 Task: Add a signature Jared Hernandez containing With heartfelt thanks and gratitude, Jared Hernandez to email address softage.8@softage.net and add a label Gifts
Action: Mouse moved to (1115, 54)
Screenshot: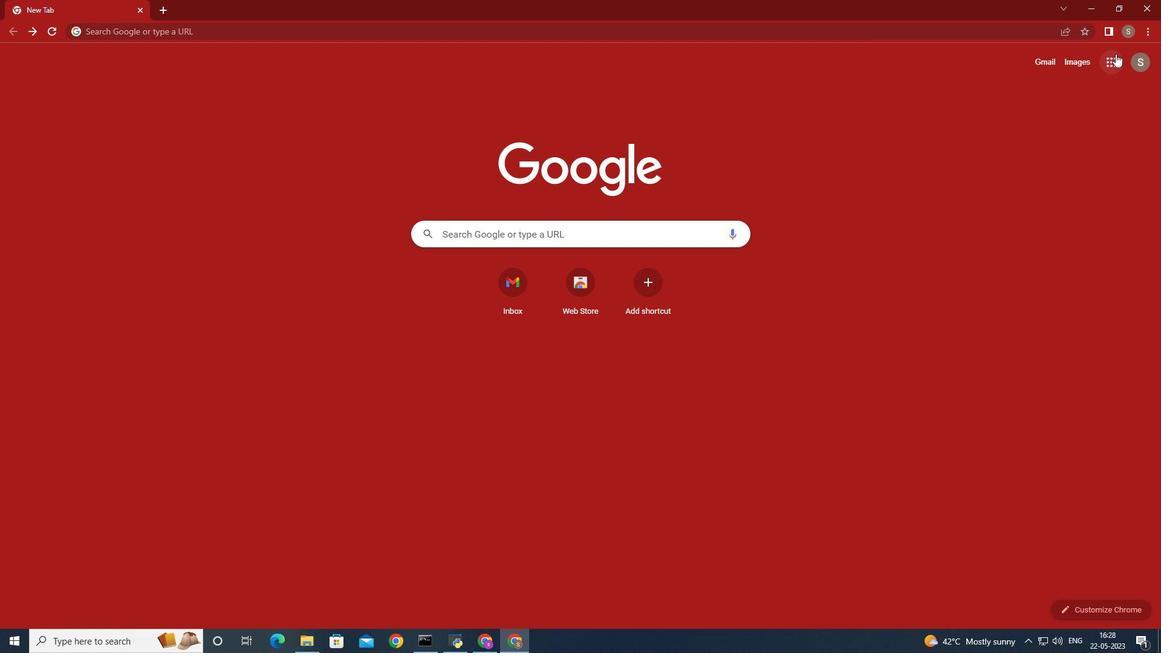
Action: Mouse pressed left at (1115, 54)
Screenshot: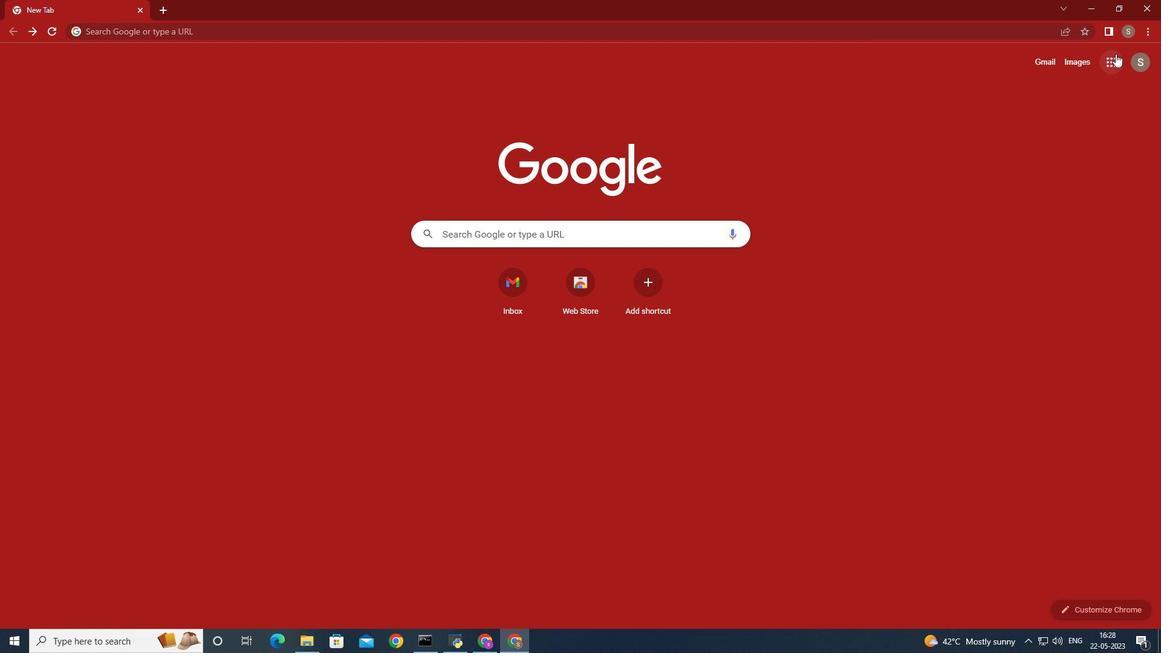 
Action: Mouse moved to (1059, 99)
Screenshot: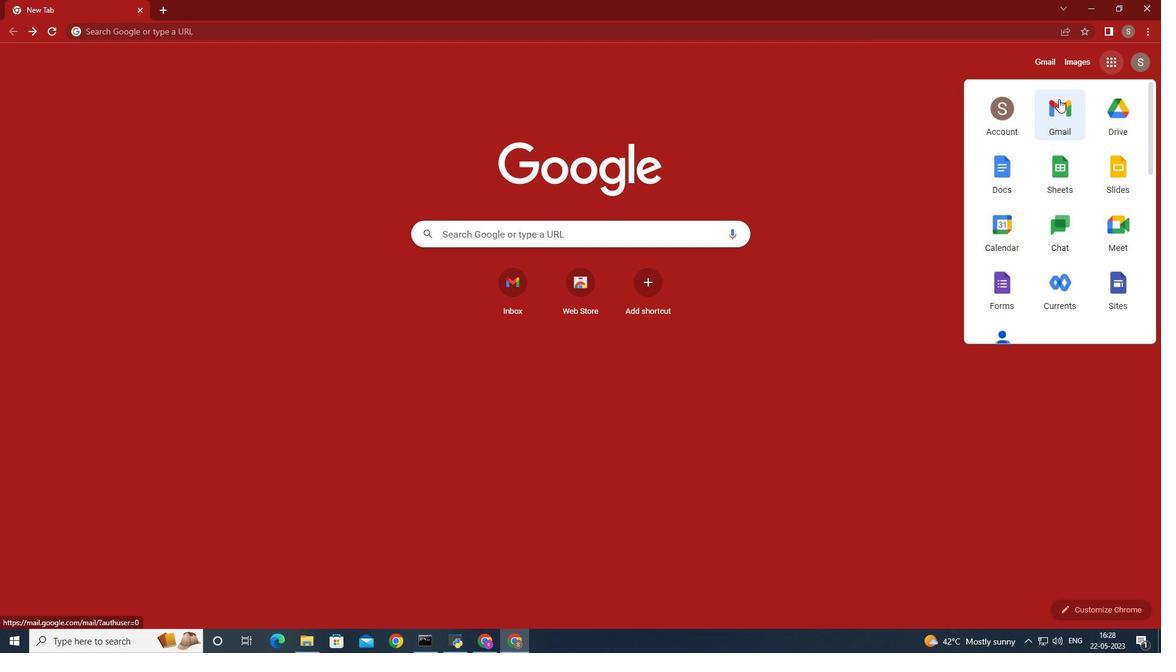 
Action: Mouse pressed left at (1059, 99)
Screenshot: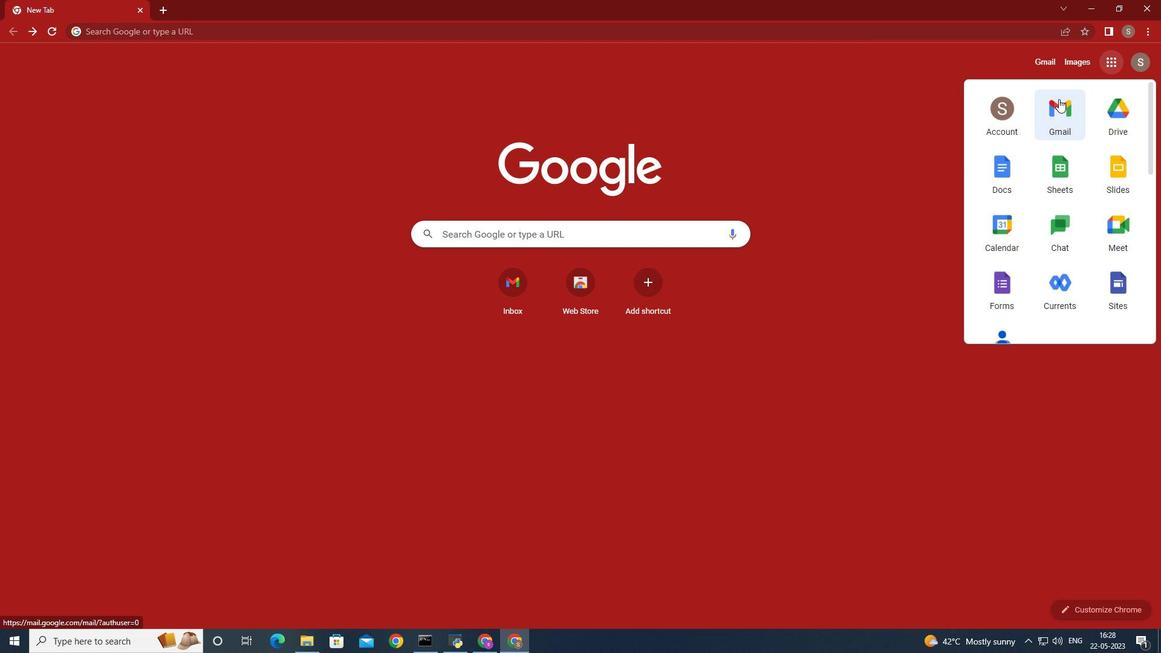 
Action: Mouse moved to (1029, 85)
Screenshot: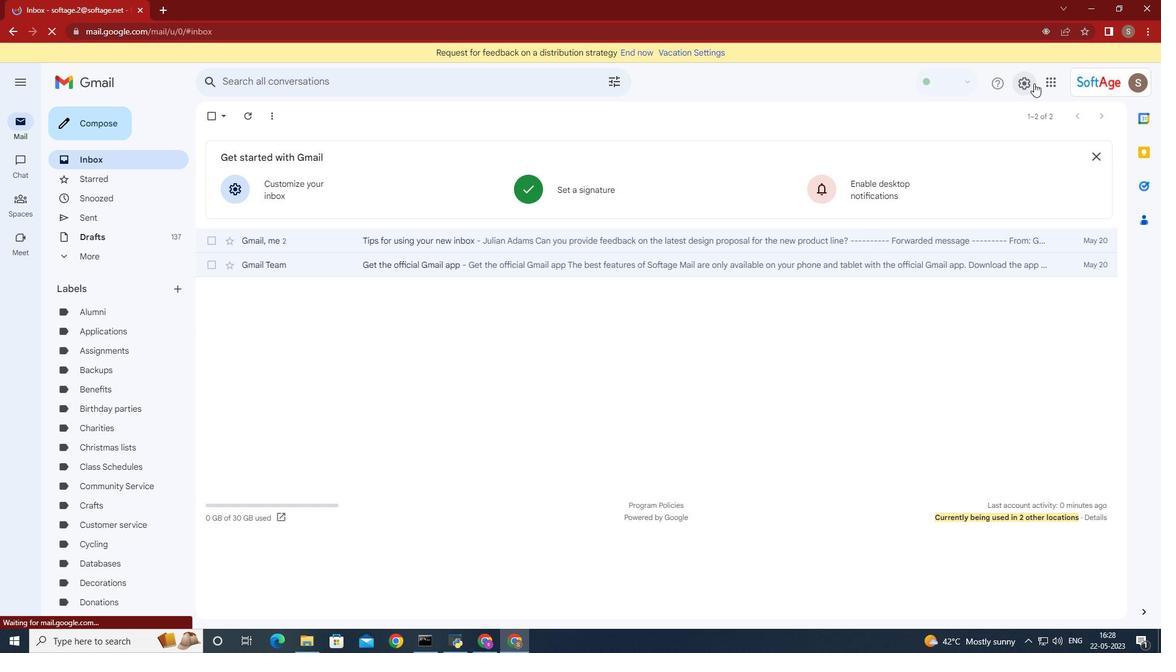 
Action: Mouse pressed left at (1029, 85)
Screenshot: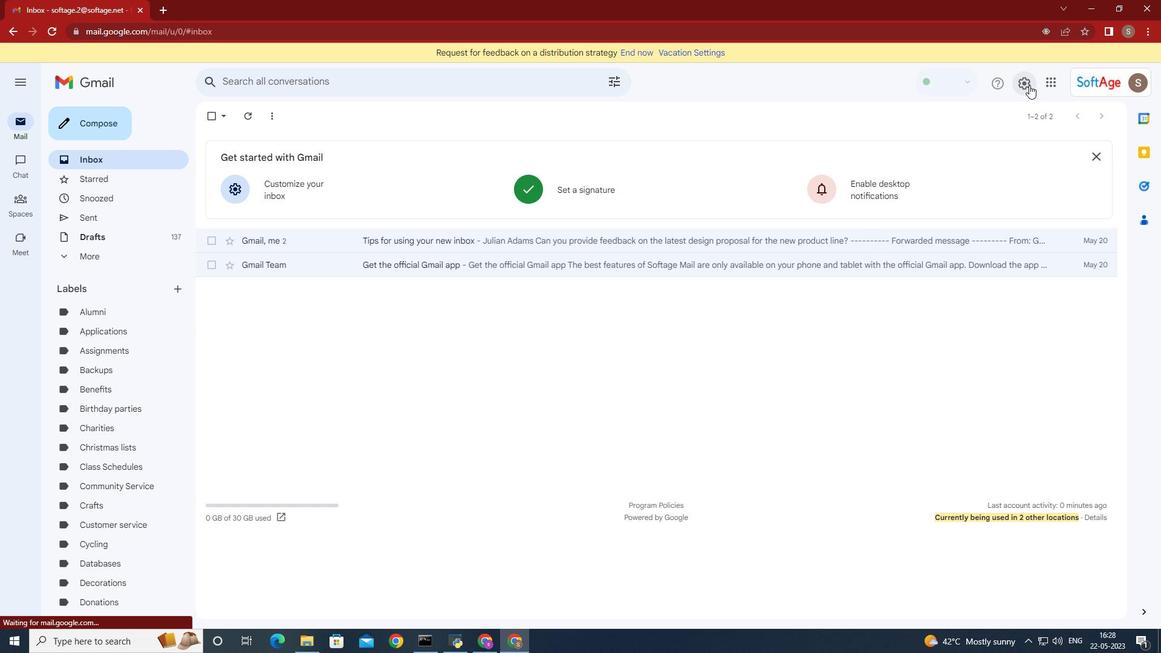 
Action: Mouse moved to (1064, 141)
Screenshot: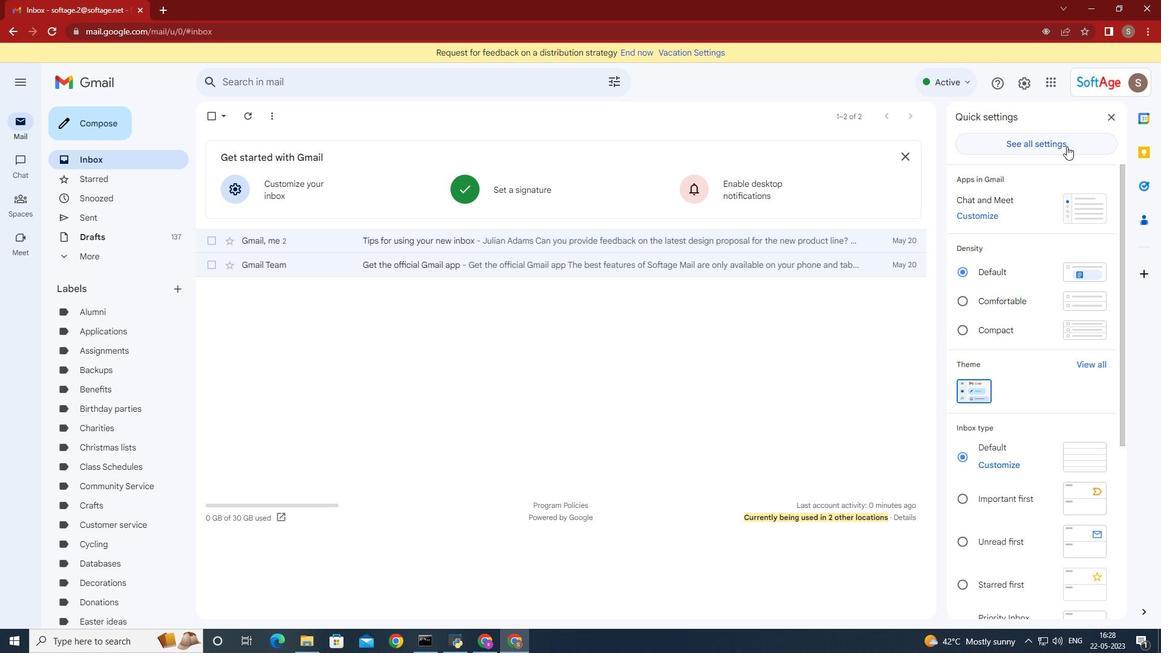 
Action: Mouse pressed left at (1064, 141)
Screenshot: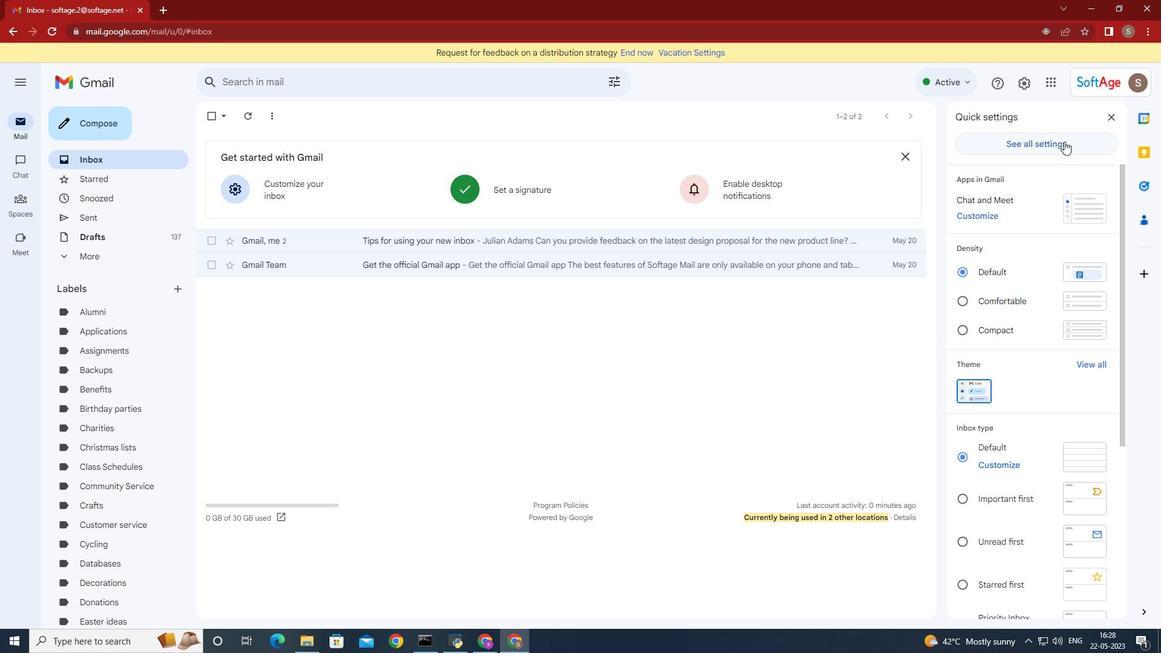 
Action: Mouse moved to (755, 219)
Screenshot: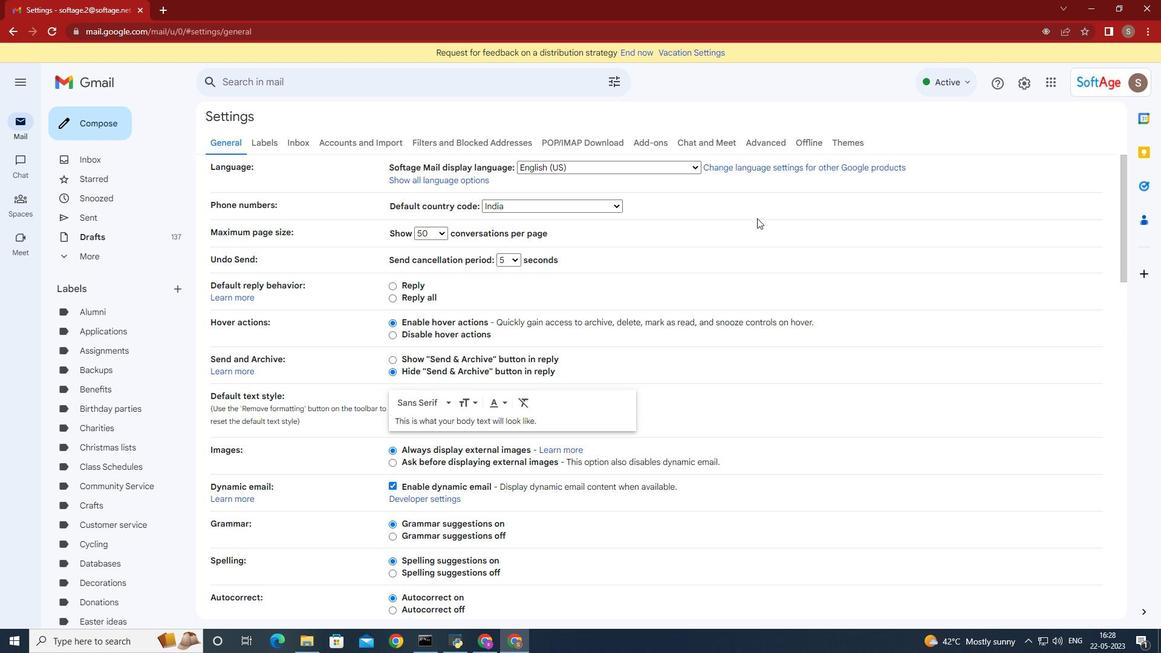 
Action: Mouse scrolled (755, 218) with delta (0, 0)
Screenshot: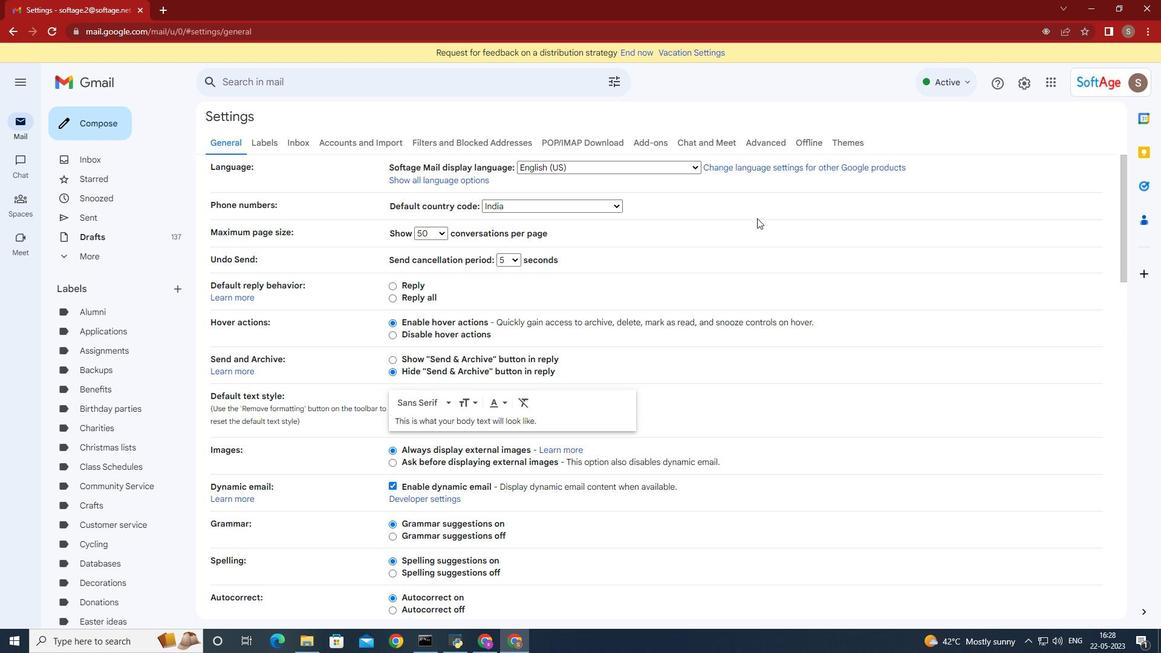 
Action: Mouse moved to (754, 220)
Screenshot: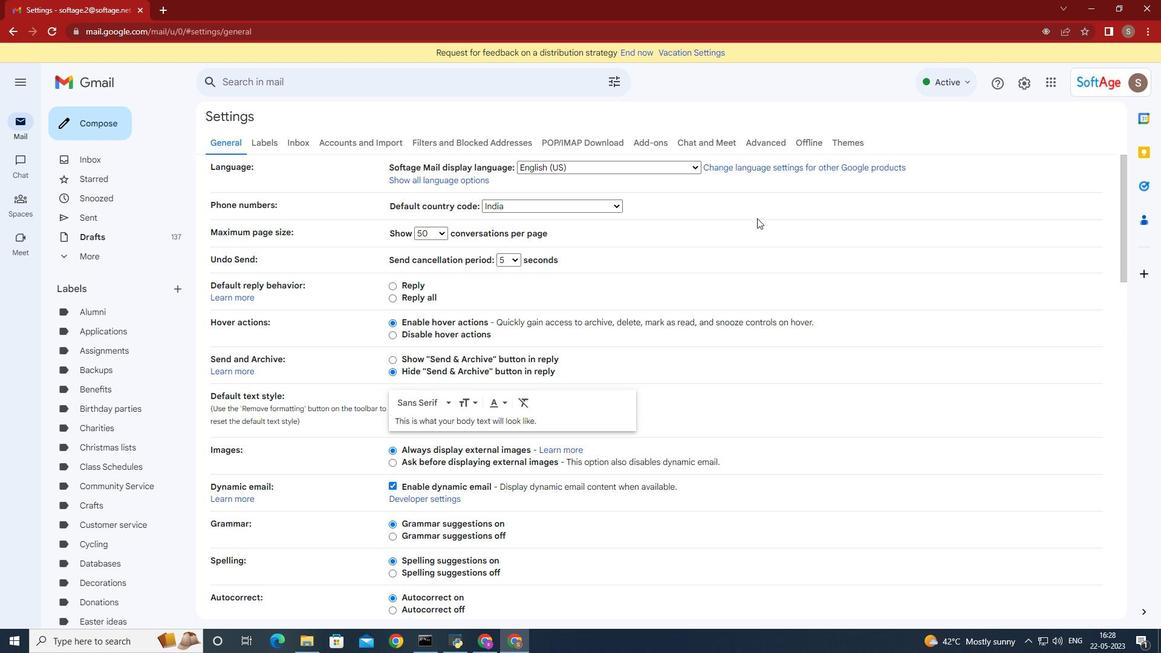 
Action: Mouse scrolled (754, 219) with delta (0, 0)
Screenshot: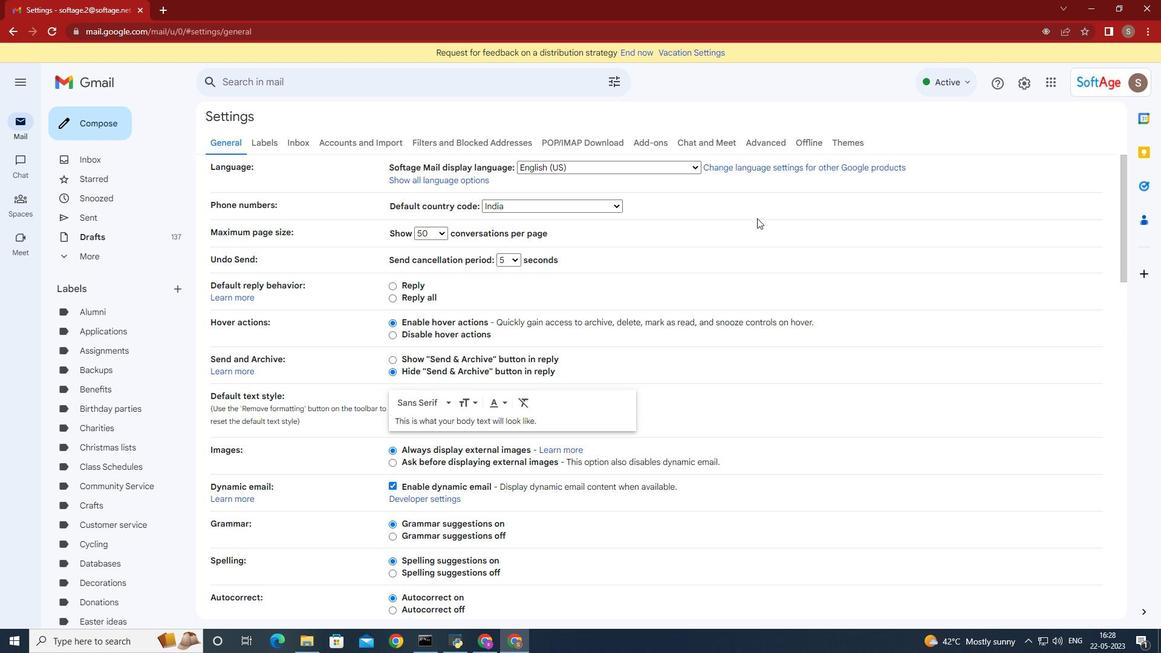 
Action: Mouse moved to (753, 220)
Screenshot: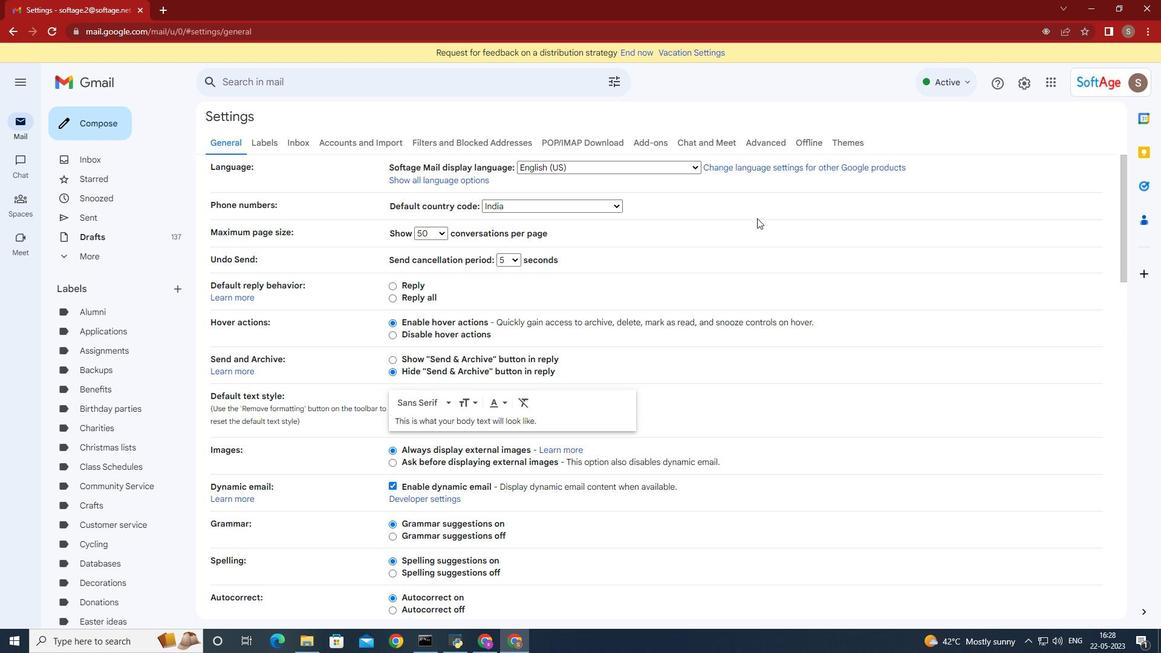 
Action: Mouse scrolled (753, 220) with delta (0, 0)
Screenshot: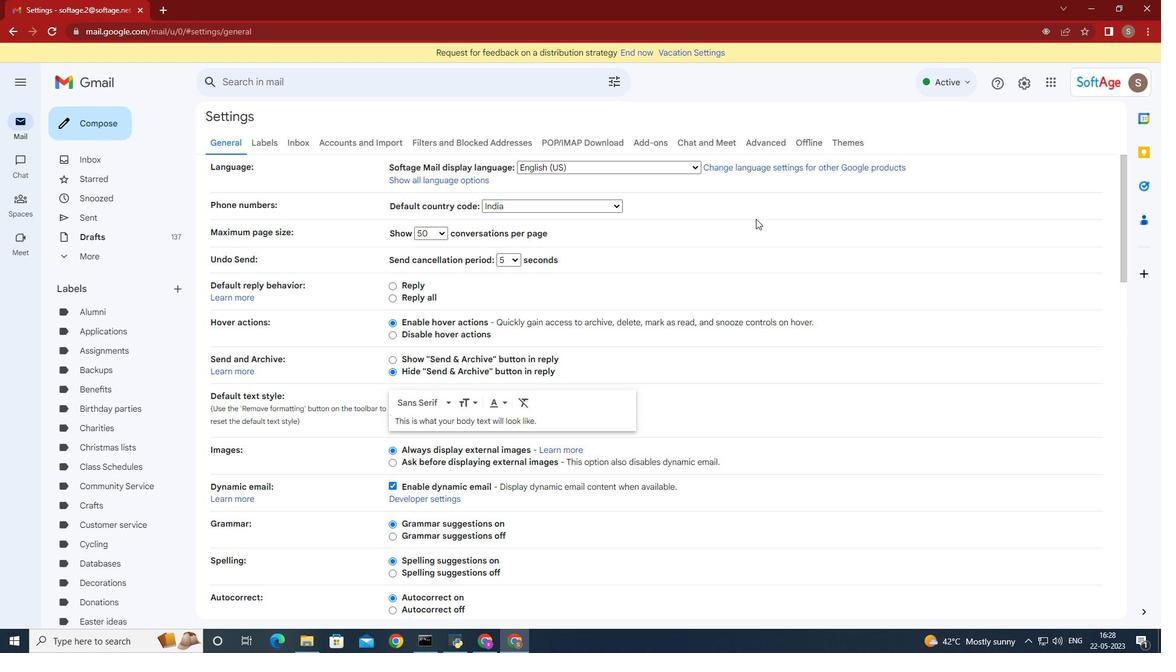 
Action: Mouse moved to (752, 221)
Screenshot: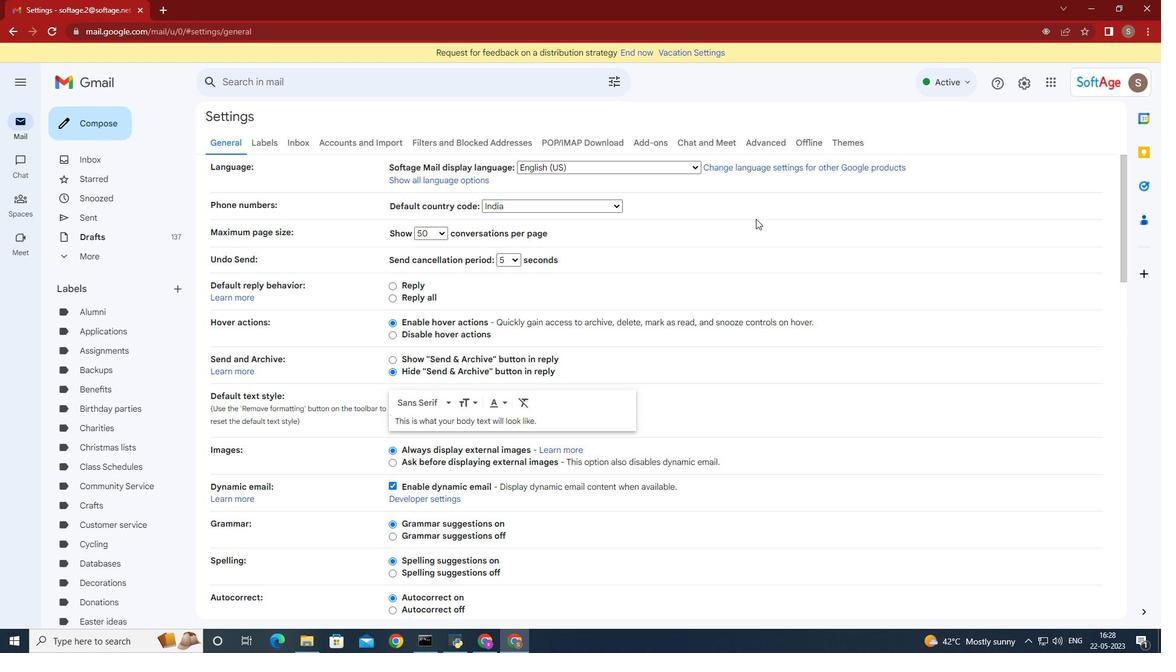 
Action: Mouse scrolled (752, 220) with delta (0, 0)
Screenshot: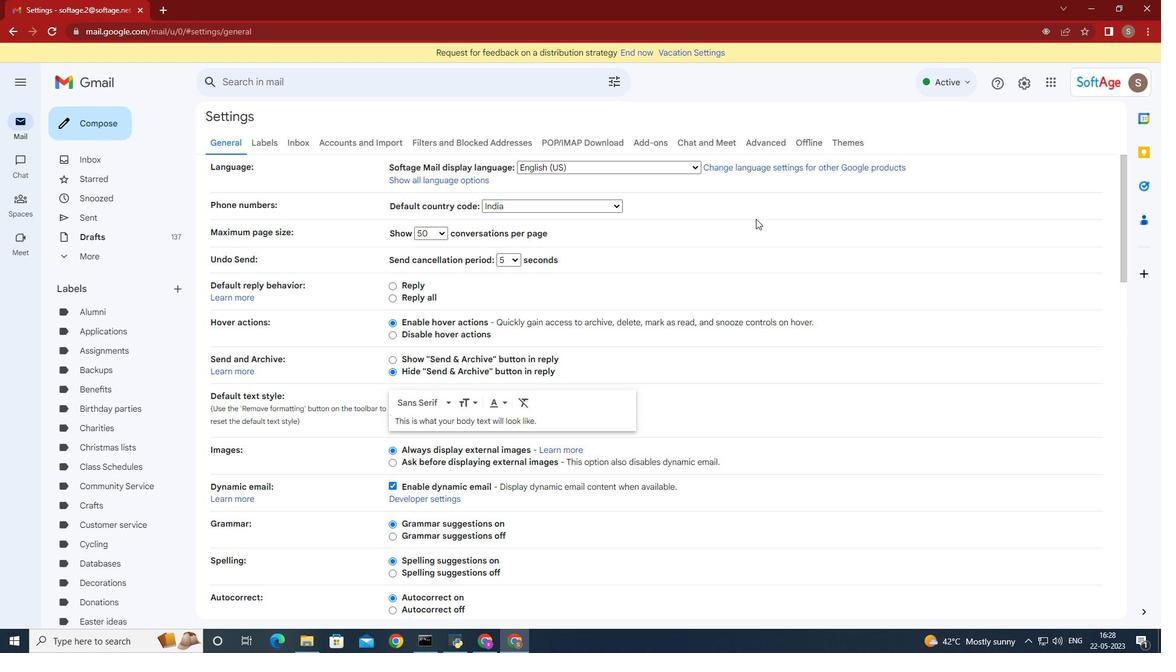 
Action: Mouse moved to (751, 221)
Screenshot: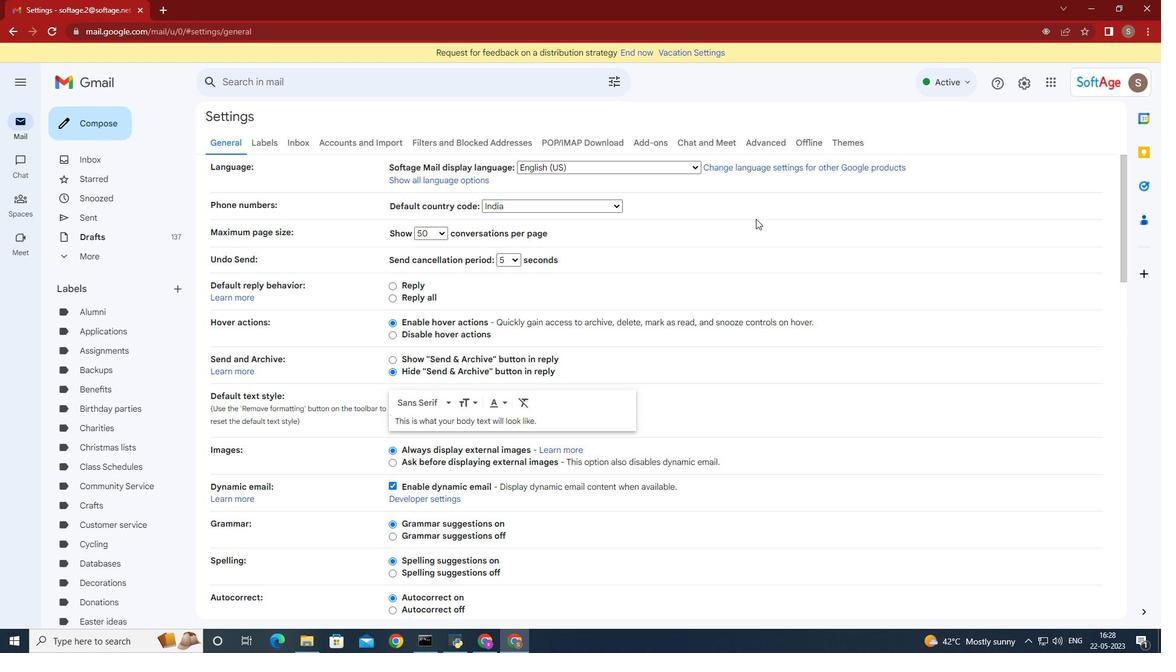 
Action: Mouse scrolled (751, 220) with delta (0, 0)
Screenshot: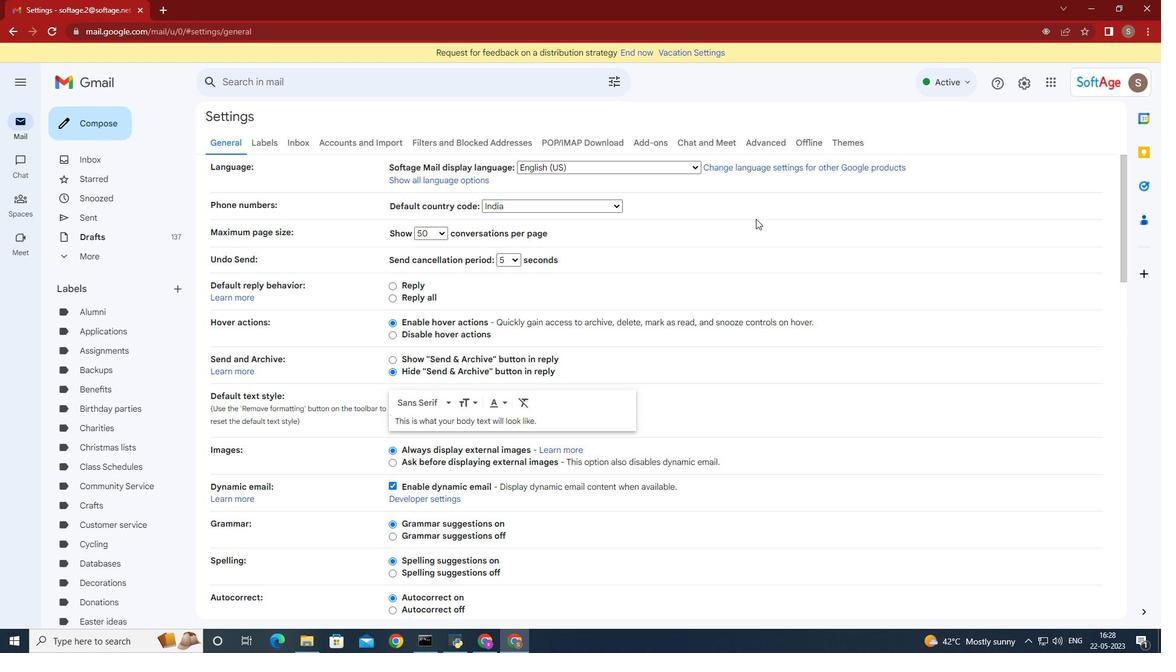 
Action: Mouse moved to (749, 221)
Screenshot: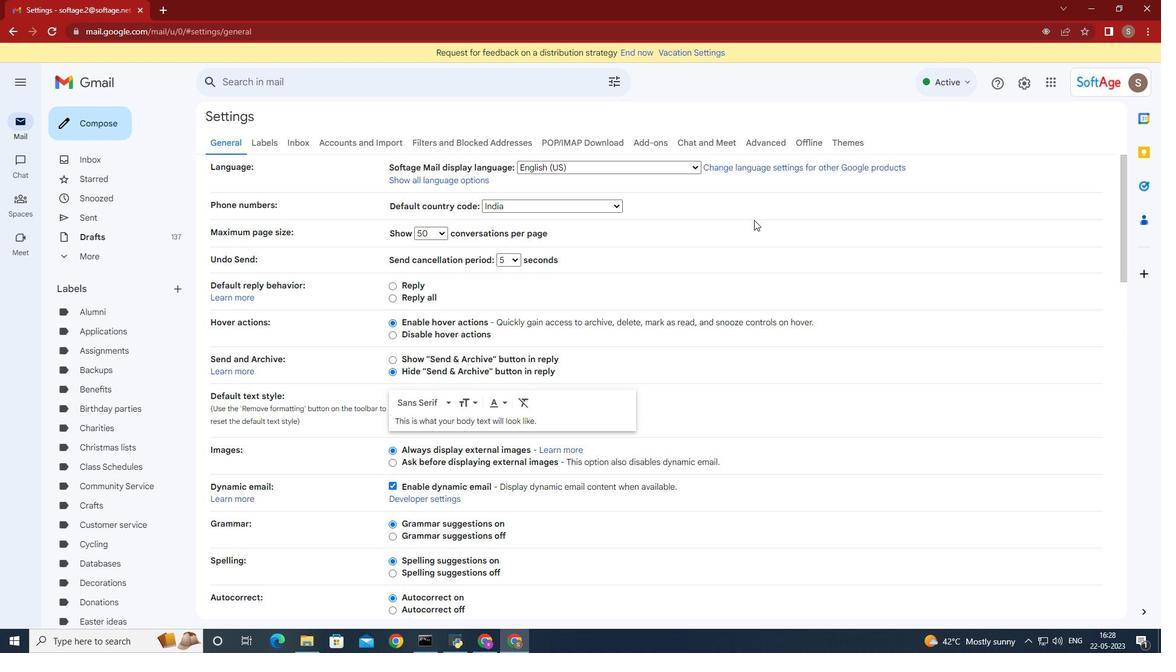 
Action: Mouse scrolled (749, 220) with delta (0, 0)
Screenshot: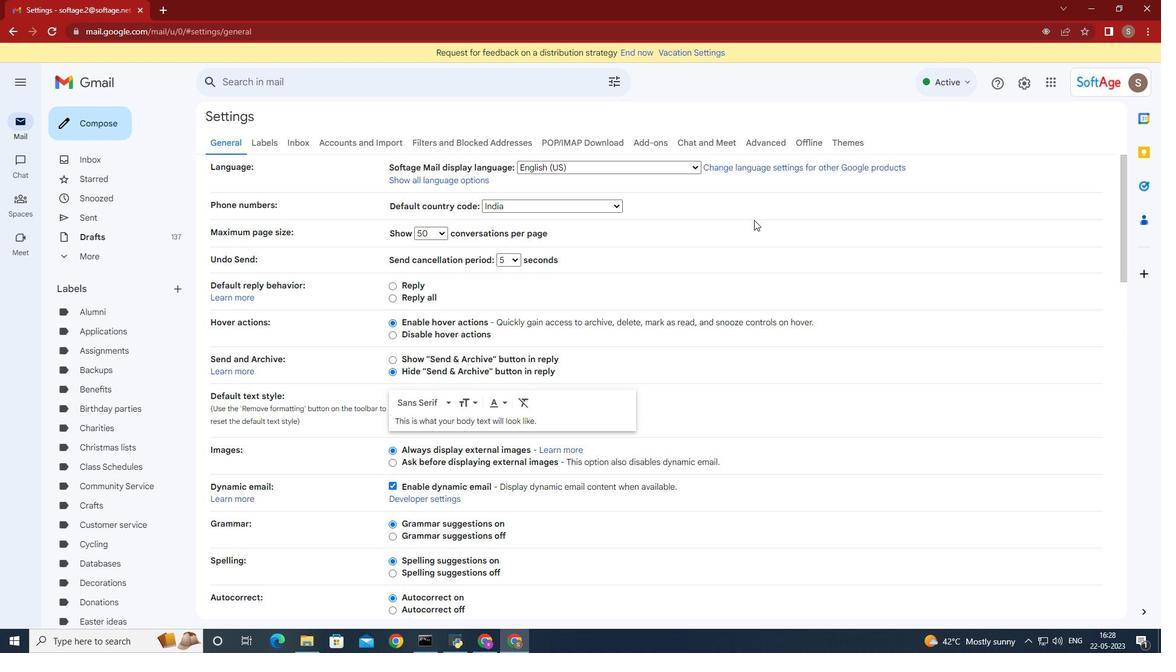 
Action: Mouse moved to (745, 221)
Screenshot: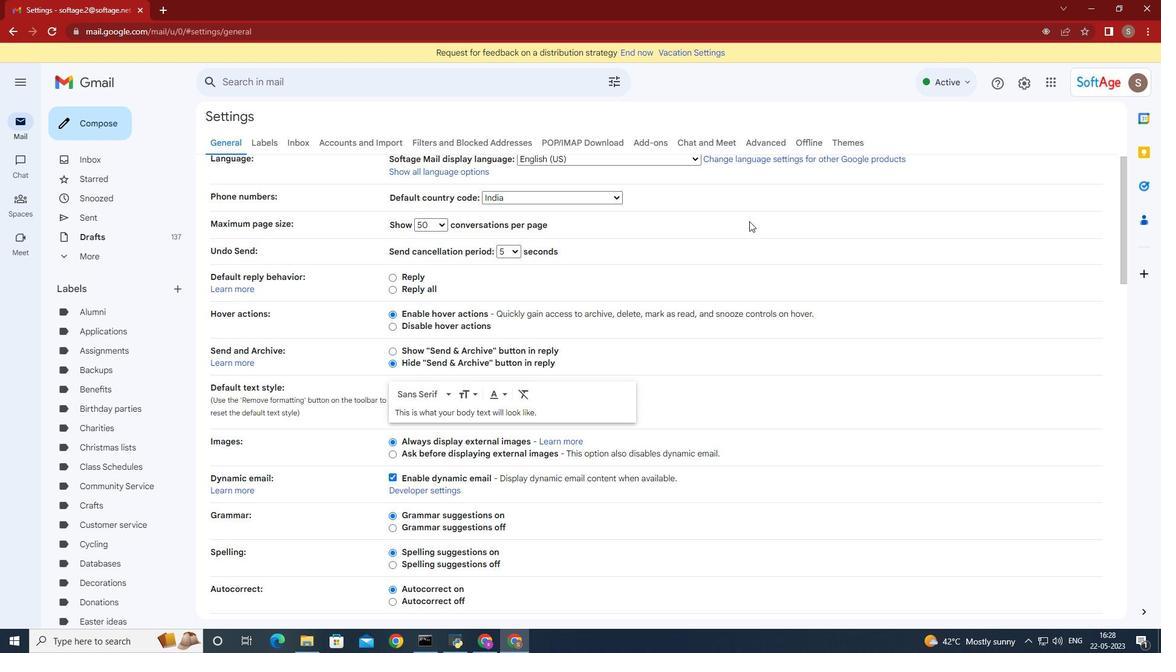 
Action: Mouse scrolled (746, 220) with delta (0, 0)
Screenshot: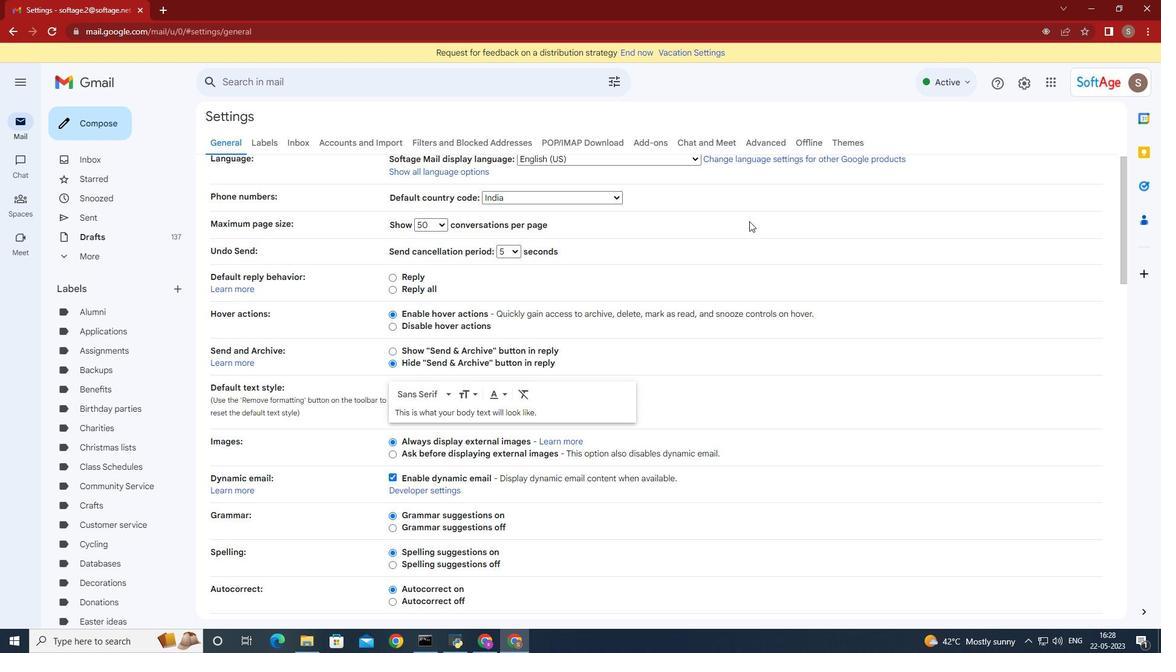 
Action: Mouse moved to (726, 223)
Screenshot: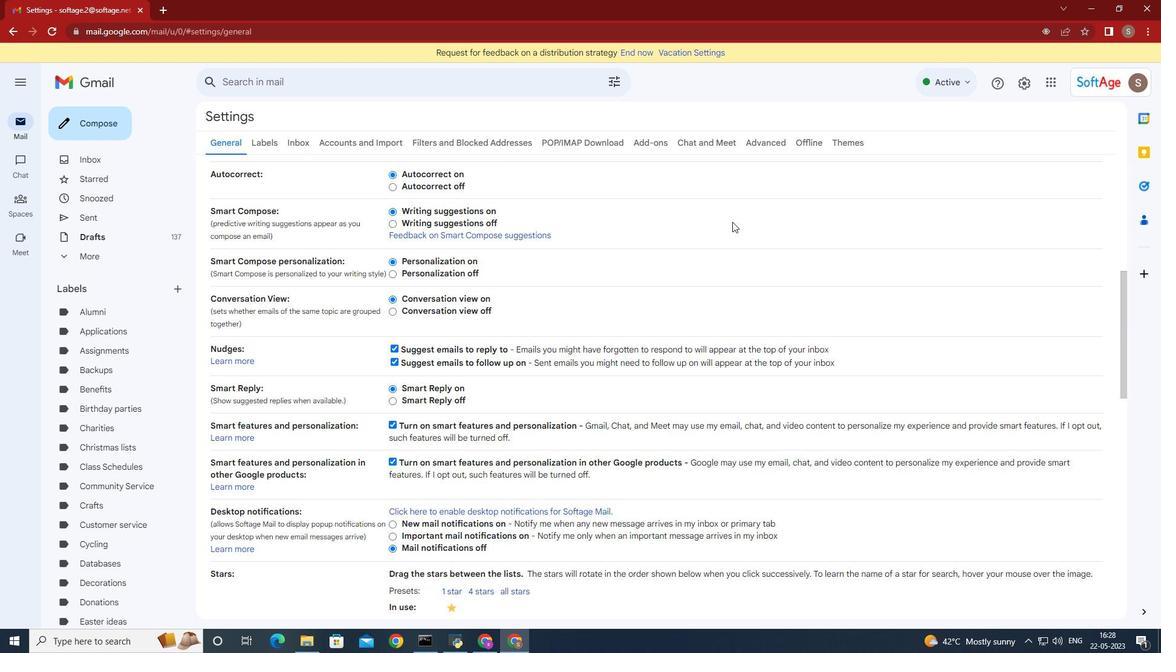 
Action: Mouse scrolled (726, 222) with delta (0, 0)
Screenshot: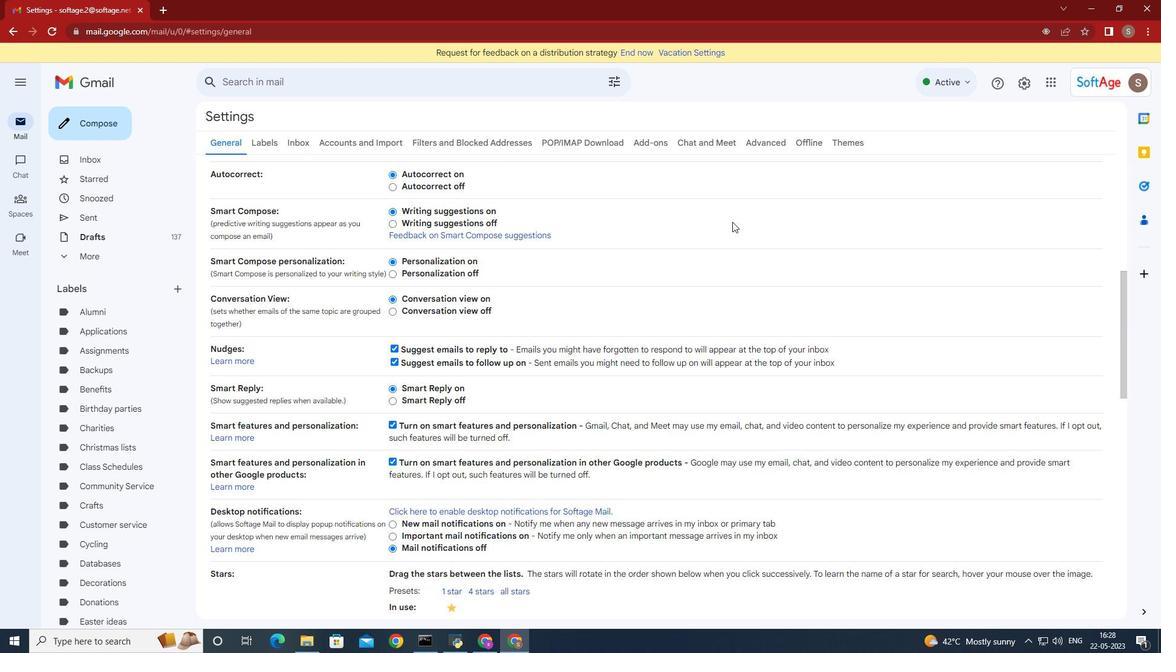 
Action: Mouse moved to (725, 223)
Screenshot: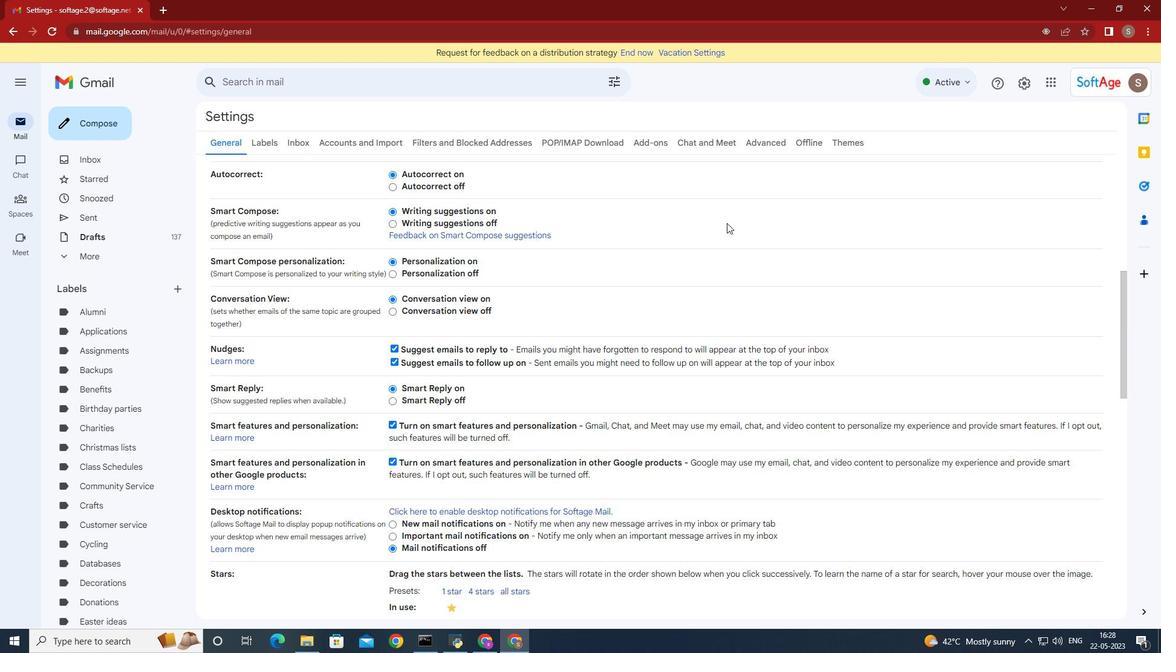 
Action: Mouse scrolled (726, 223) with delta (0, 0)
Screenshot: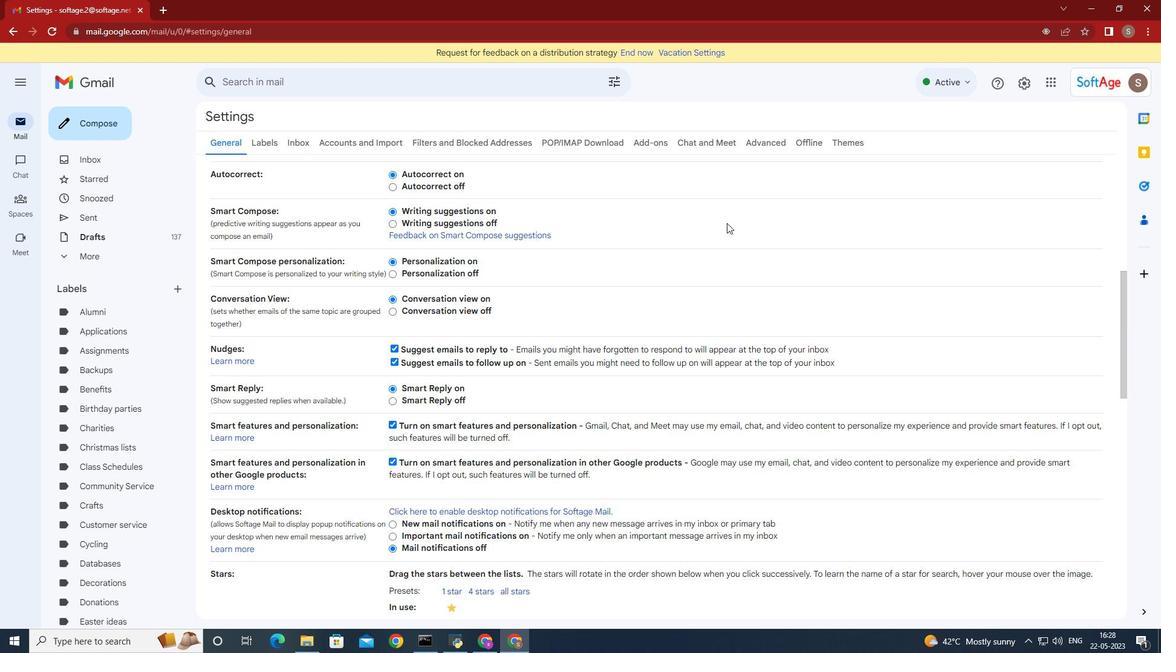 
Action: Mouse moved to (716, 223)
Screenshot: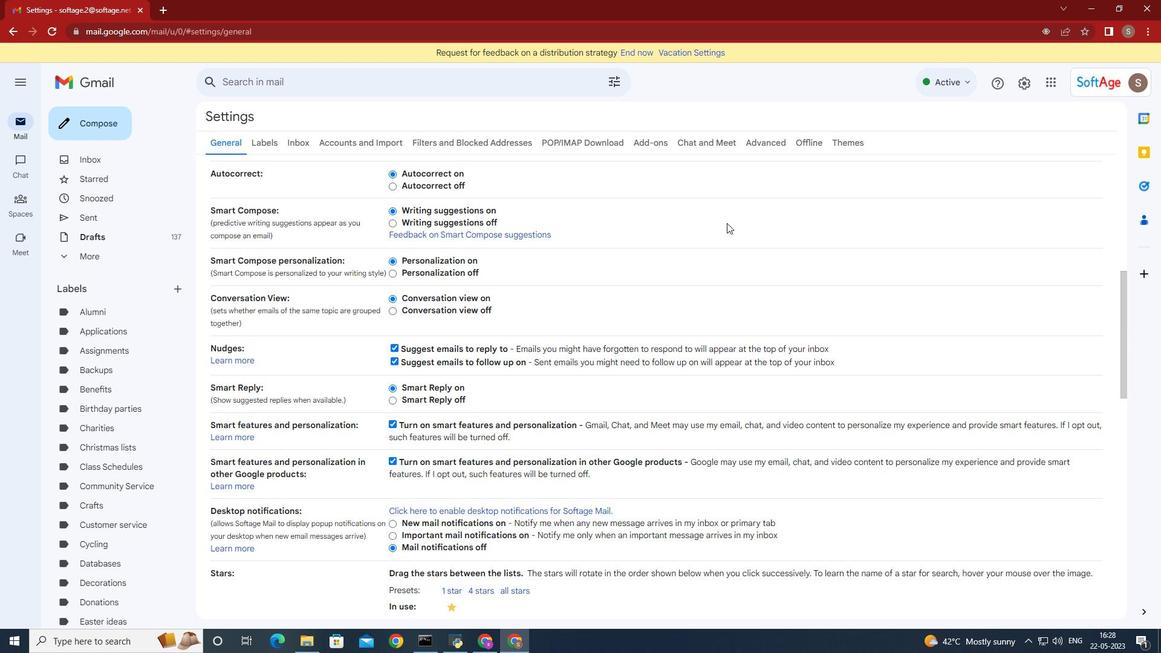 
Action: Mouse scrolled (724, 223) with delta (0, 0)
Screenshot: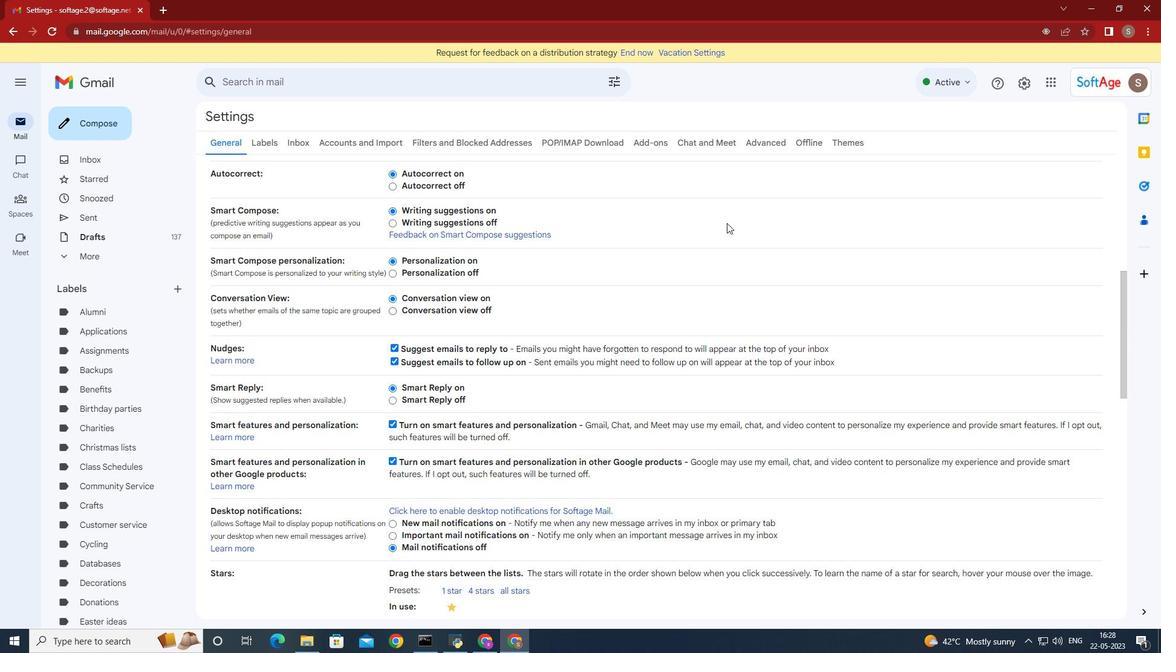 
Action: Mouse moved to (710, 221)
Screenshot: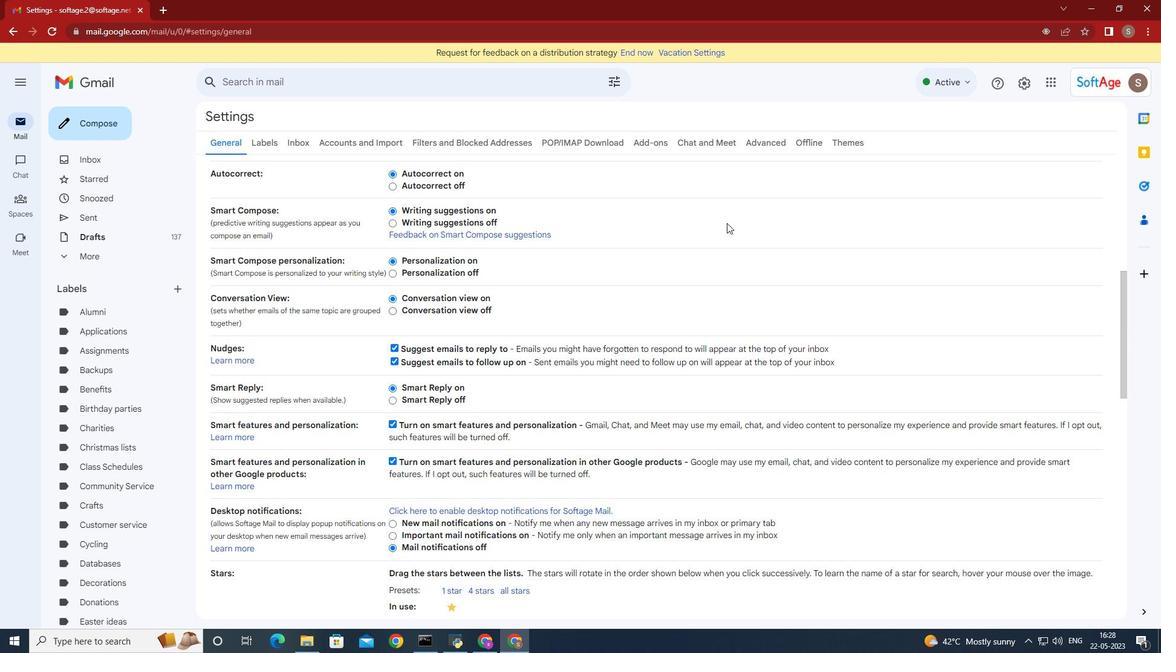 
Action: Mouse scrolled (723, 223) with delta (0, 0)
Screenshot: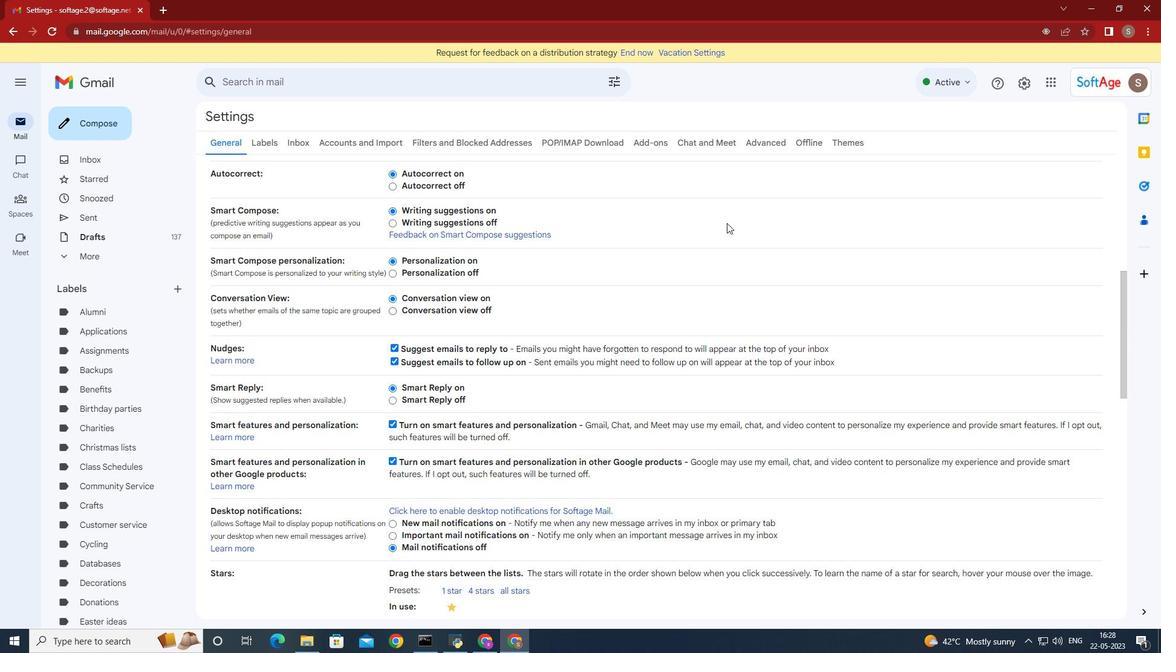 
Action: Mouse moved to (708, 220)
Screenshot: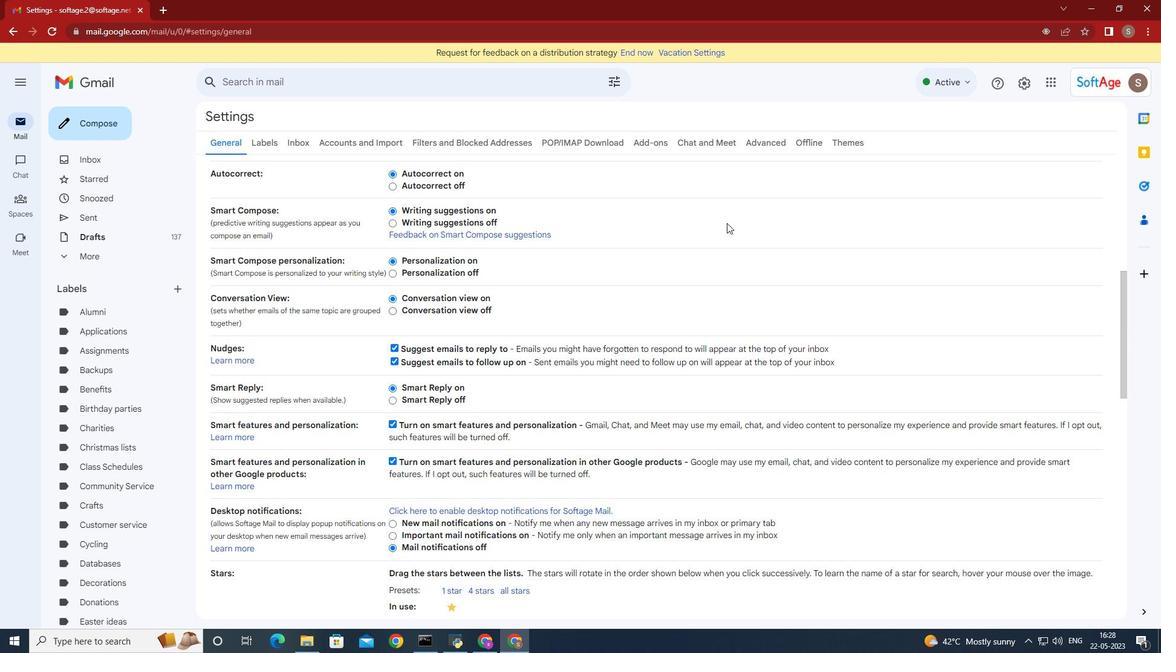 
Action: Mouse scrolled (716, 222) with delta (0, 0)
Screenshot: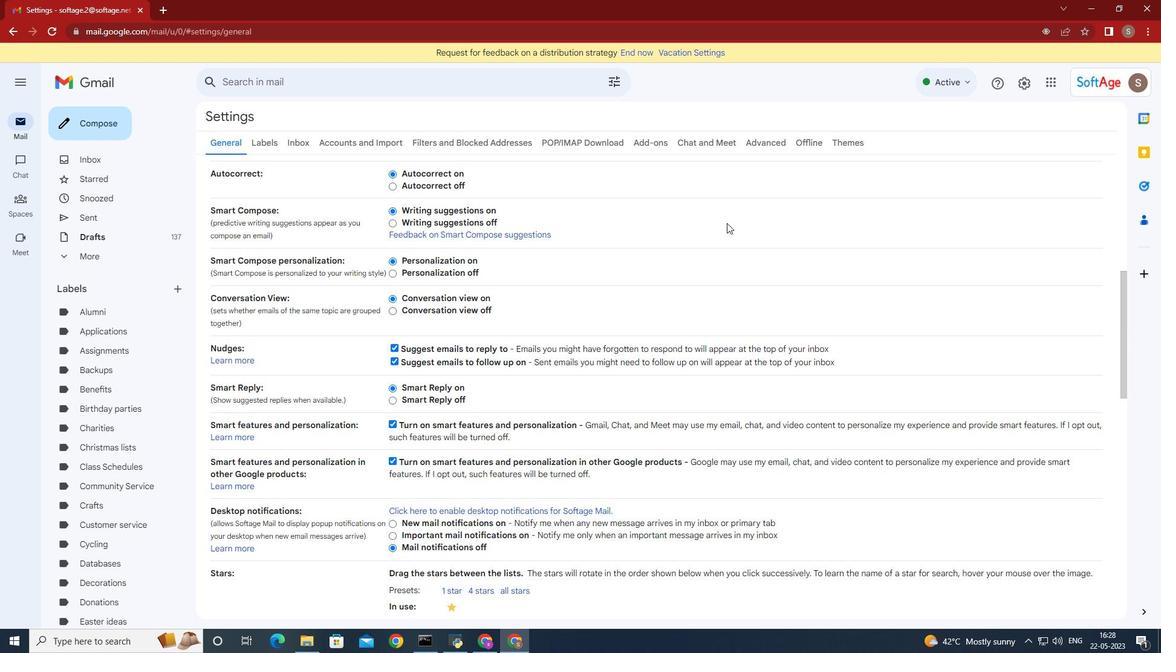 
Action: Mouse moved to (704, 218)
Screenshot: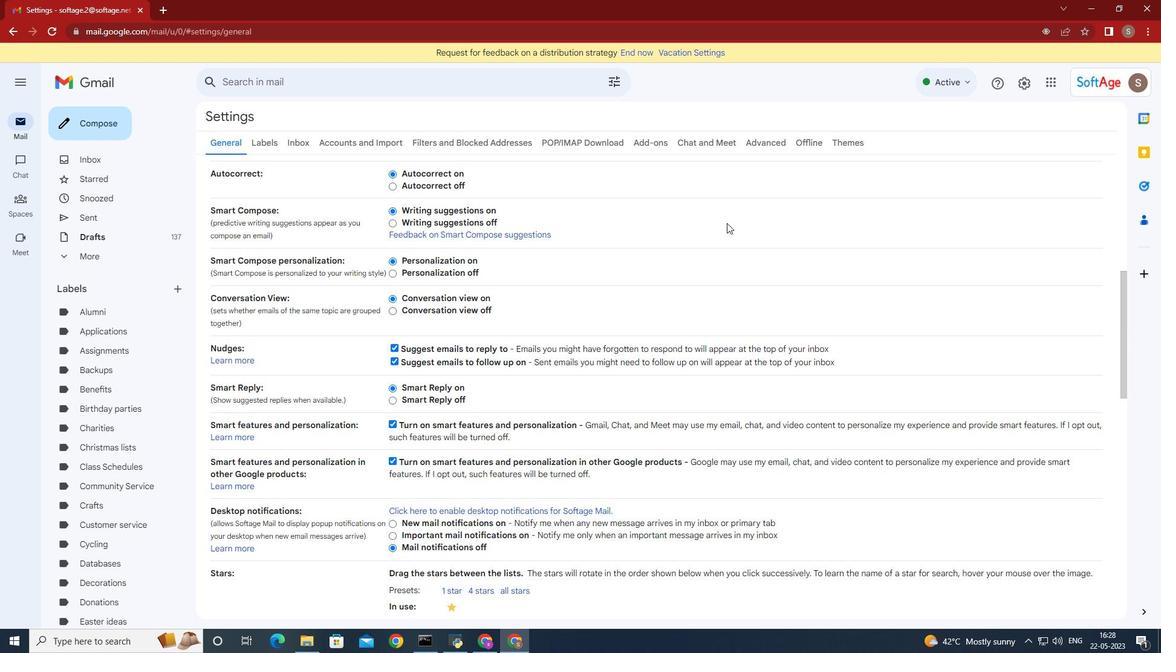 
Action: Mouse scrolled (708, 220) with delta (0, 0)
Screenshot: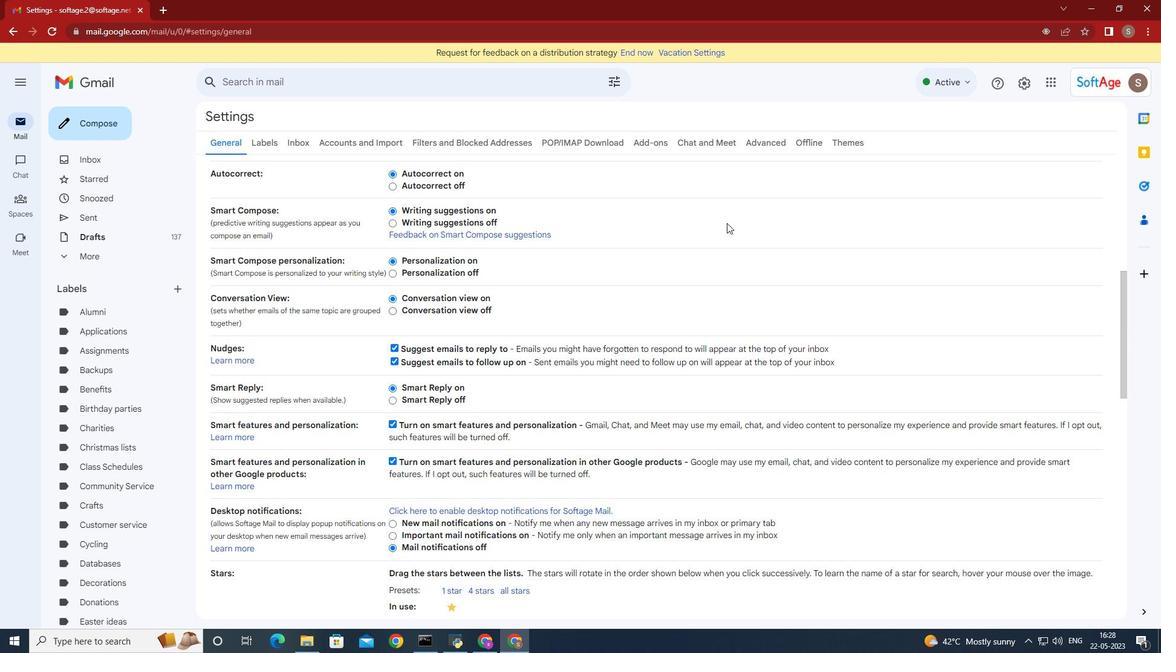 
Action: Mouse moved to (702, 218)
Screenshot: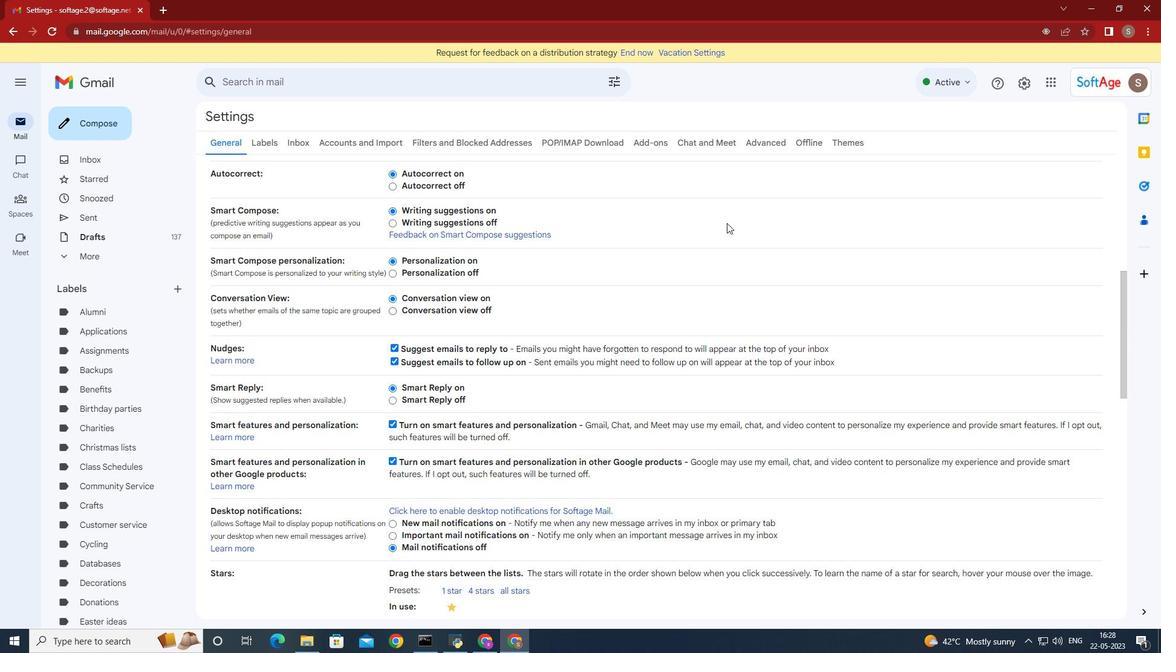 
Action: Mouse scrolled (702, 217) with delta (0, 0)
Screenshot: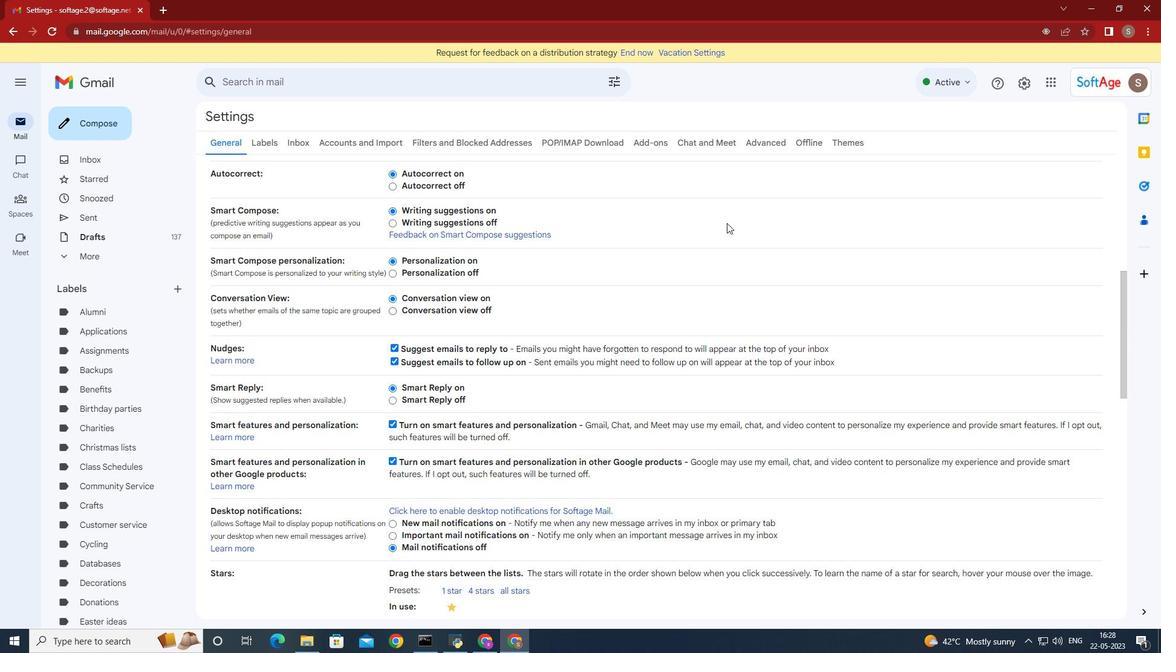 
Action: Mouse moved to (689, 233)
Screenshot: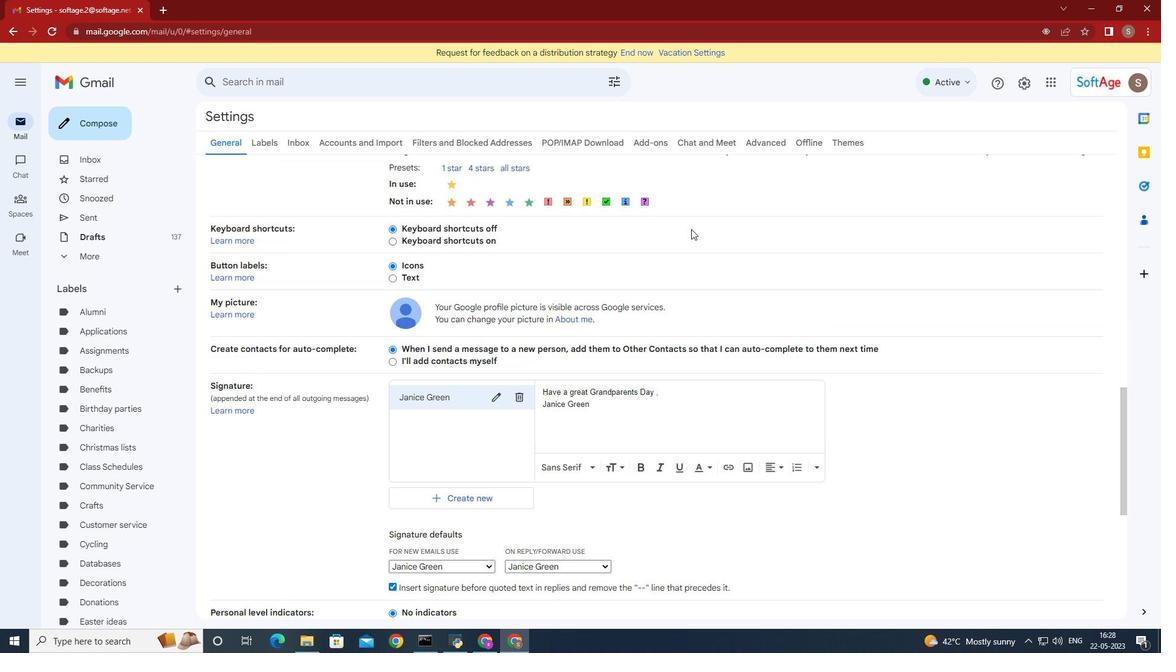 
Action: Mouse scrolled (689, 232) with delta (0, 0)
Screenshot: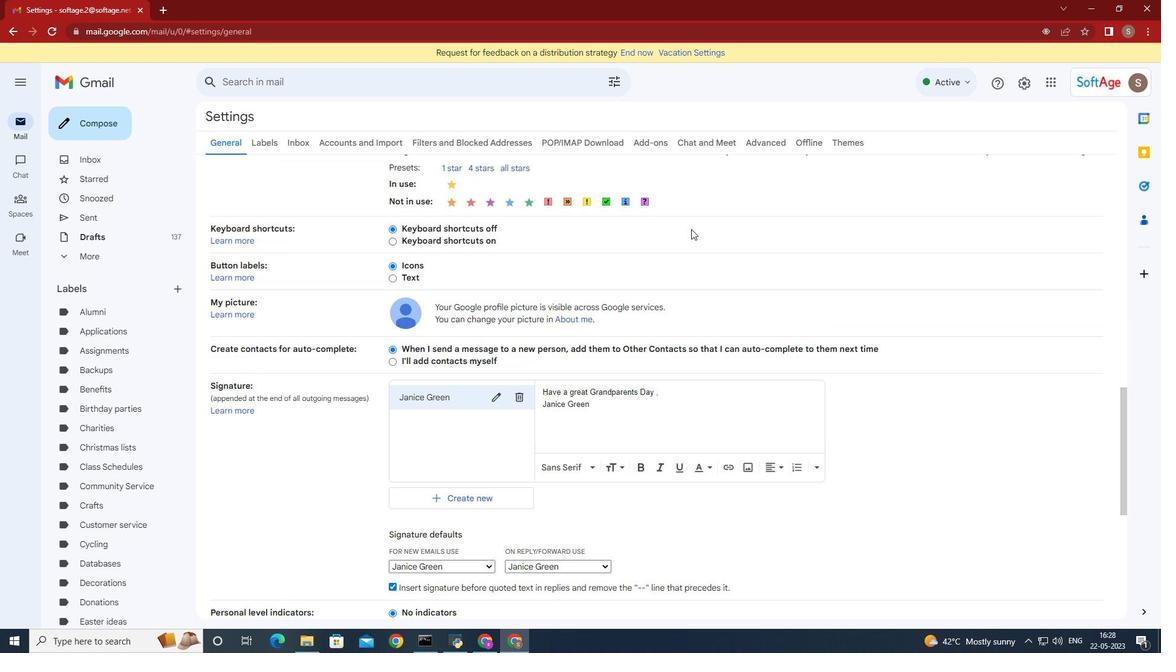 
Action: Mouse moved to (688, 234)
Screenshot: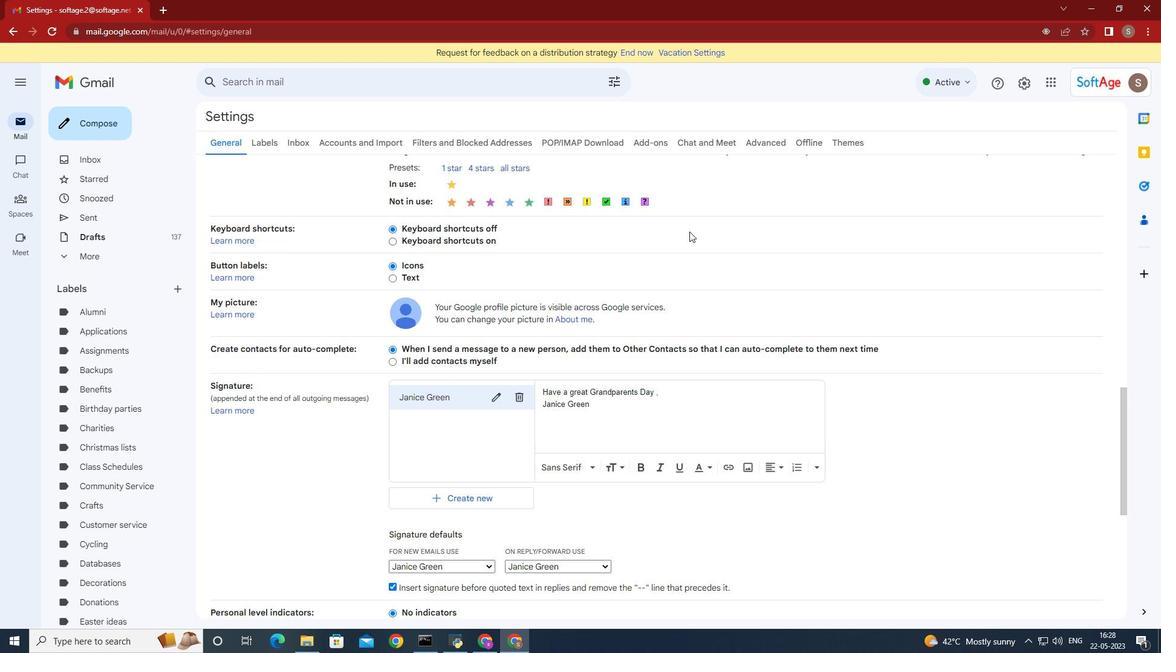 
Action: Mouse scrolled (688, 233) with delta (0, 0)
Screenshot: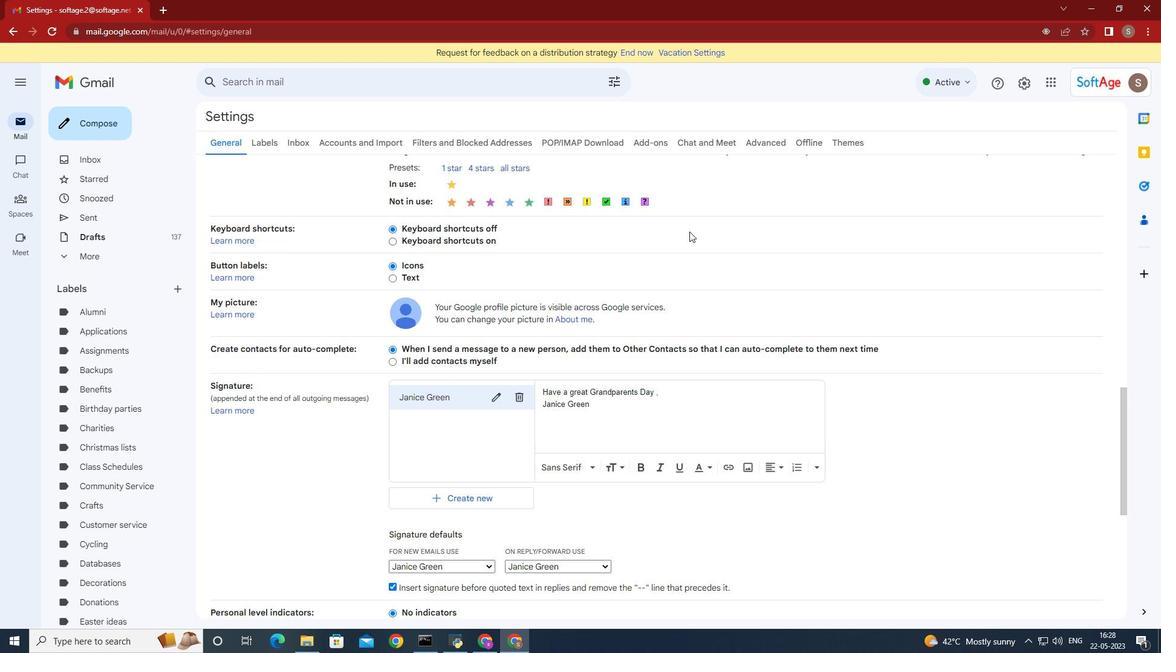 
Action: Mouse scrolled (688, 233) with delta (0, 0)
Screenshot: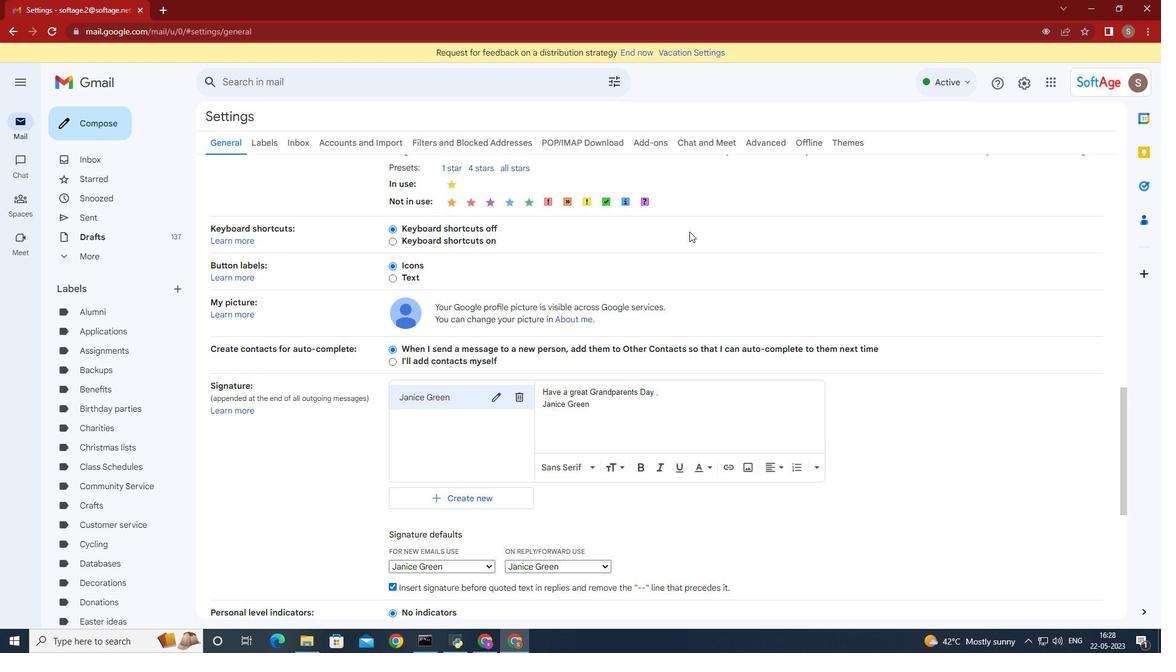 
Action: Mouse moved to (687, 234)
Screenshot: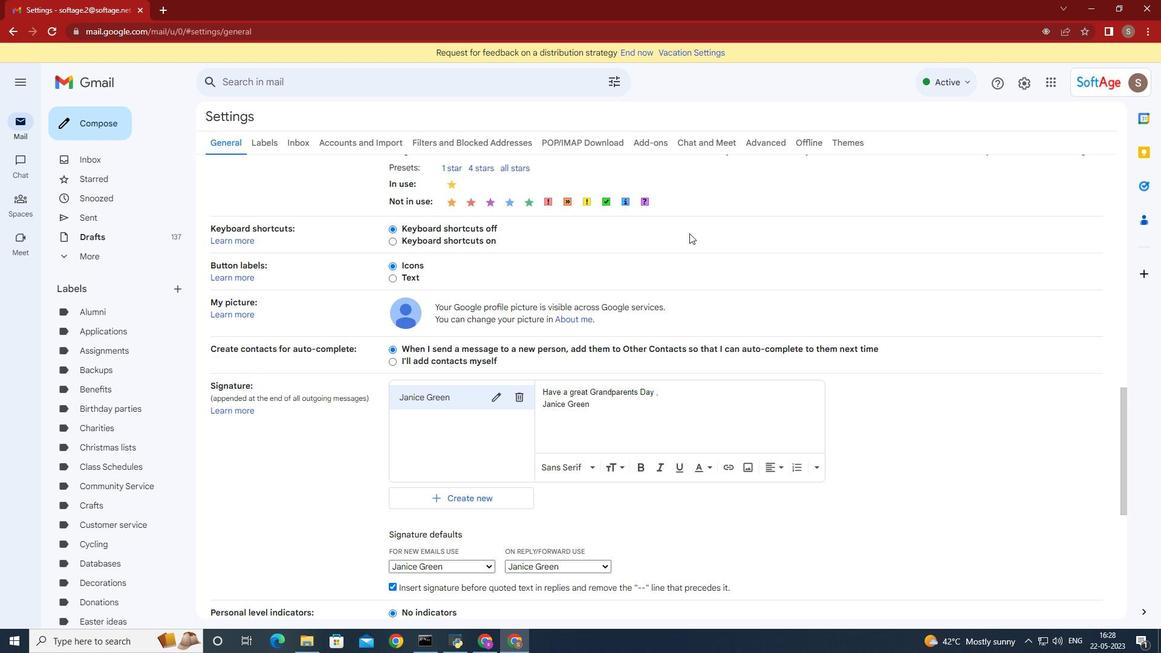 
Action: Mouse scrolled (687, 233) with delta (0, 0)
Screenshot: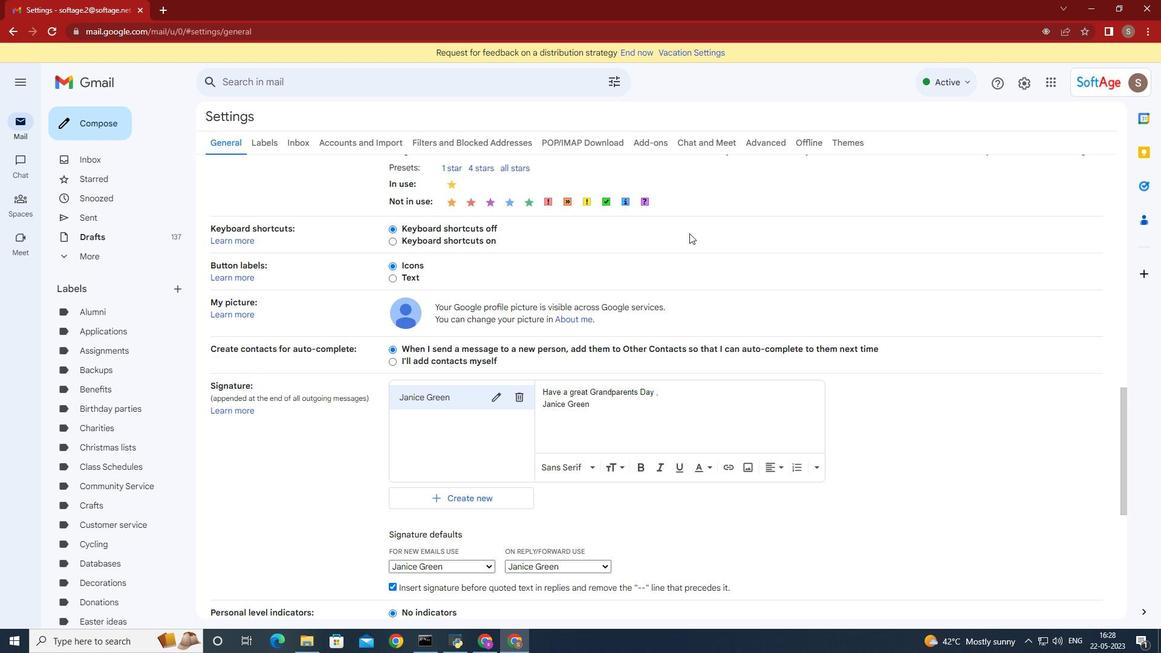 
Action: Mouse moved to (685, 232)
Screenshot: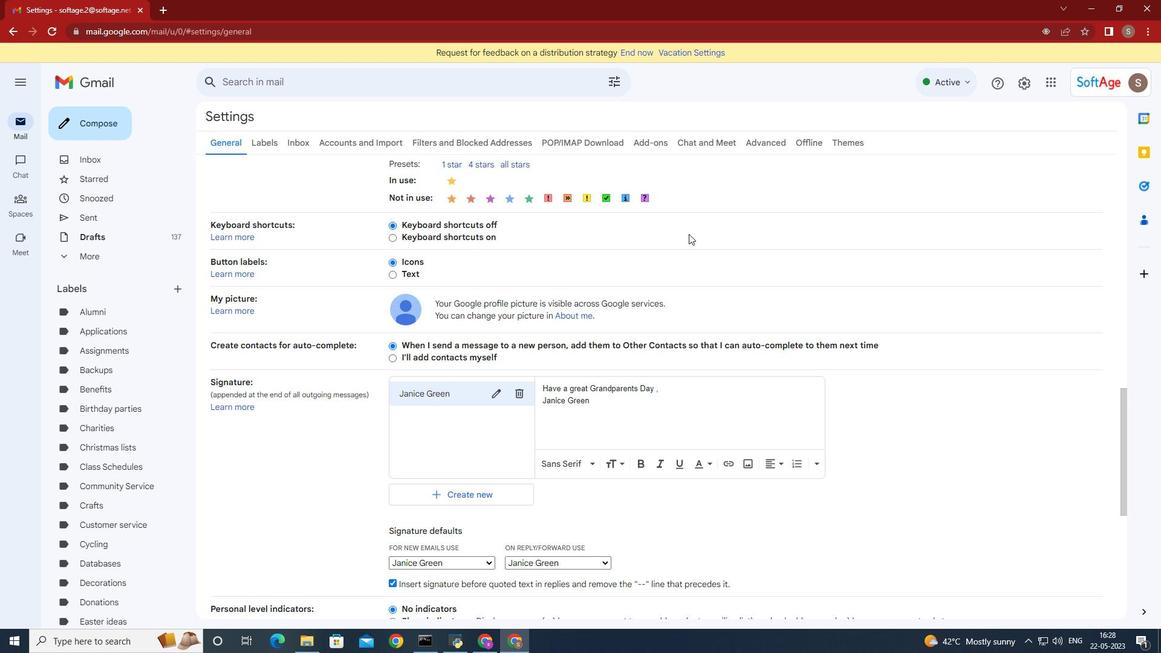 
Action: Mouse scrolled (685, 233) with delta (0, 0)
Screenshot: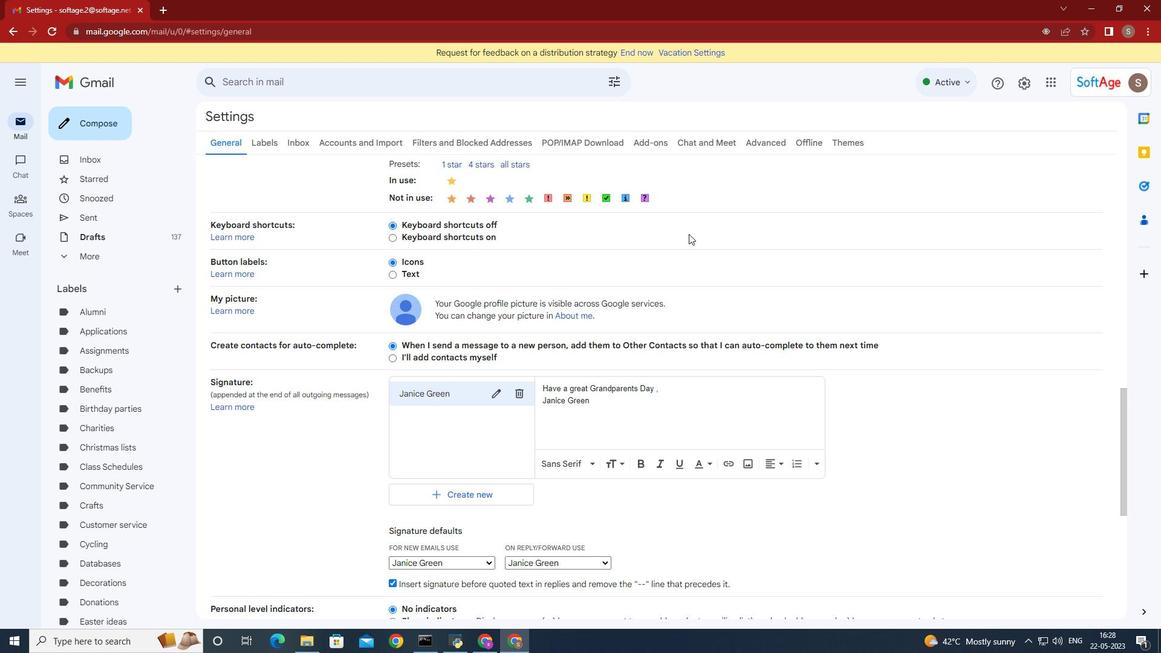 
Action: Mouse moved to (488, 194)
Screenshot: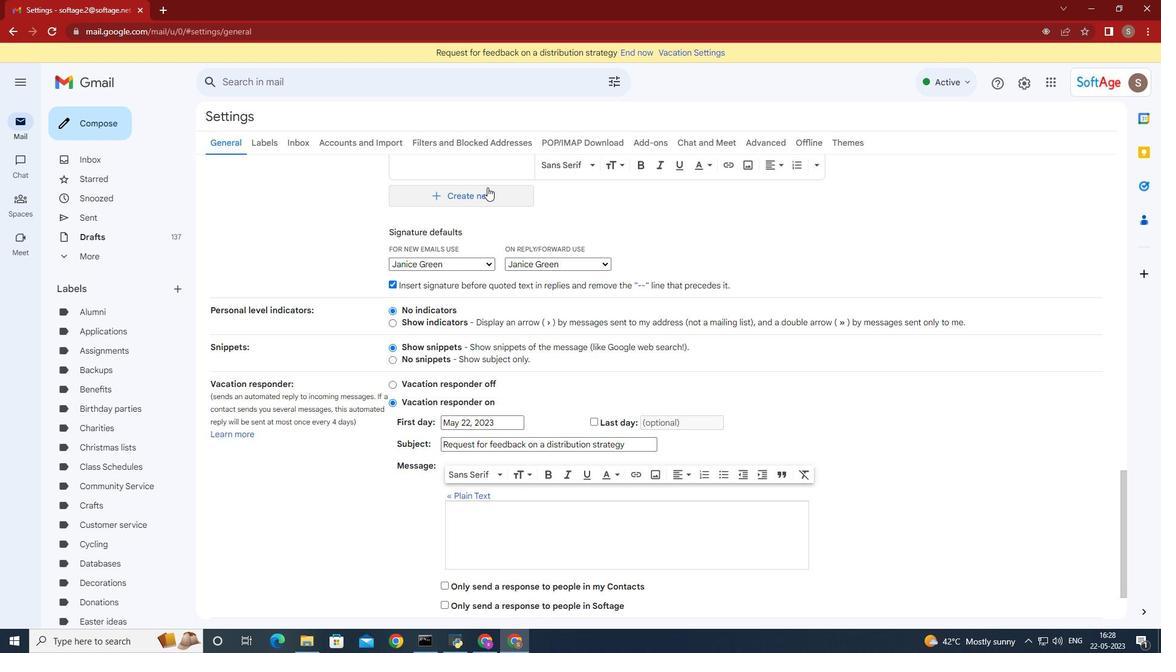 
Action: Mouse pressed left at (488, 194)
Screenshot: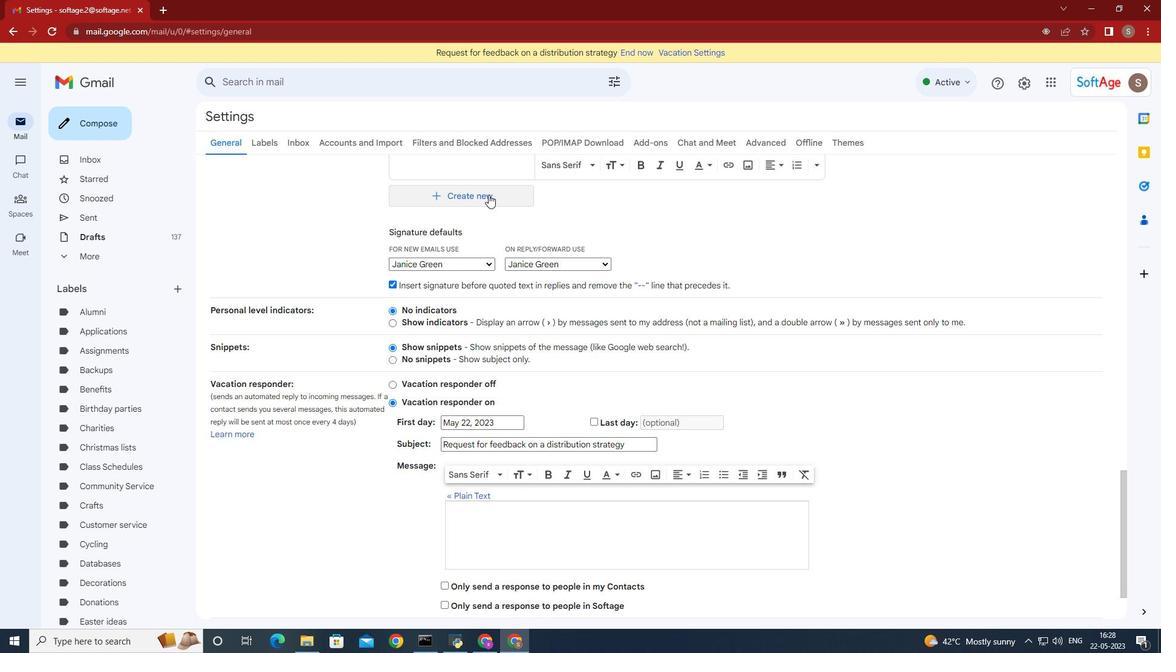 
Action: Mouse moved to (500, 201)
Screenshot: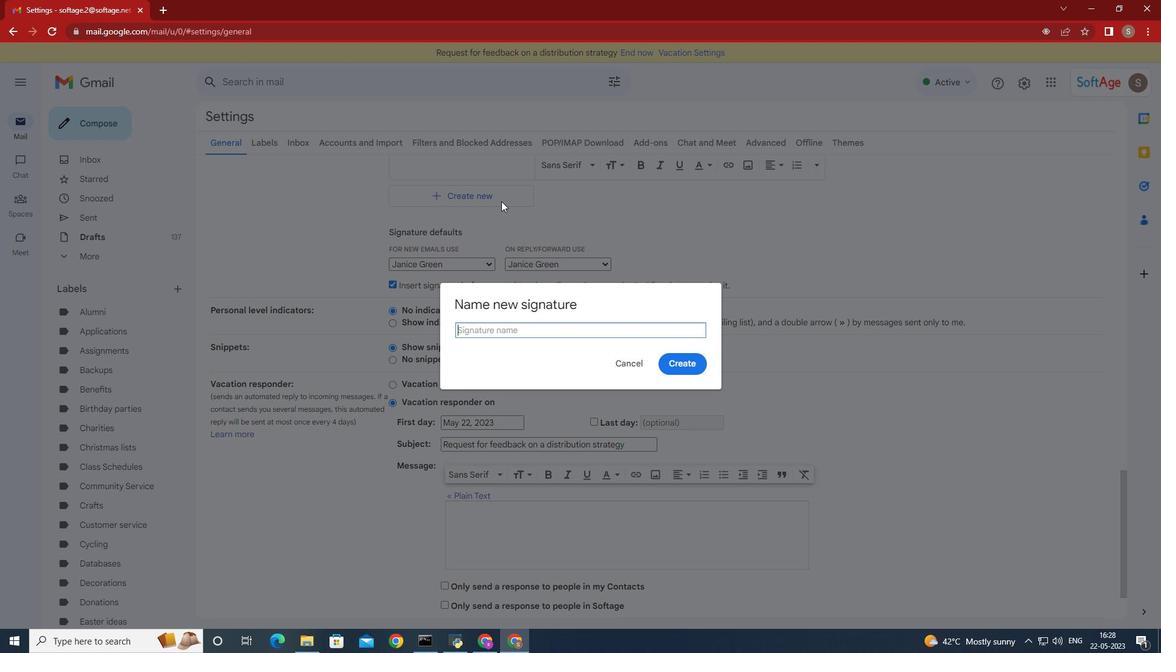 
Action: Key pressed <Key.shift>Jared<Key.space><Key.shift><Key.shift><Key.shift><Key.shift>Hernandez
Screenshot: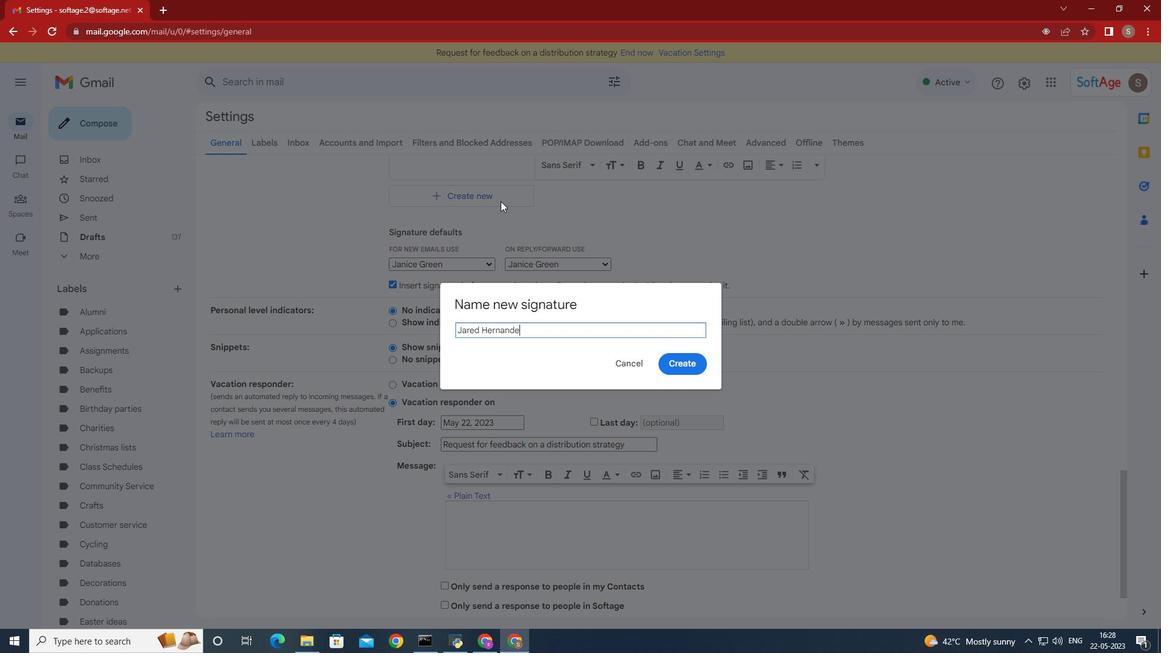 
Action: Mouse moved to (679, 368)
Screenshot: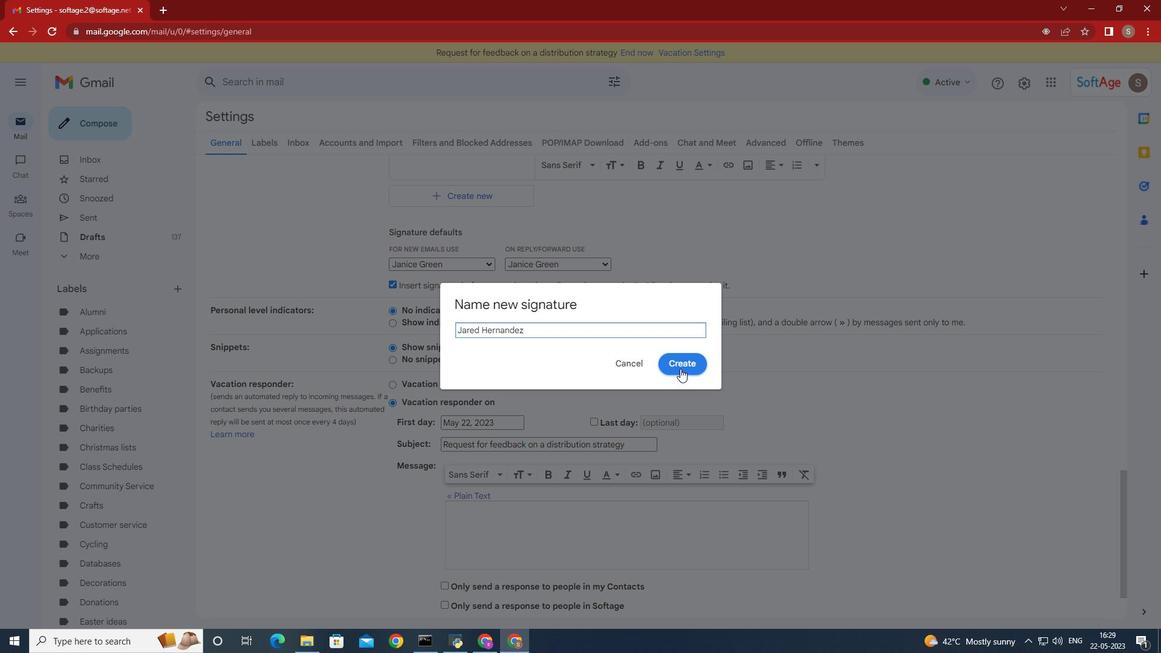 
Action: Mouse pressed left at (679, 368)
Screenshot: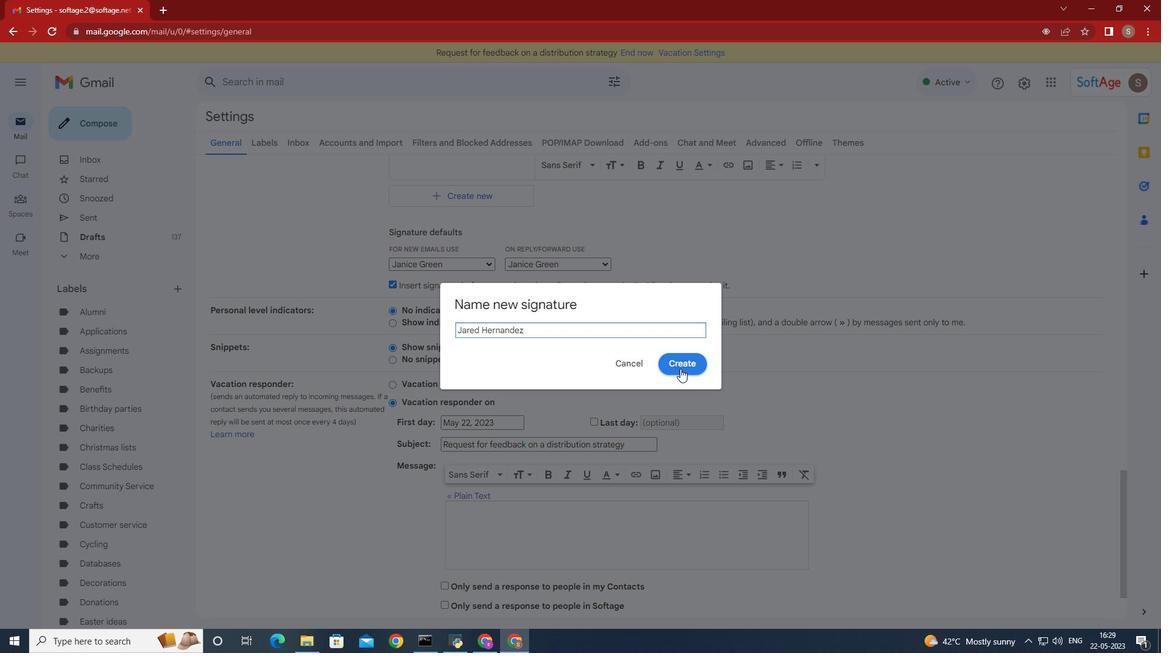 
Action: Mouse moved to (617, 399)
Screenshot: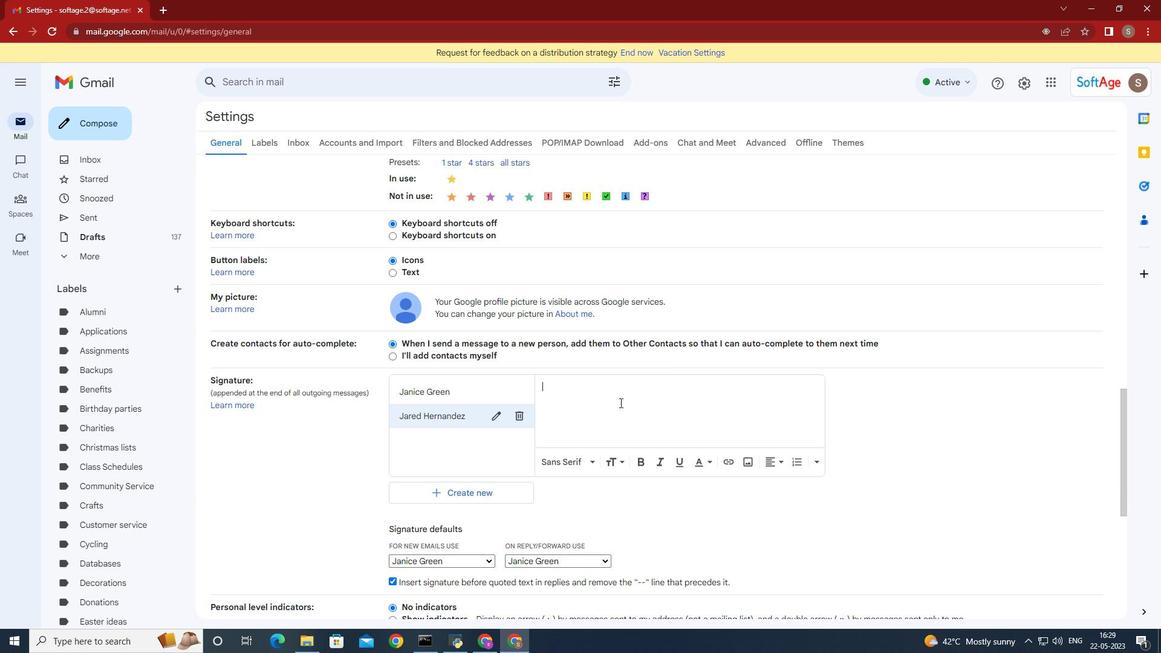 
Action: Mouse pressed left at (617, 399)
Screenshot: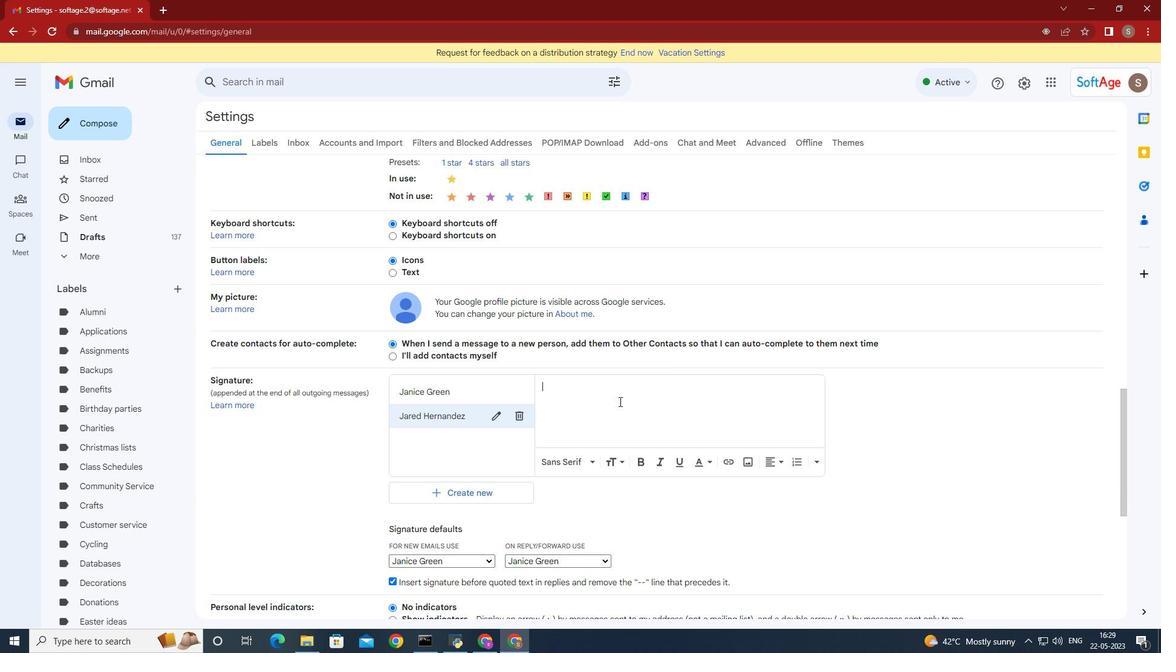 
Action: Mouse moved to (616, 399)
Screenshot: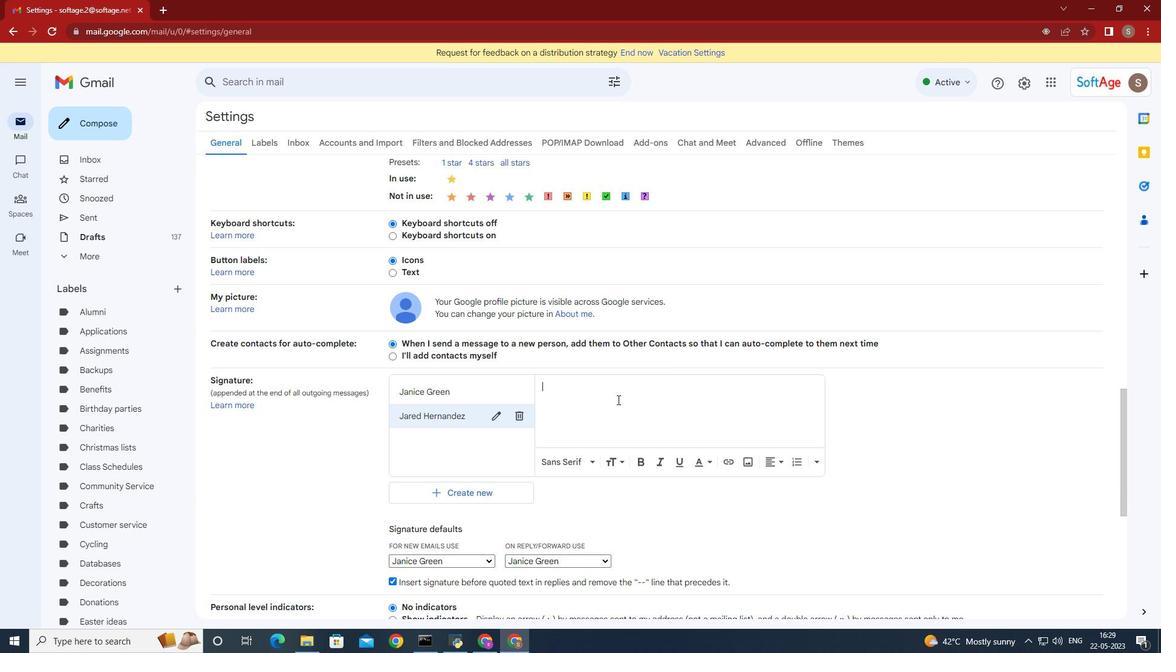 
Action: Key pressed heartfelt<Key.space>thanks<Key.space>and<Key.space>gratitude,<Key.enter><Key.shift>Jared<Key.space><Key.shift>Hernandez
Screenshot: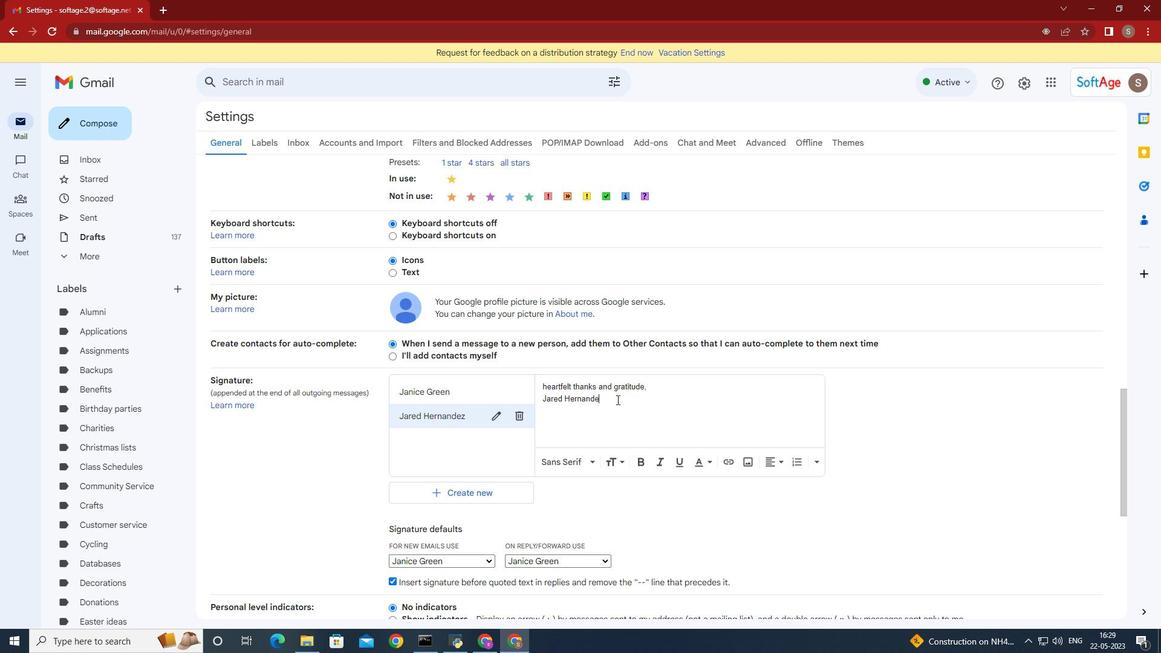 
Action: Mouse moved to (809, 310)
Screenshot: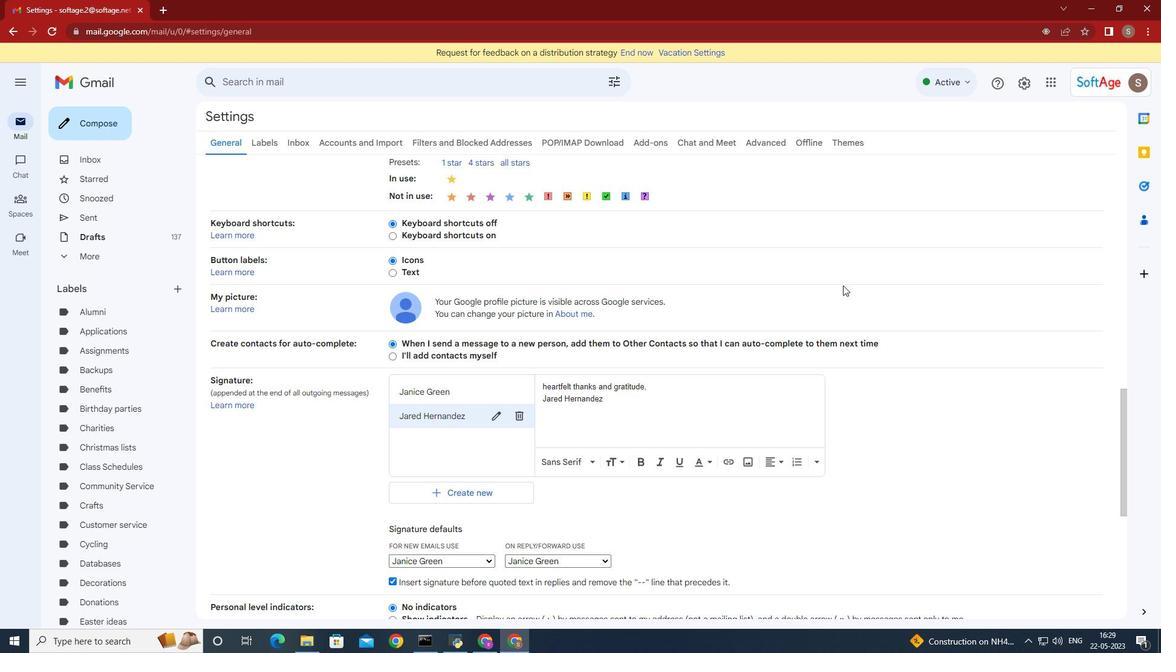 
Action: Mouse scrolled (809, 310) with delta (0, 0)
Screenshot: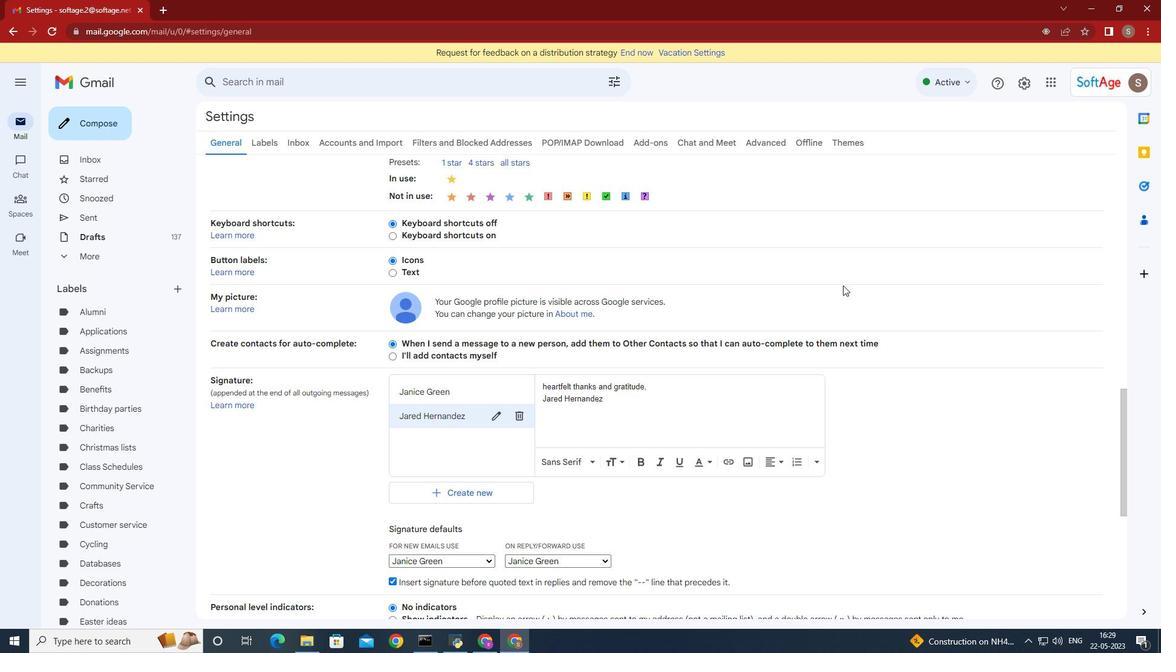 
Action: Mouse moved to (800, 323)
Screenshot: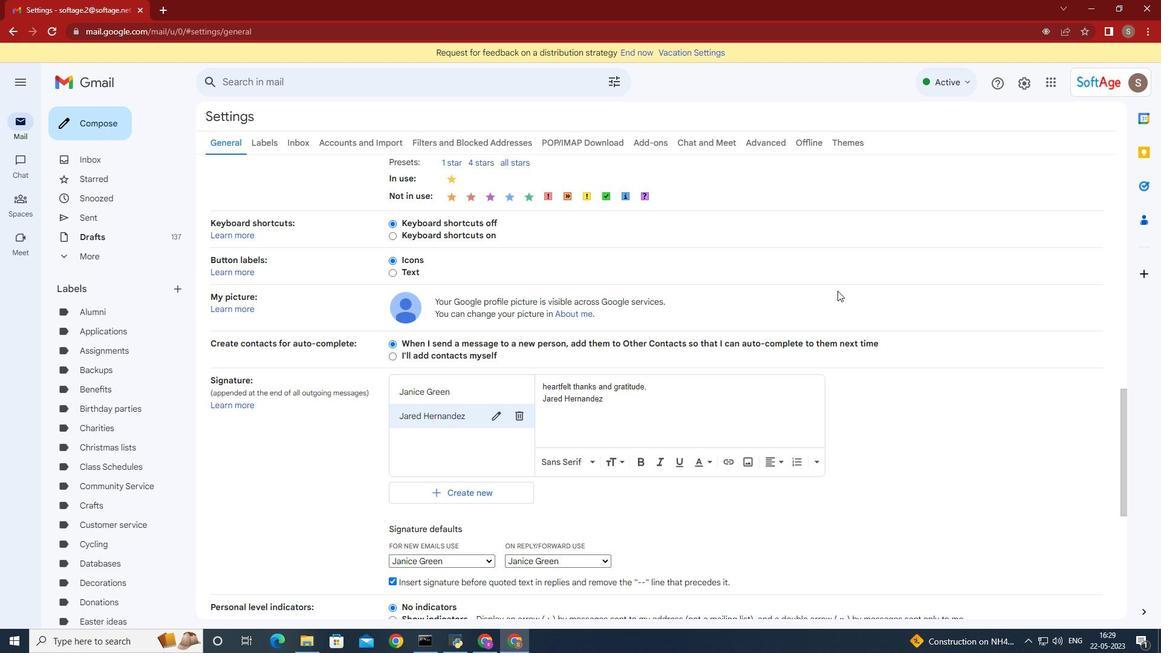 
Action: Mouse scrolled (800, 322) with delta (0, 0)
Screenshot: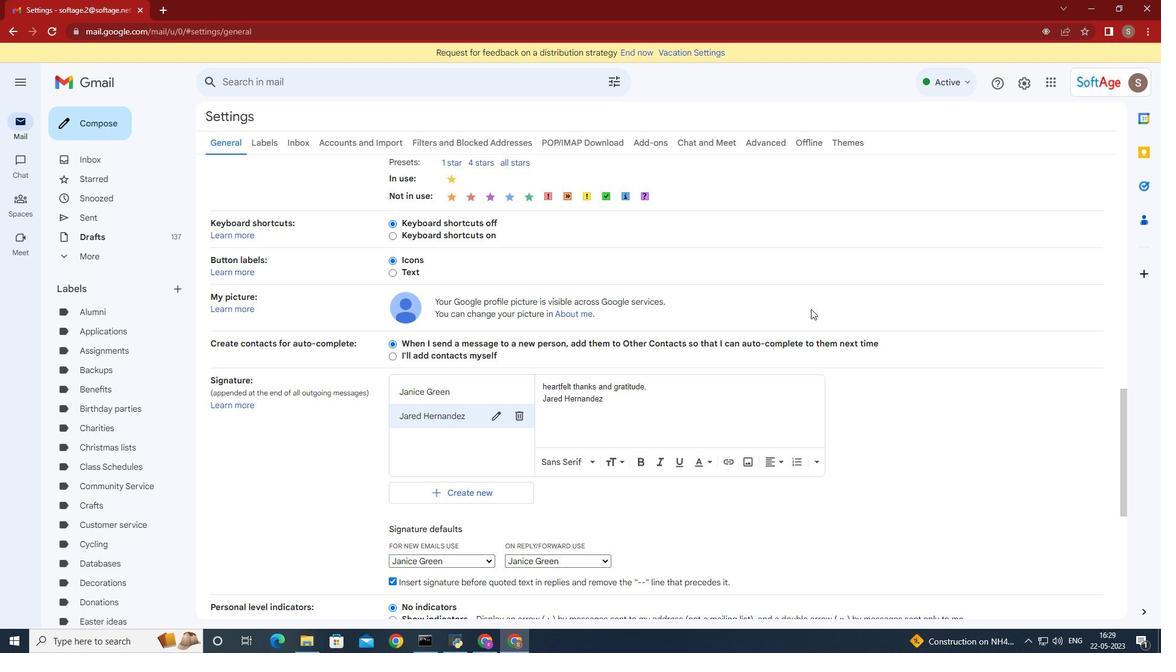 
Action: Mouse moved to (473, 442)
Screenshot: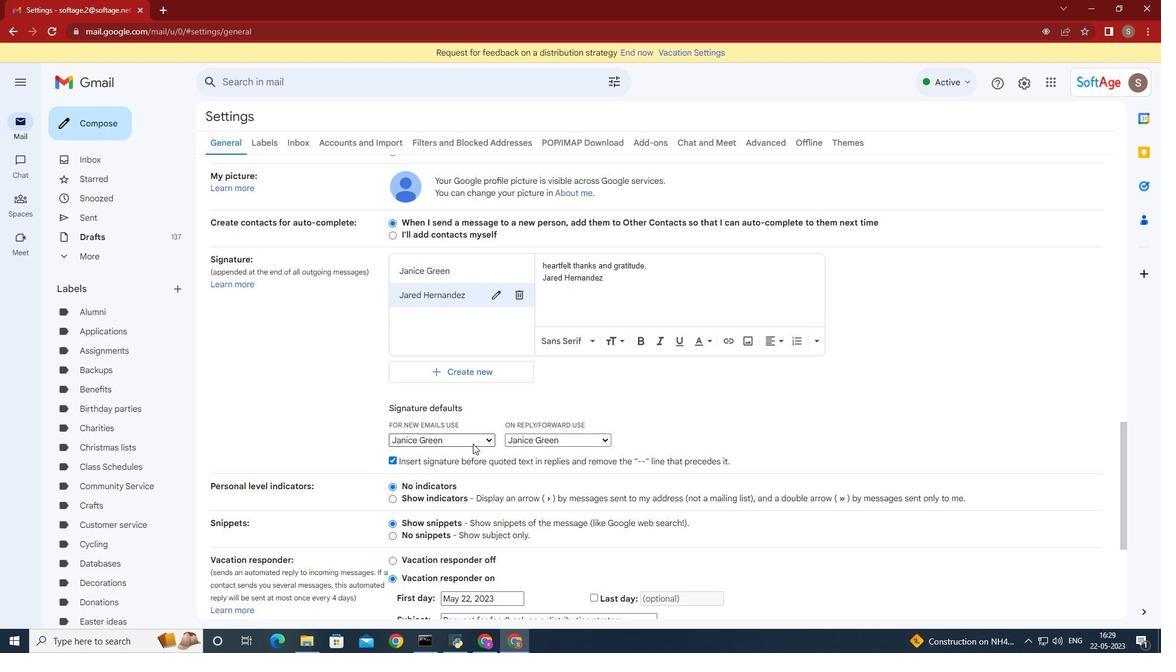 
Action: Mouse pressed left at (473, 442)
Screenshot: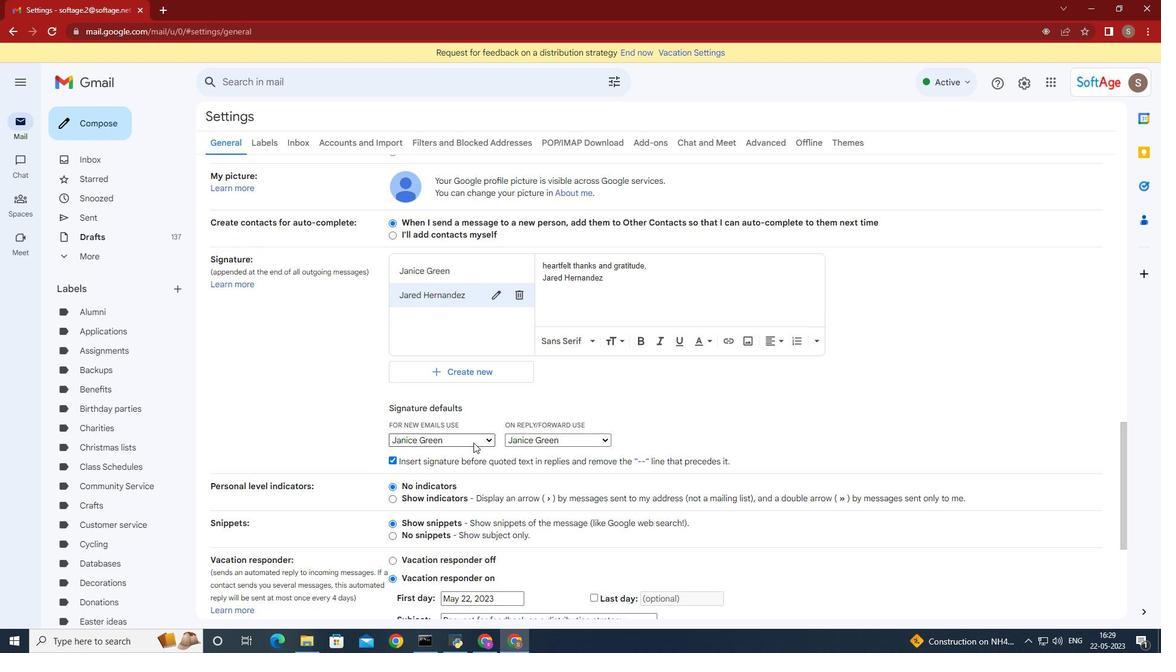 
Action: Mouse moved to (474, 479)
Screenshot: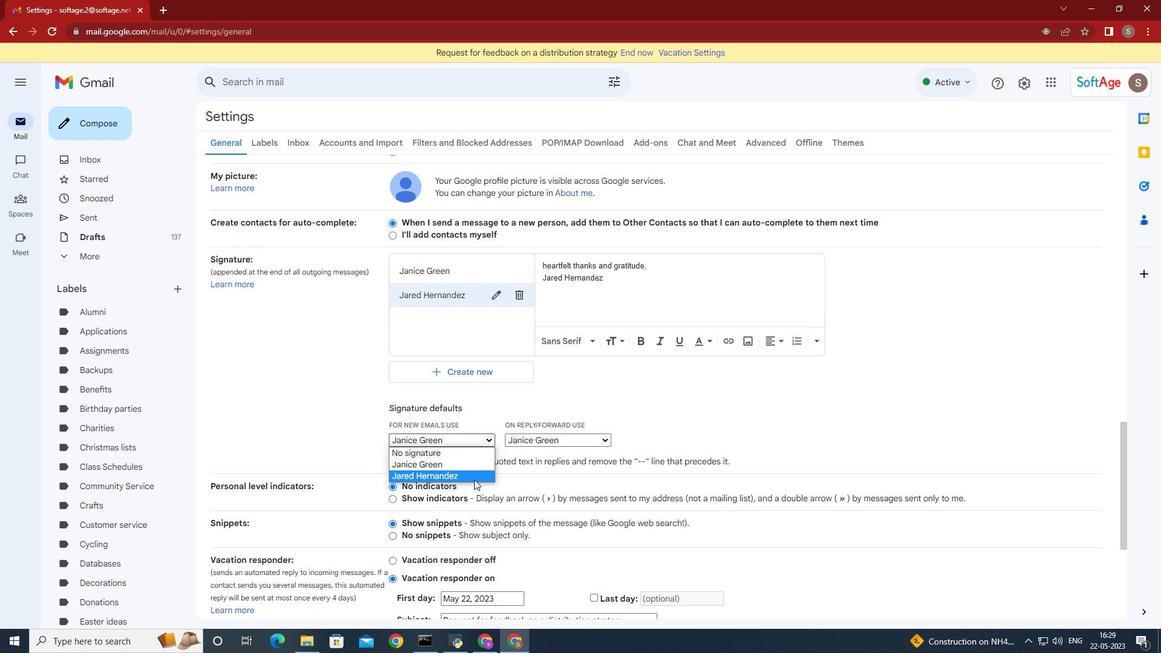 
Action: Mouse pressed left at (474, 479)
Screenshot: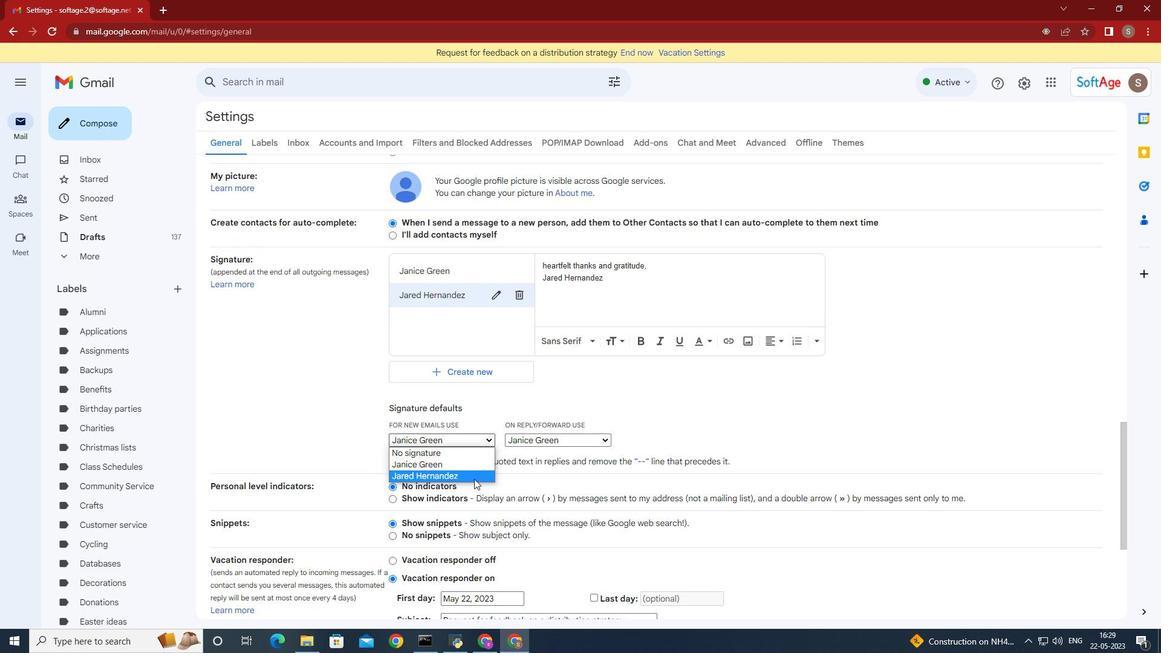 
Action: Mouse moved to (593, 441)
Screenshot: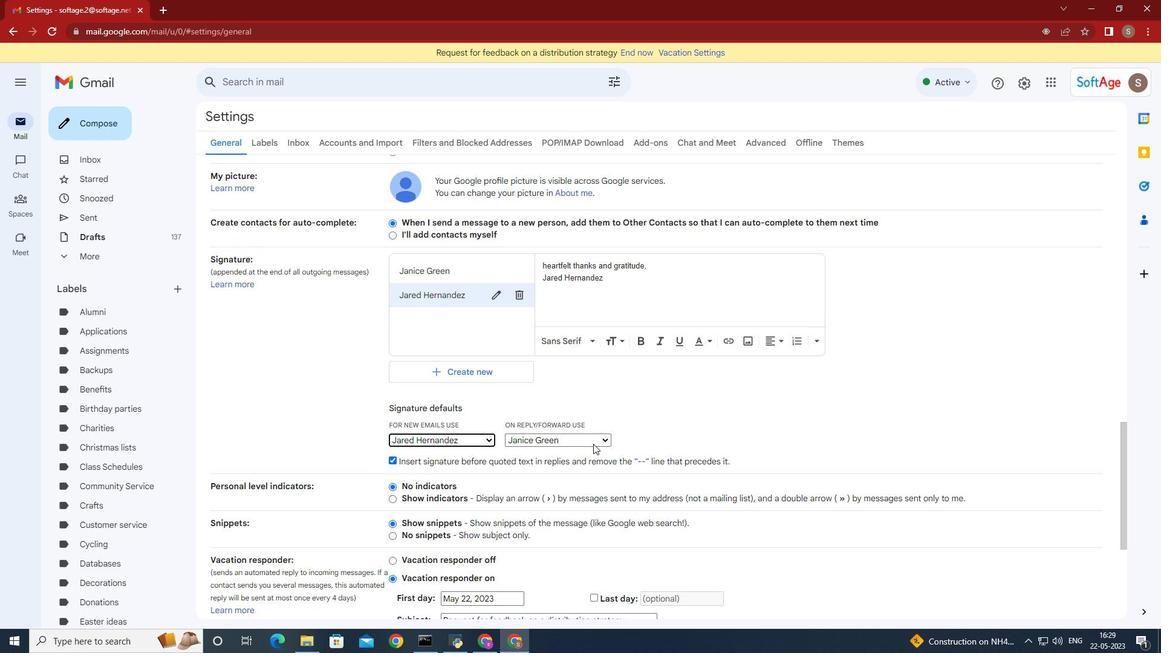 
Action: Mouse pressed left at (593, 441)
Screenshot: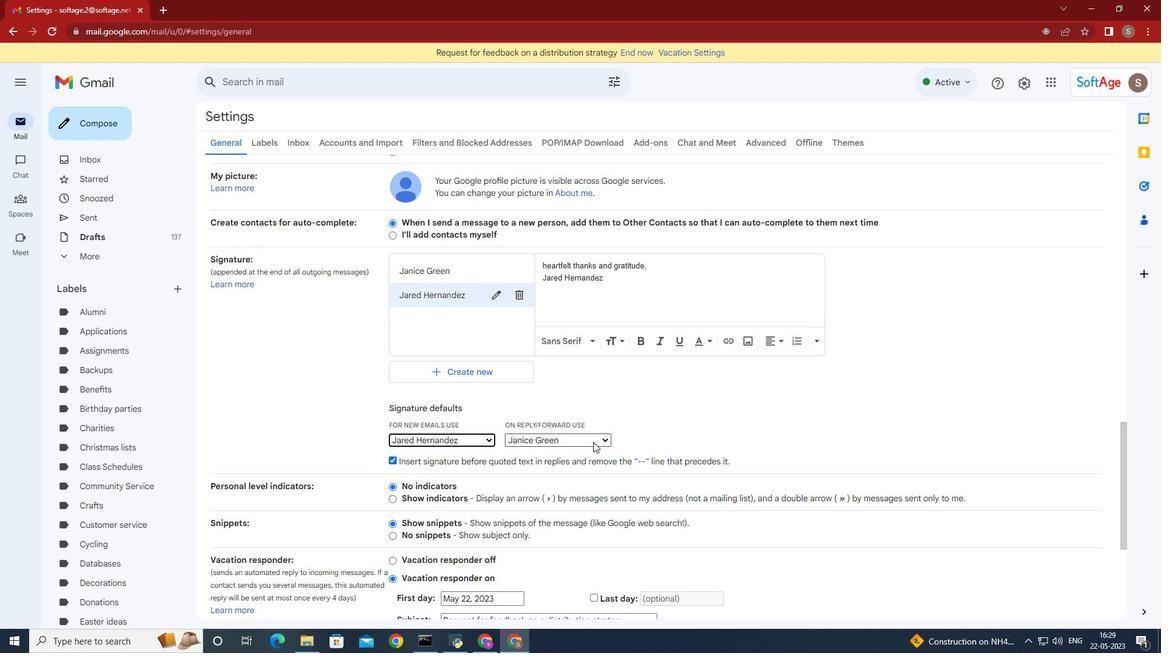 
Action: Mouse moved to (589, 474)
Screenshot: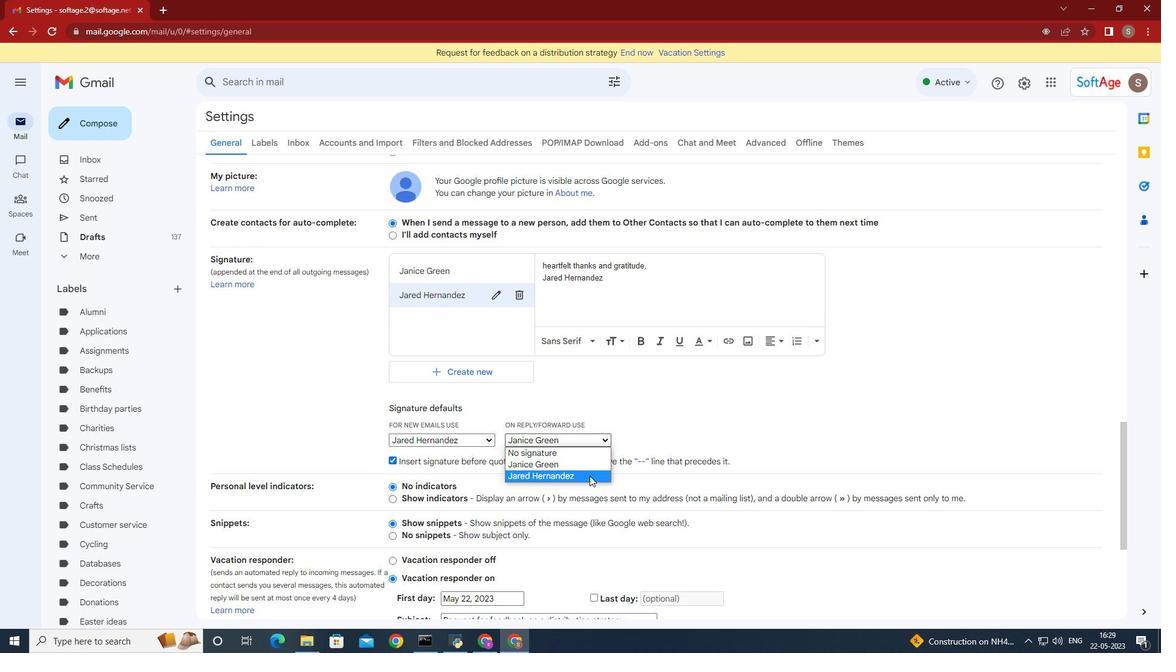 
Action: Mouse pressed left at (589, 474)
Screenshot: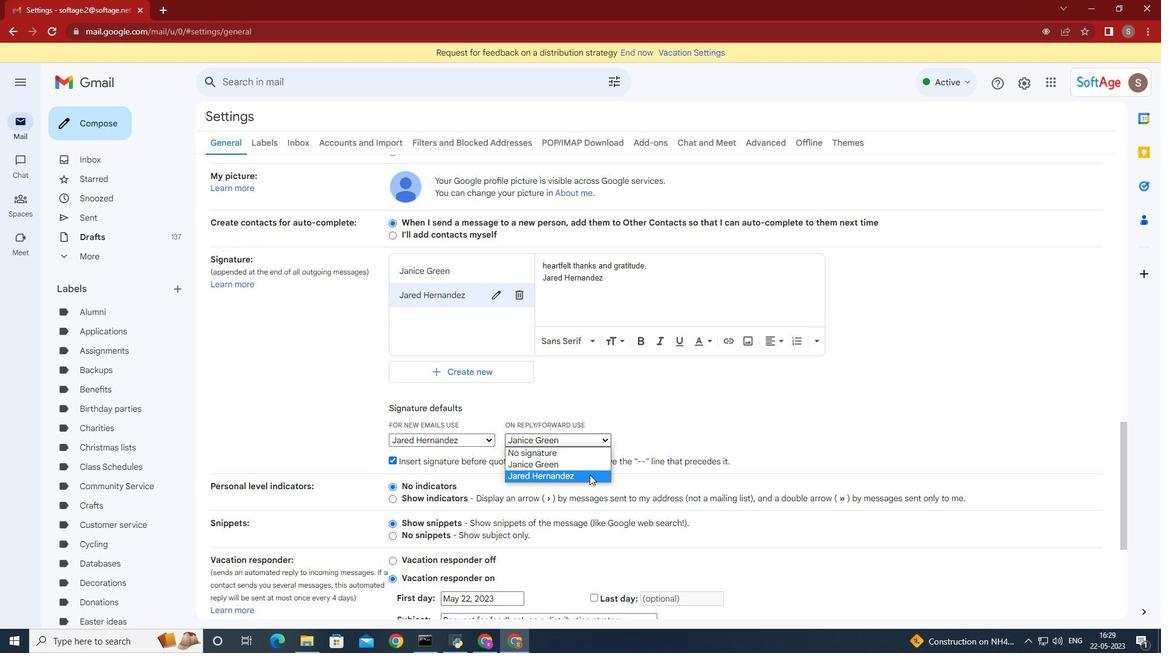
Action: Mouse moved to (730, 465)
Screenshot: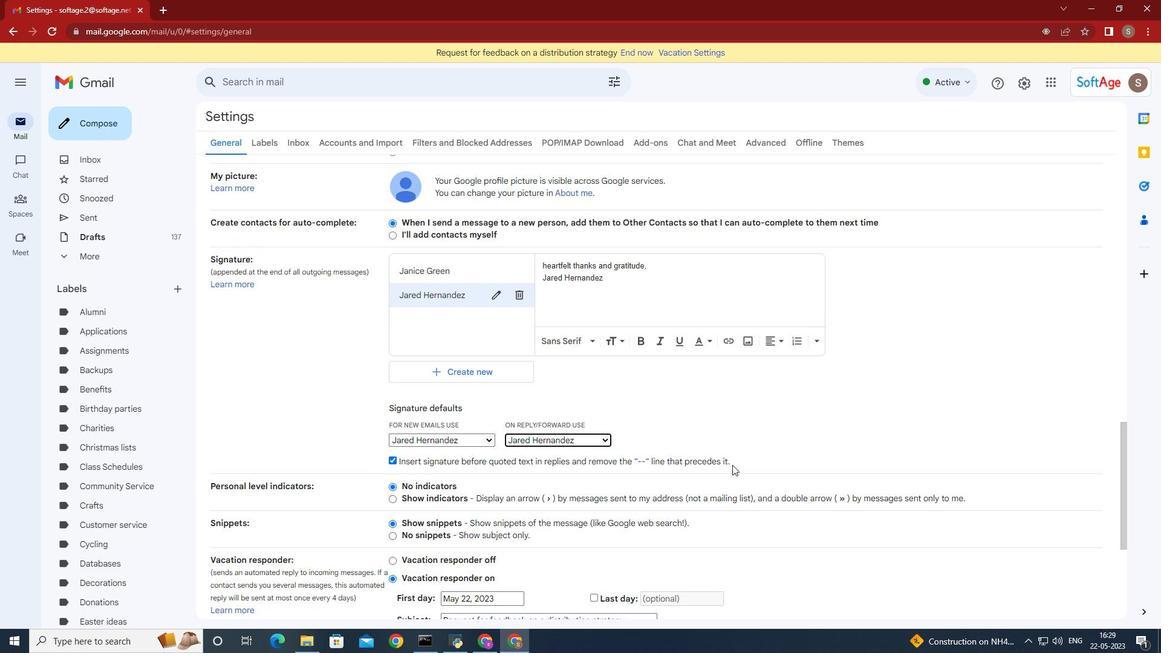 
Action: Mouse scrolled (730, 464) with delta (0, 0)
Screenshot: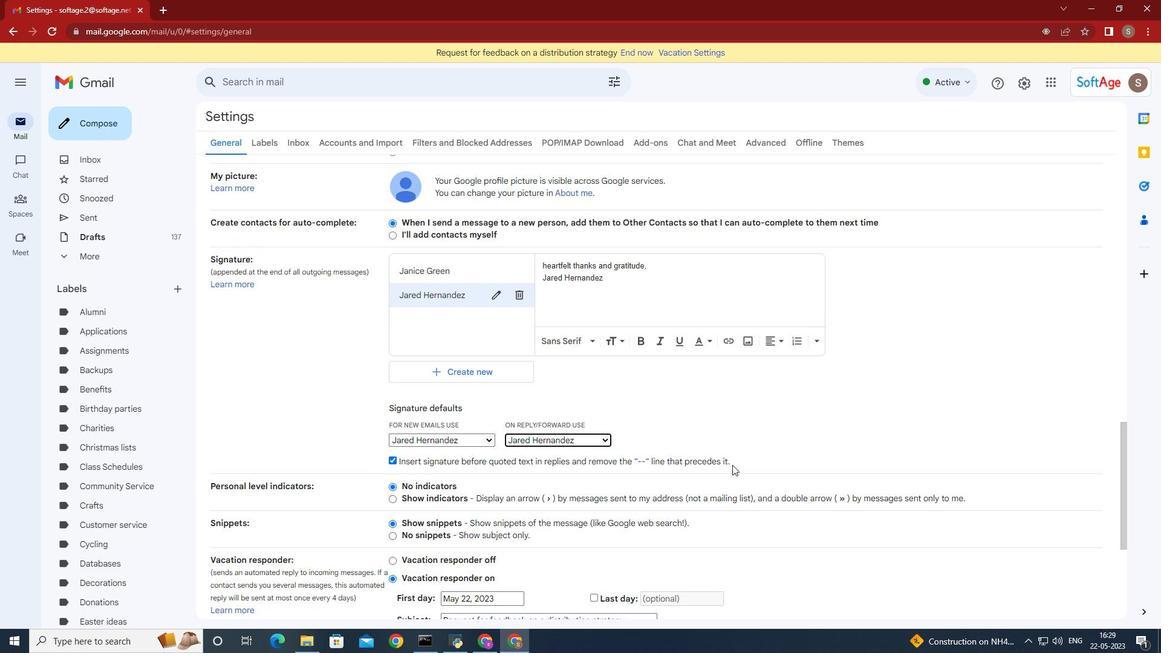 
Action: Mouse scrolled (730, 464) with delta (0, 0)
Screenshot: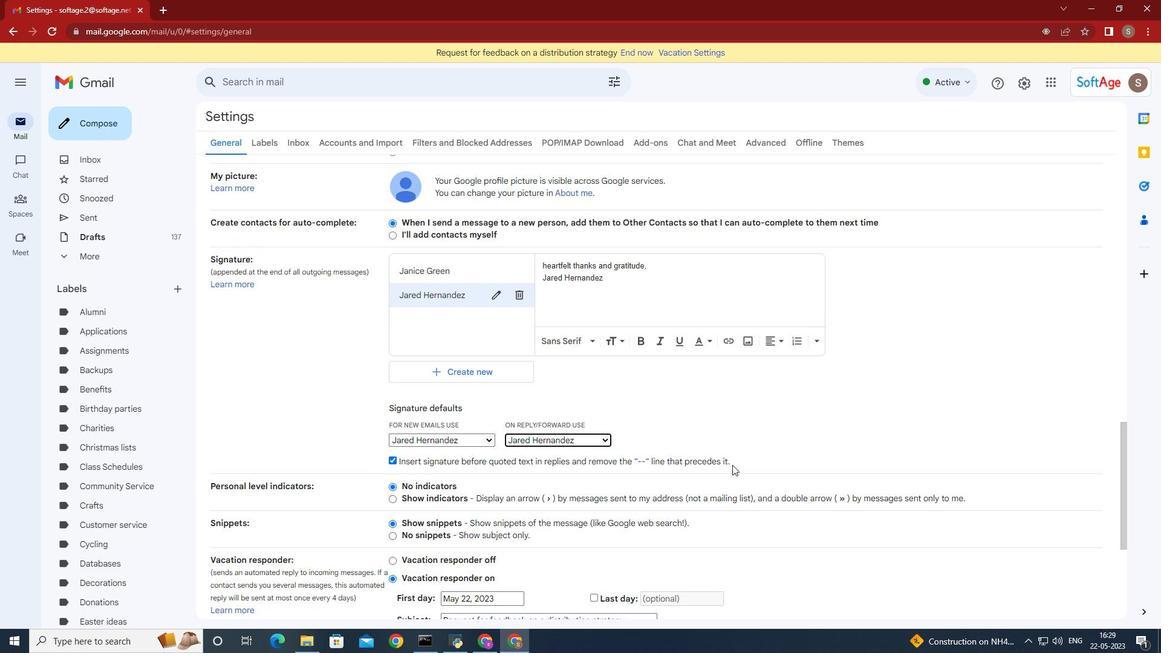 
Action: Mouse moved to (730, 465)
Screenshot: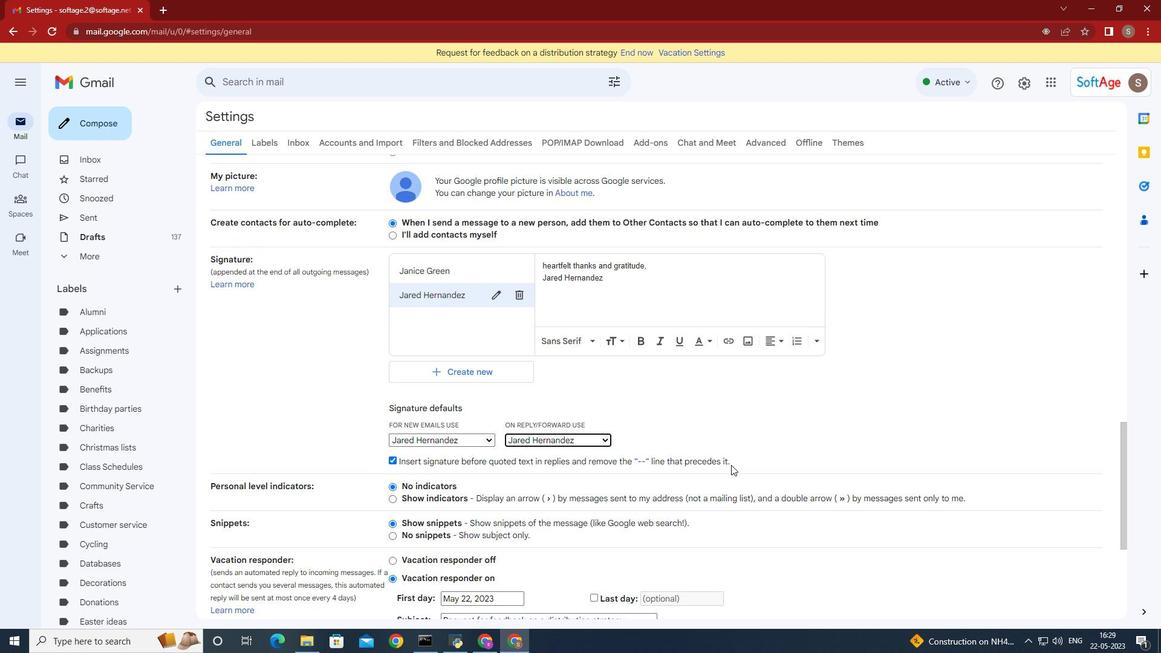
Action: Mouse scrolled (730, 464) with delta (0, 0)
Screenshot: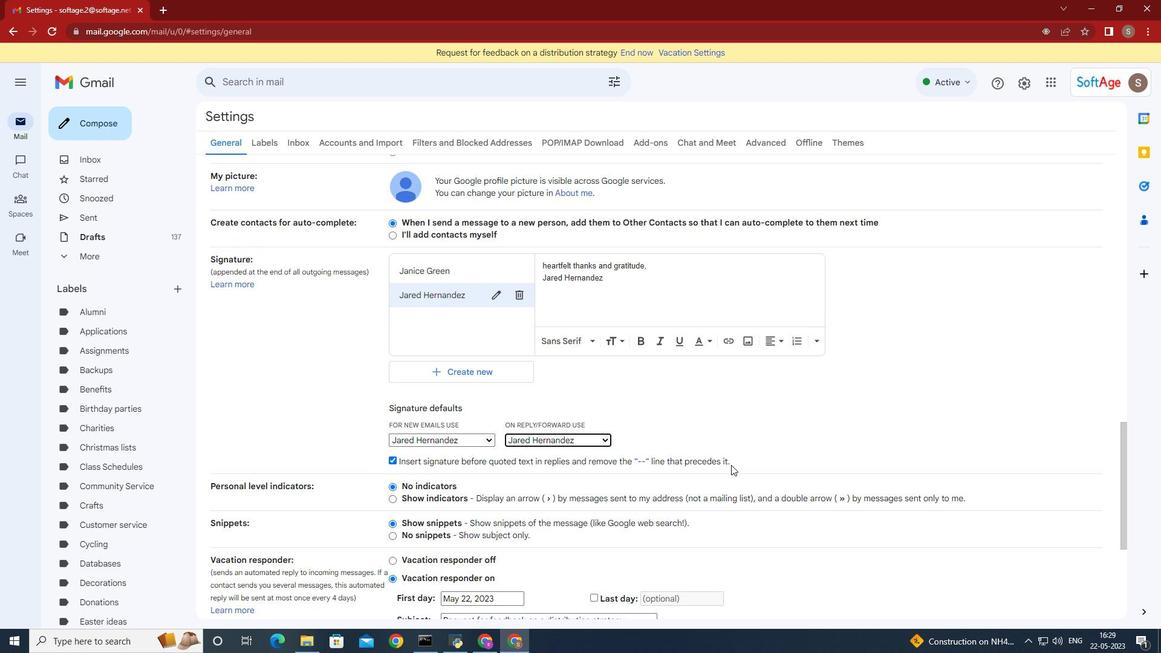 
Action: Mouse moved to (730, 465)
Screenshot: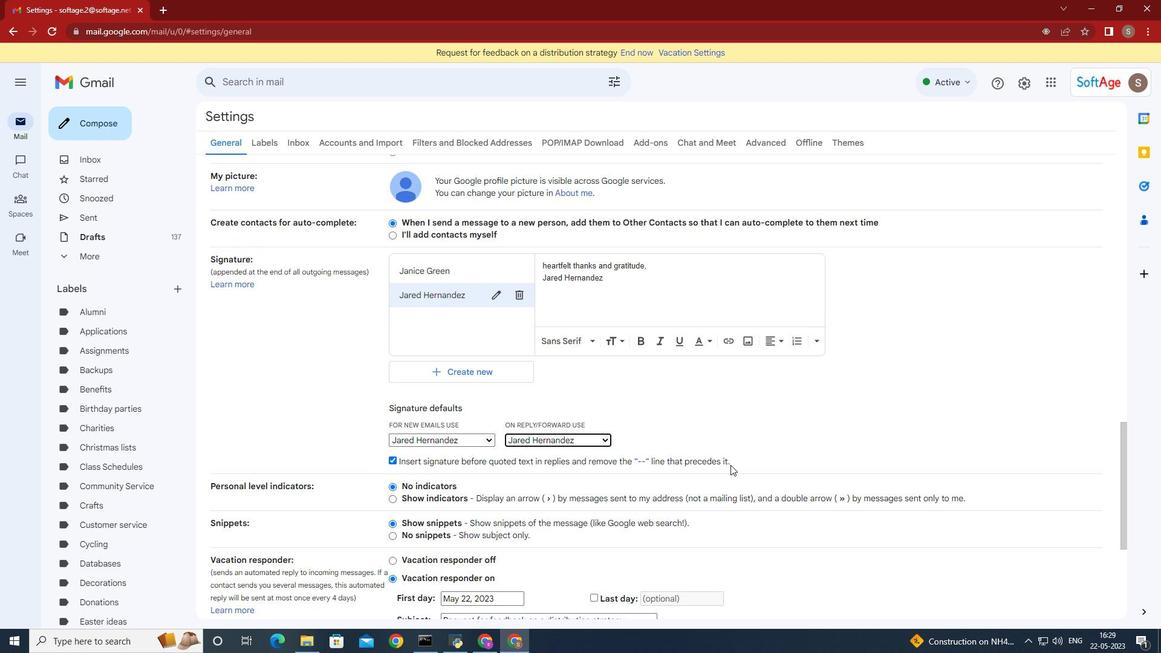 
Action: Mouse scrolled (730, 464) with delta (0, 0)
Screenshot: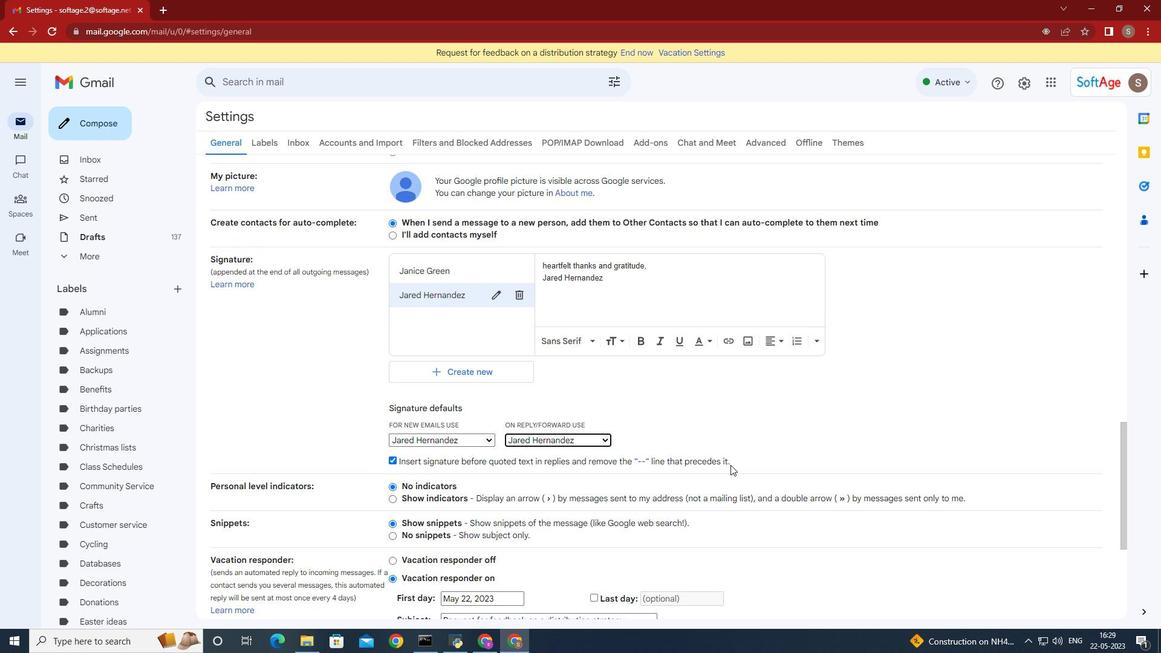 
Action: Mouse moved to (728, 464)
Screenshot: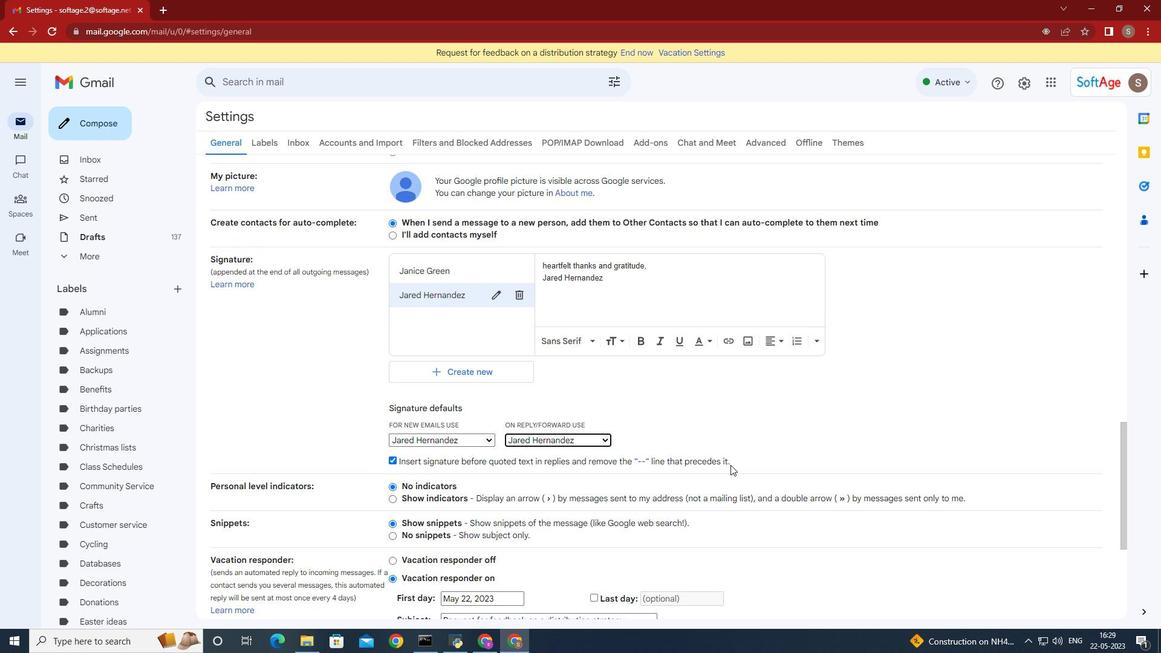 
Action: Mouse scrolled (728, 463) with delta (0, 0)
Screenshot: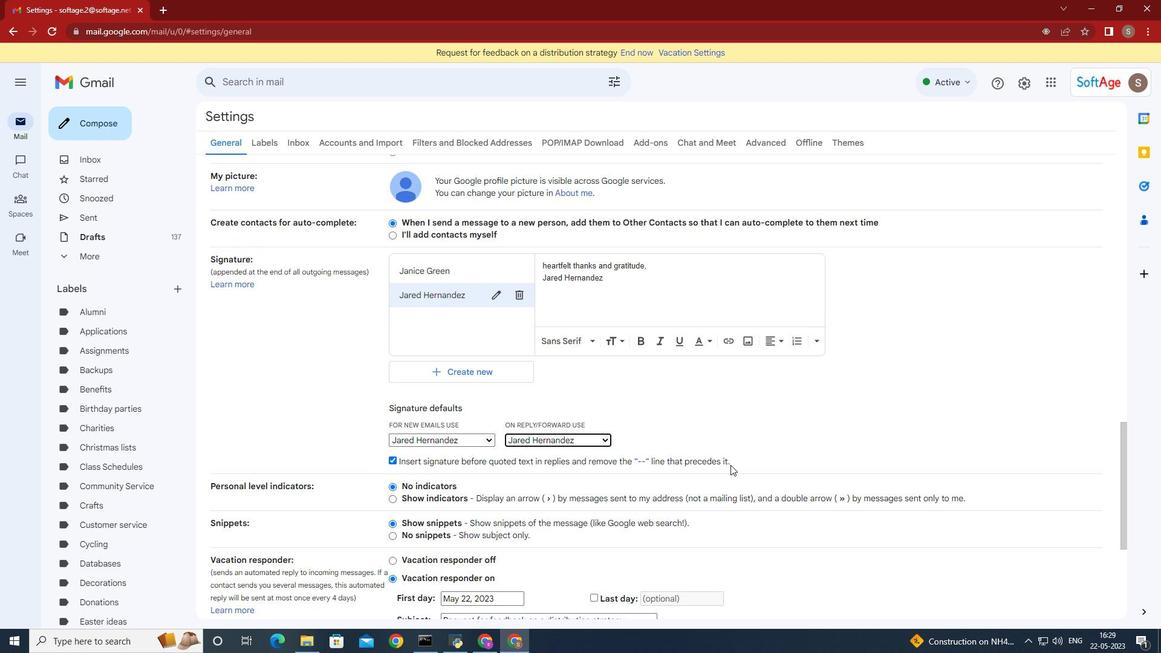
Action: Mouse moved to (728, 463)
Screenshot: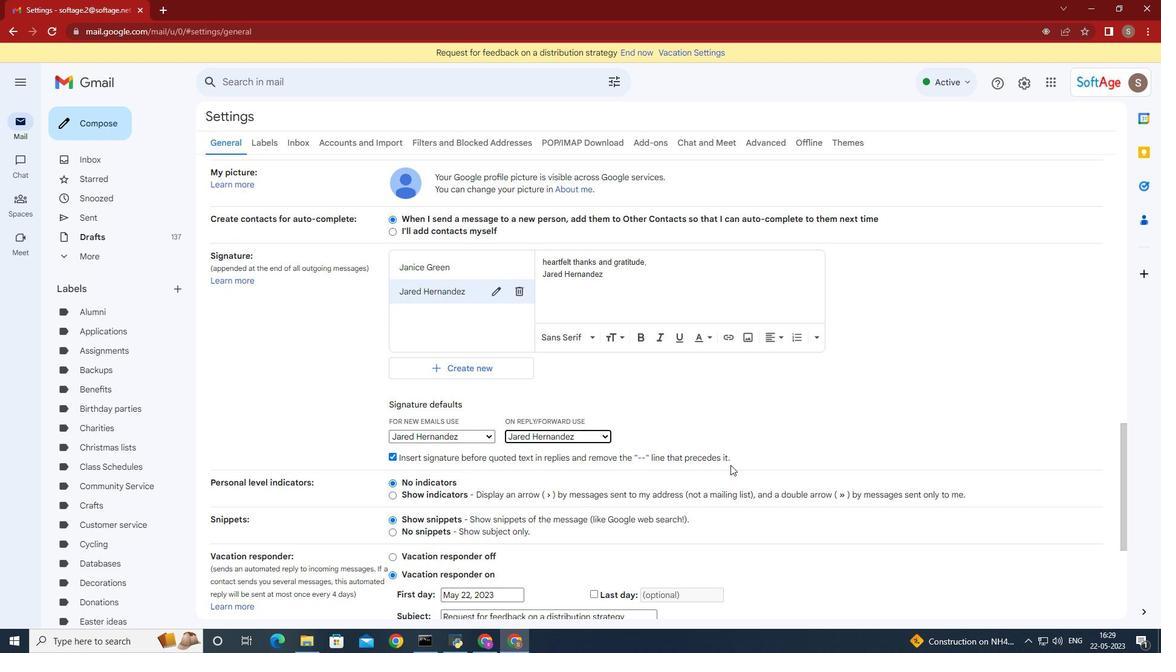 
Action: Mouse scrolled (728, 462) with delta (0, 0)
Screenshot: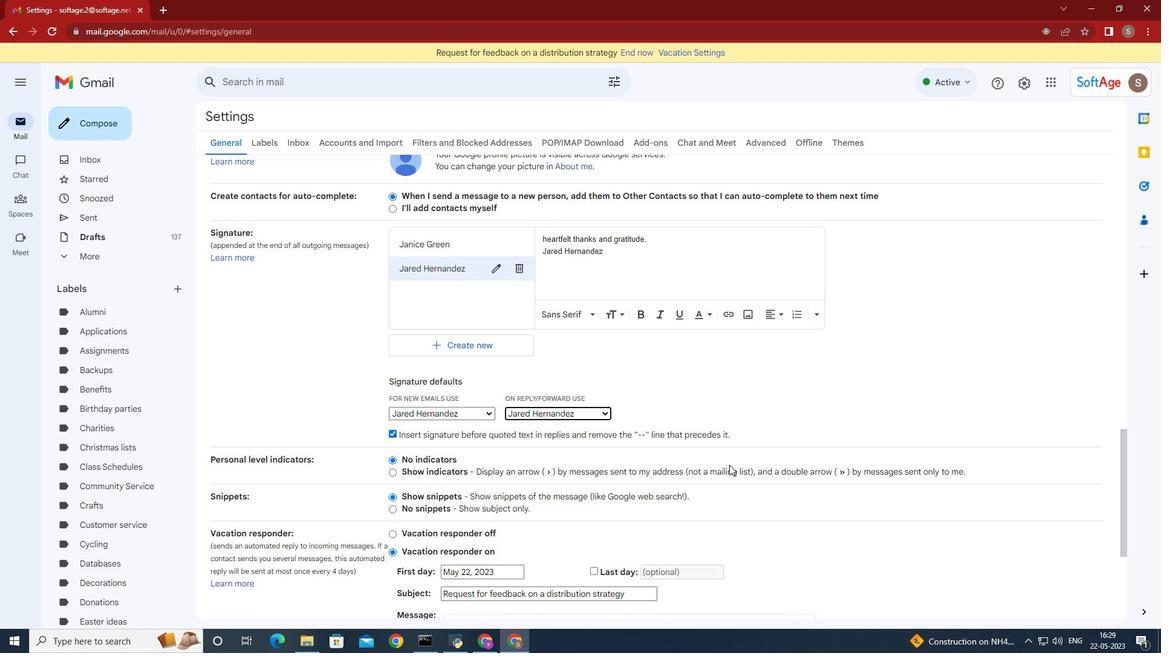 
Action: Mouse moved to (639, 558)
Screenshot: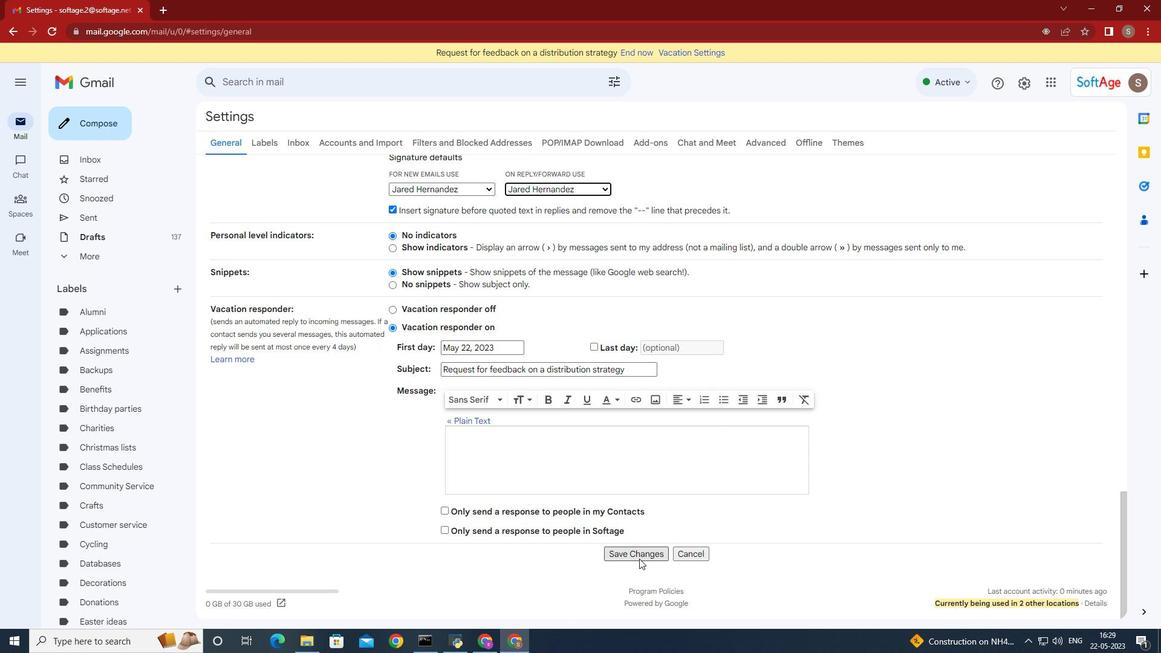 
Action: Mouse pressed left at (639, 558)
Screenshot: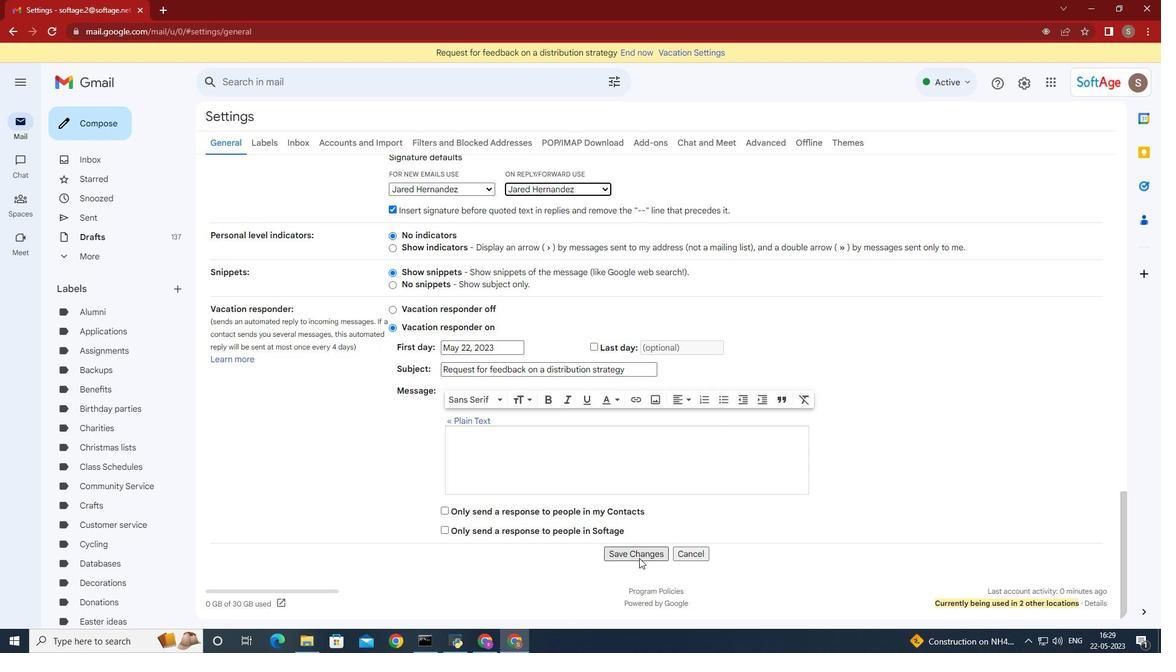 
Action: Mouse moved to (88, 117)
Screenshot: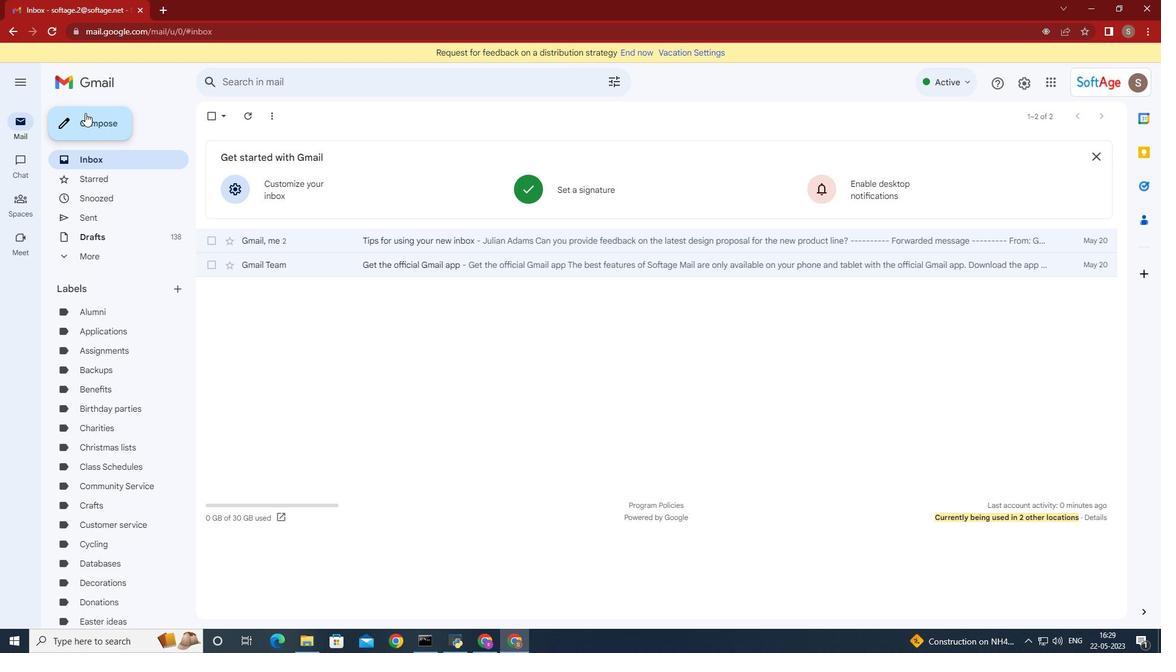 
Action: Mouse pressed left at (88, 117)
Screenshot: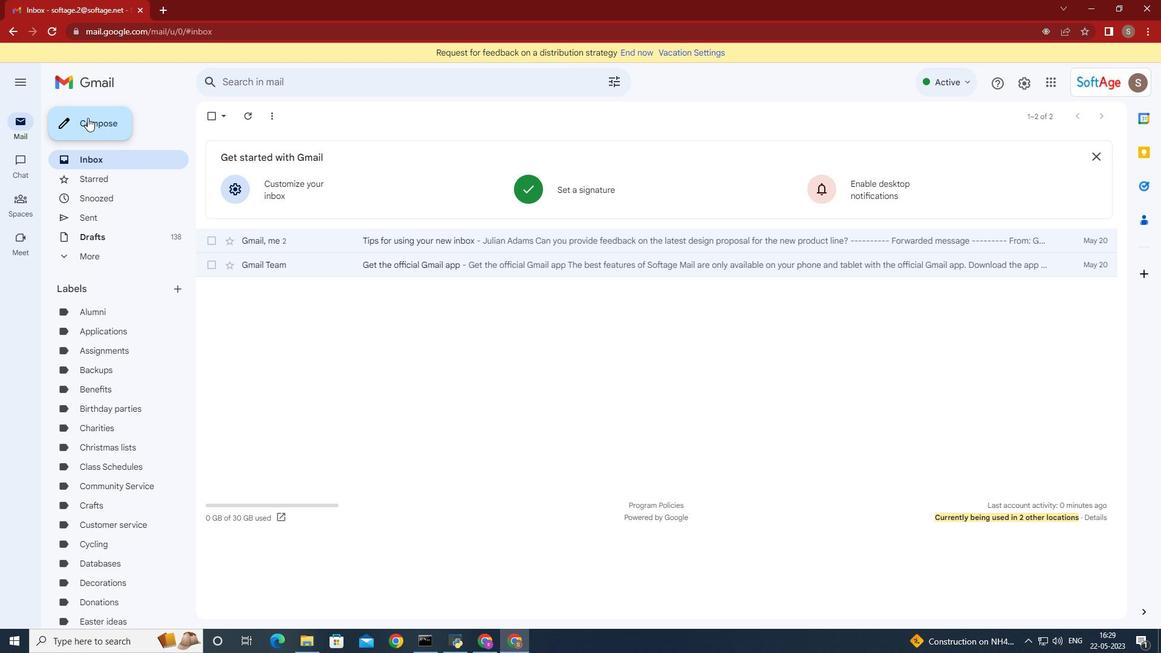 
Action: Mouse moved to (925, 304)
Screenshot: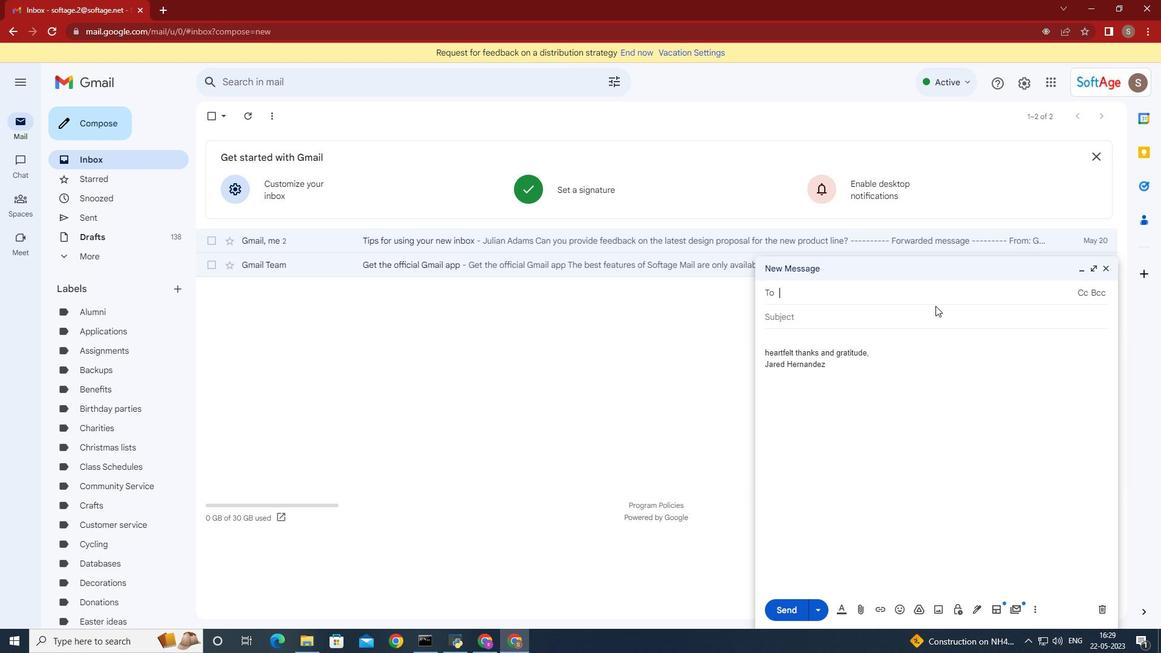 
Action: Key pressed softage.8
Screenshot: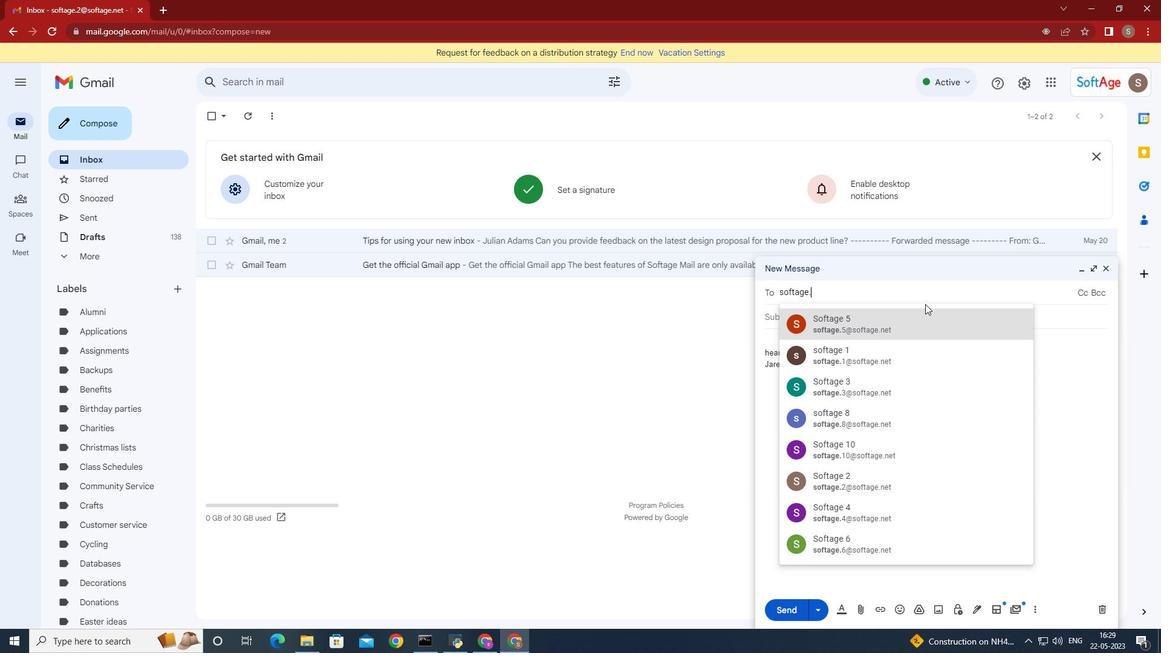 
Action: Mouse moved to (918, 333)
Screenshot: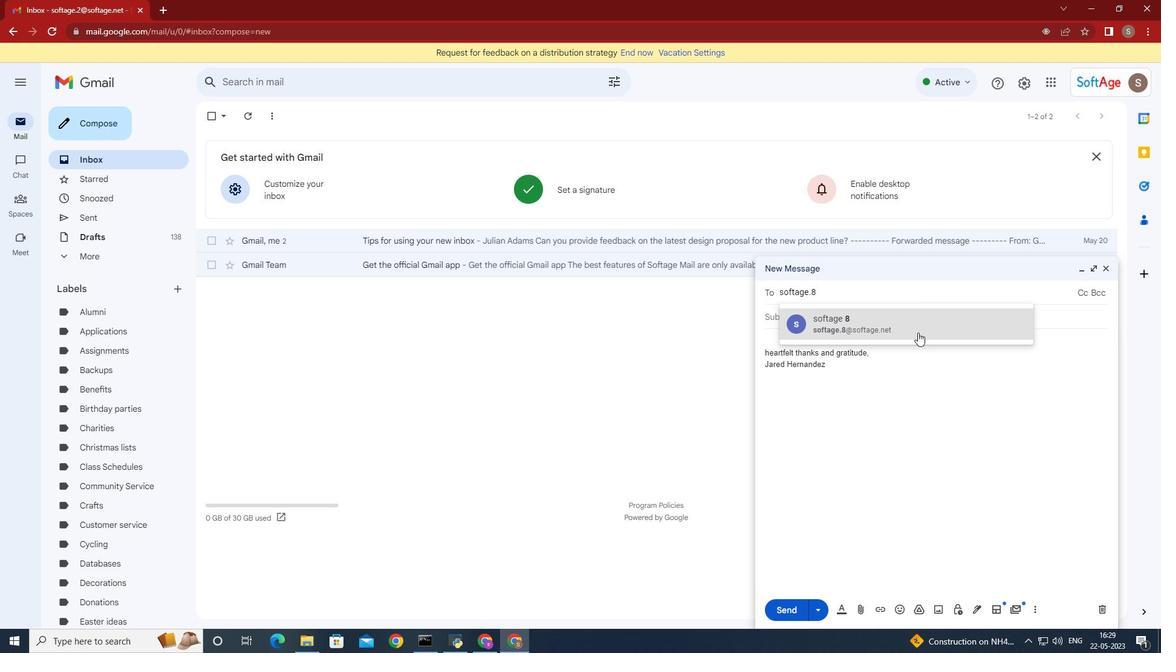 
Action: Mouse pressed left at (918, 333)
Screenshot: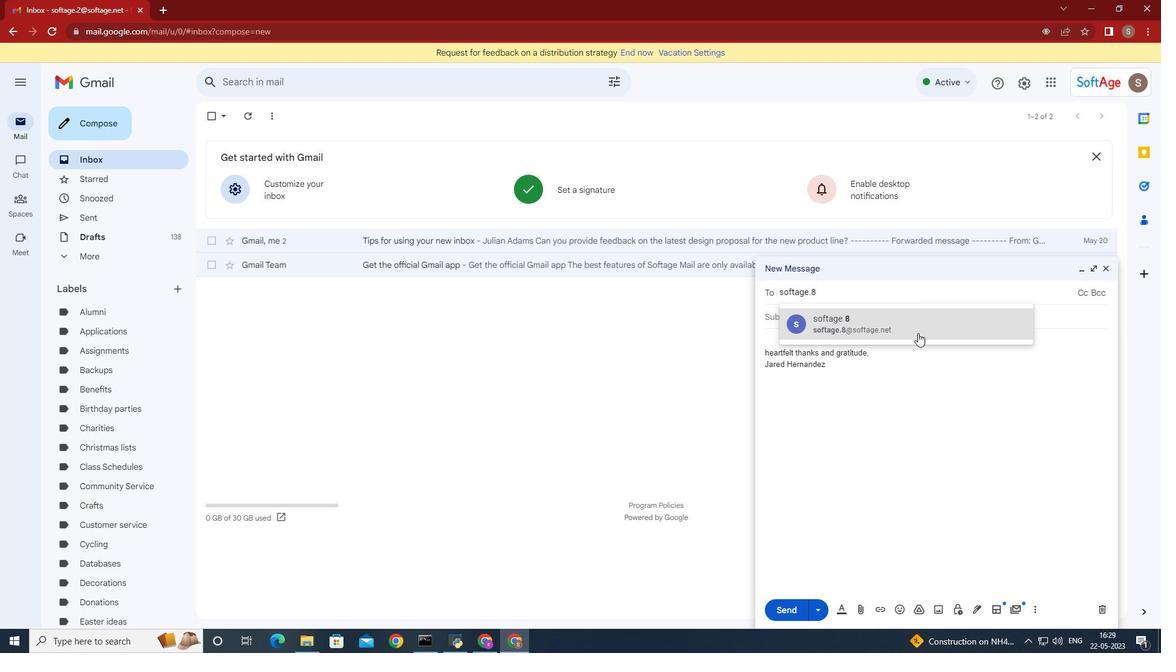 
Action: Mouse moved to (163, 376)
Screenshot: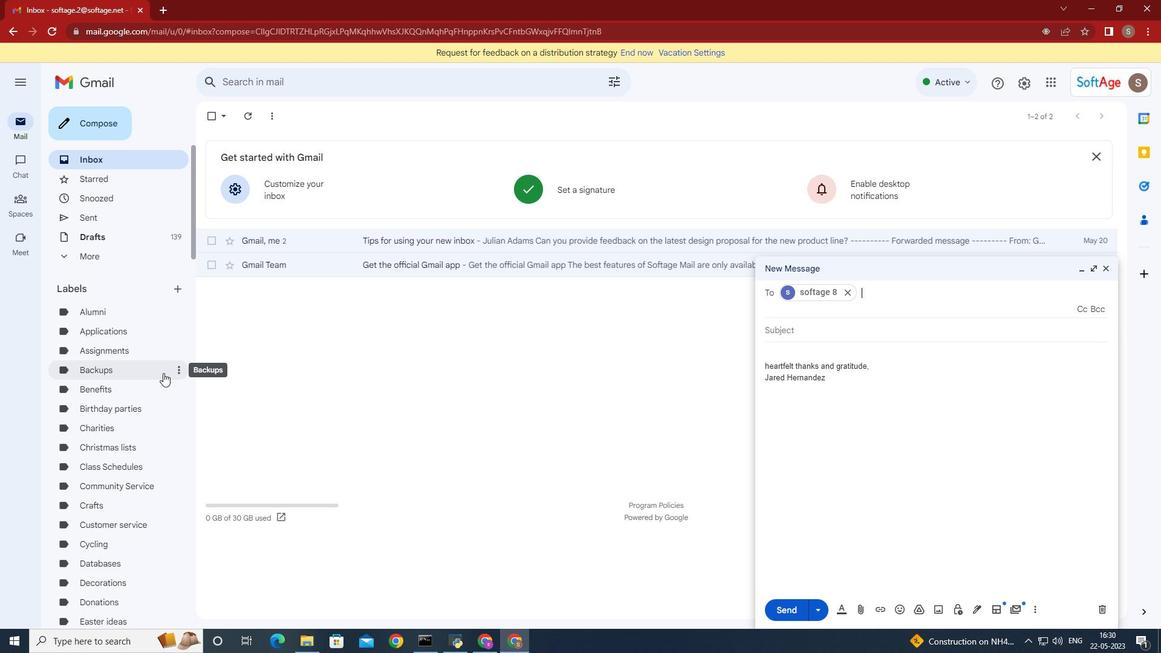 
Action: Mouse scrolled (163, 375) with delta (0, 0)
Screenshot: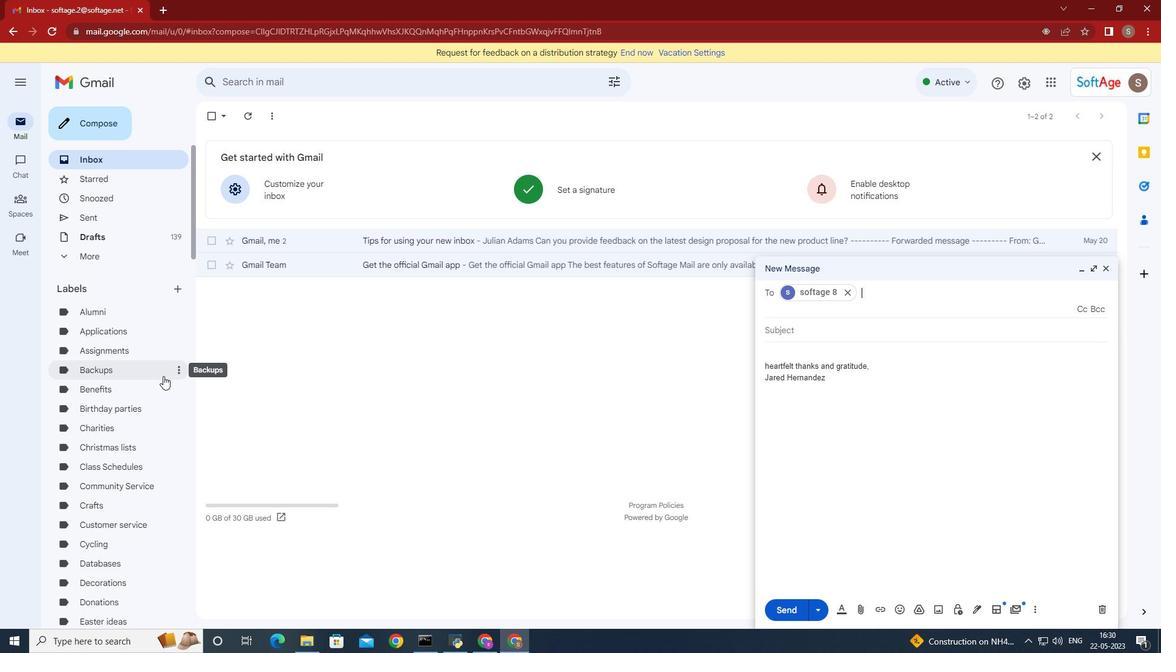 
Action: Mouse moved to (162, 376)
Screenshot: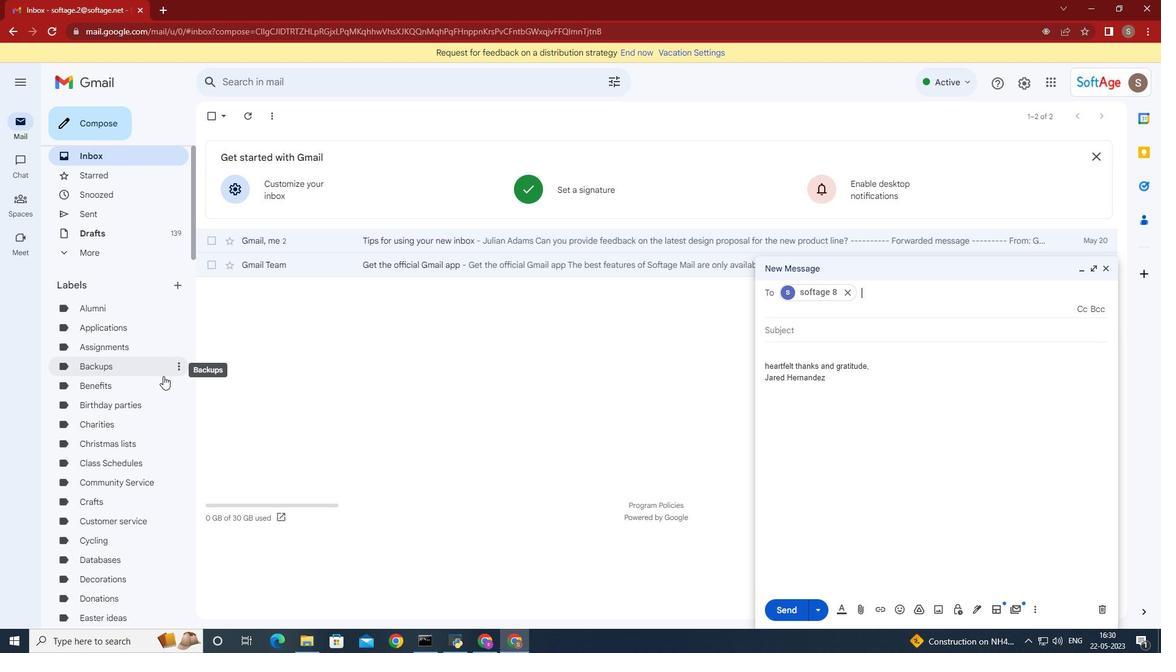 
Action: Mouse scrolled (162, 376) with delta (0, 0)
Screenshot: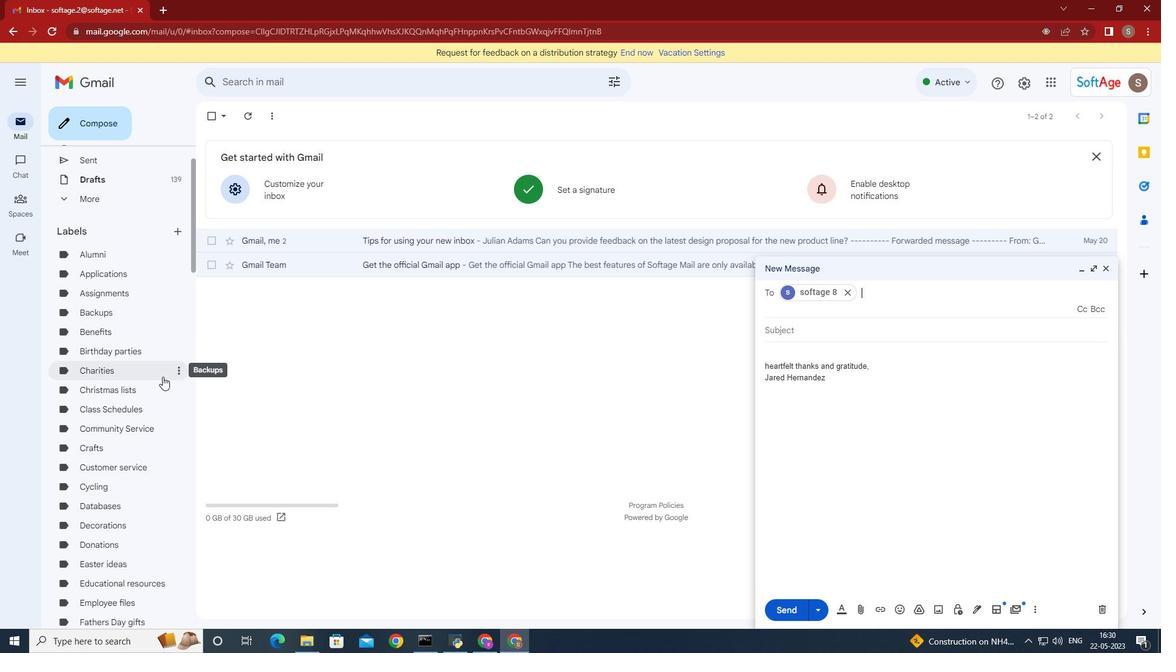 
Action: Mouse moved to (156, 395)
Screenshot: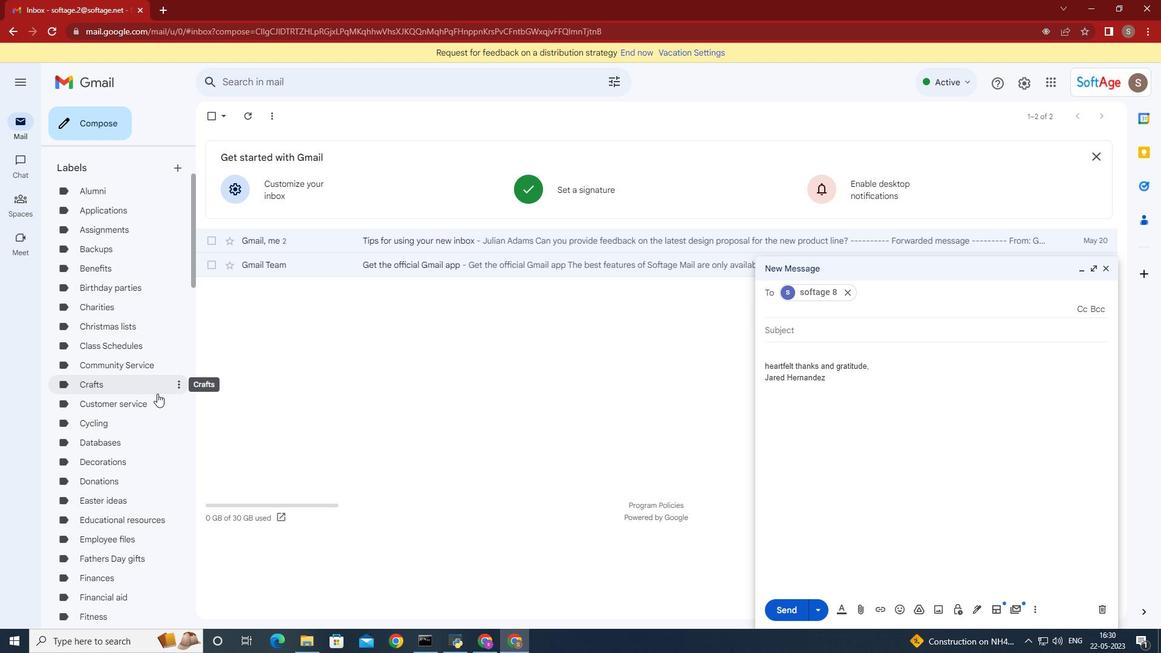 
Action: Mouse scrolled (156, 394) with delta (0, 0)
Screenshot: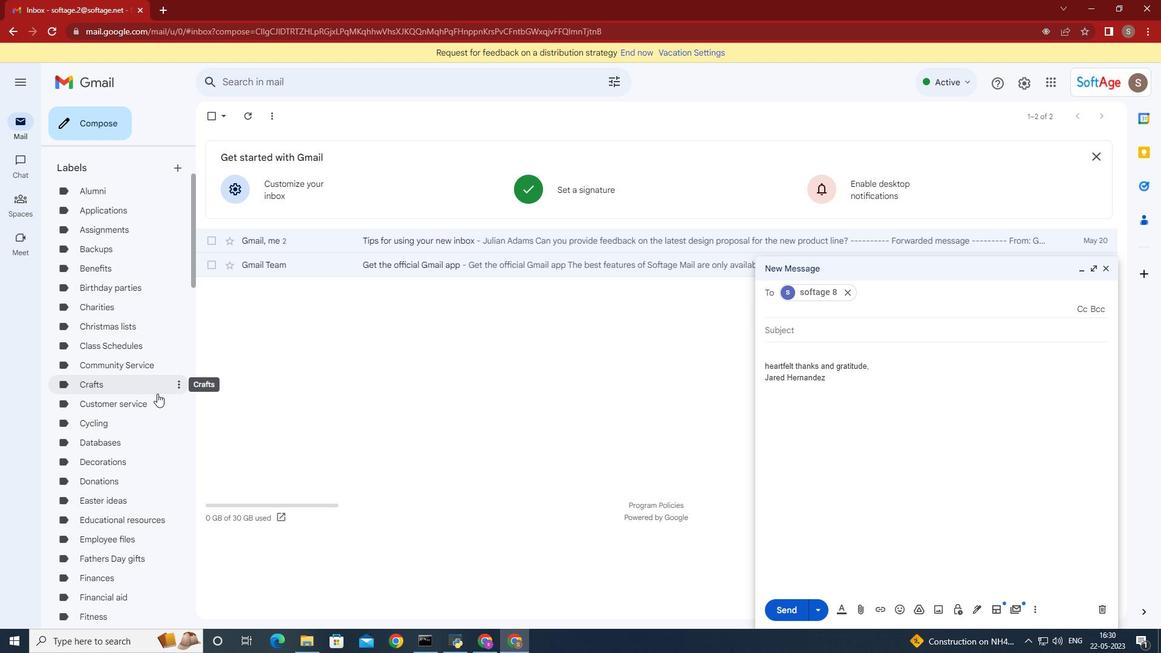 
Action: Mouse moved to (156, 396)
Screenshot: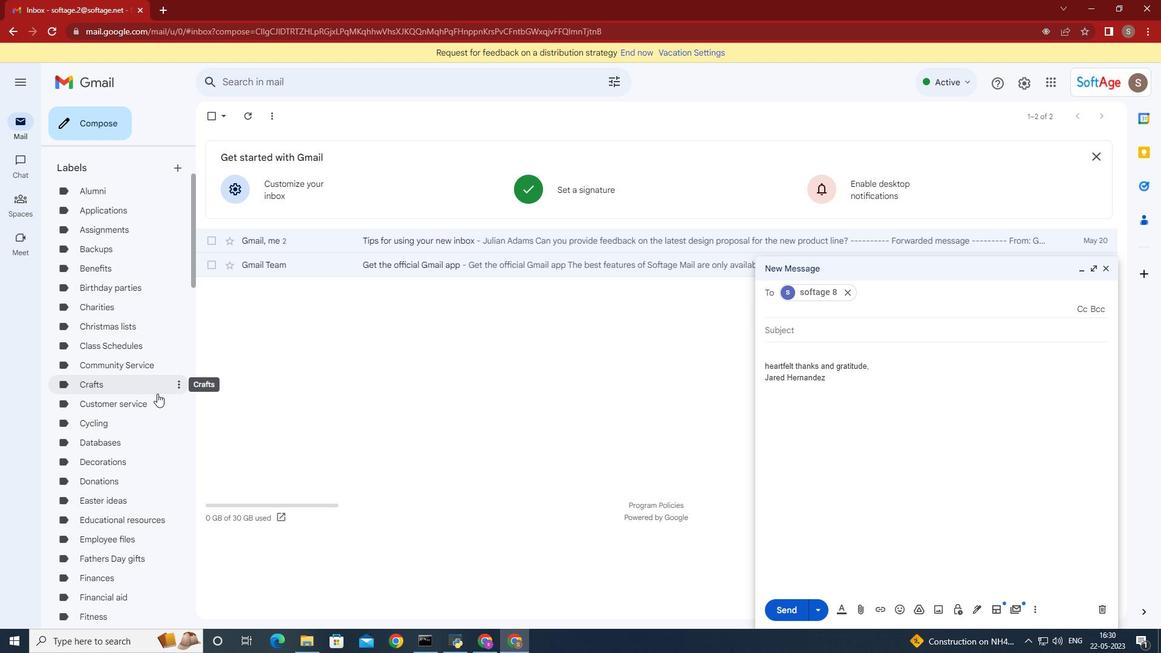 
Action: Mouse scrolled (156, 396) with delta (0, 0)
Screenshot: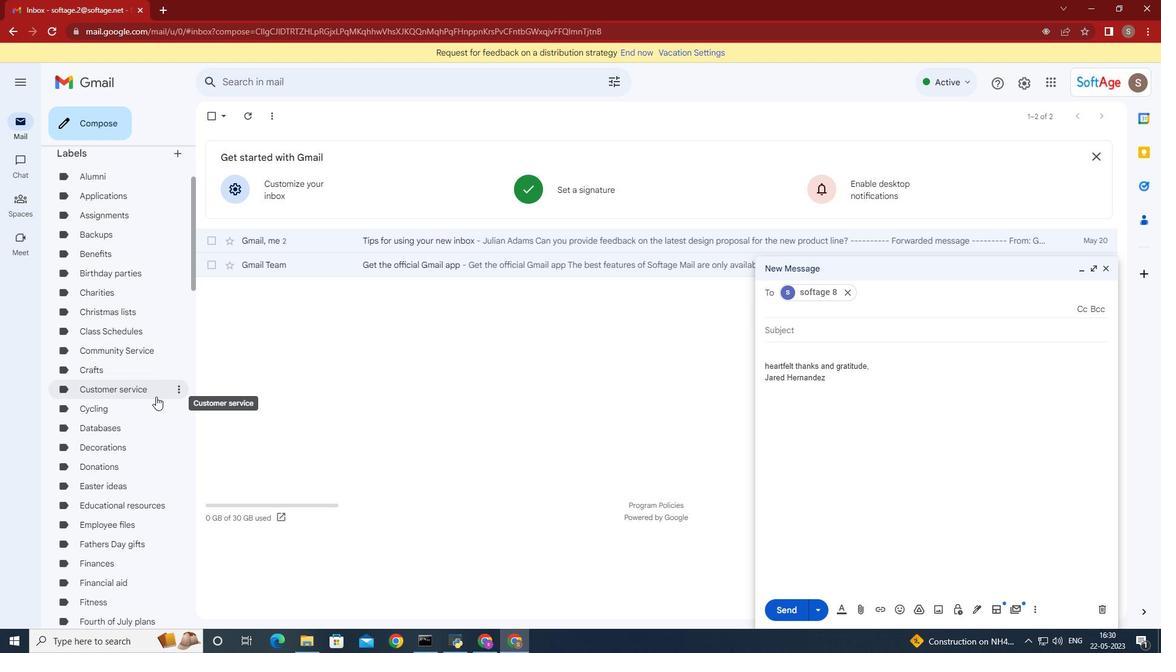 
Action: Mouse moved to (156, 397)
Screenshot: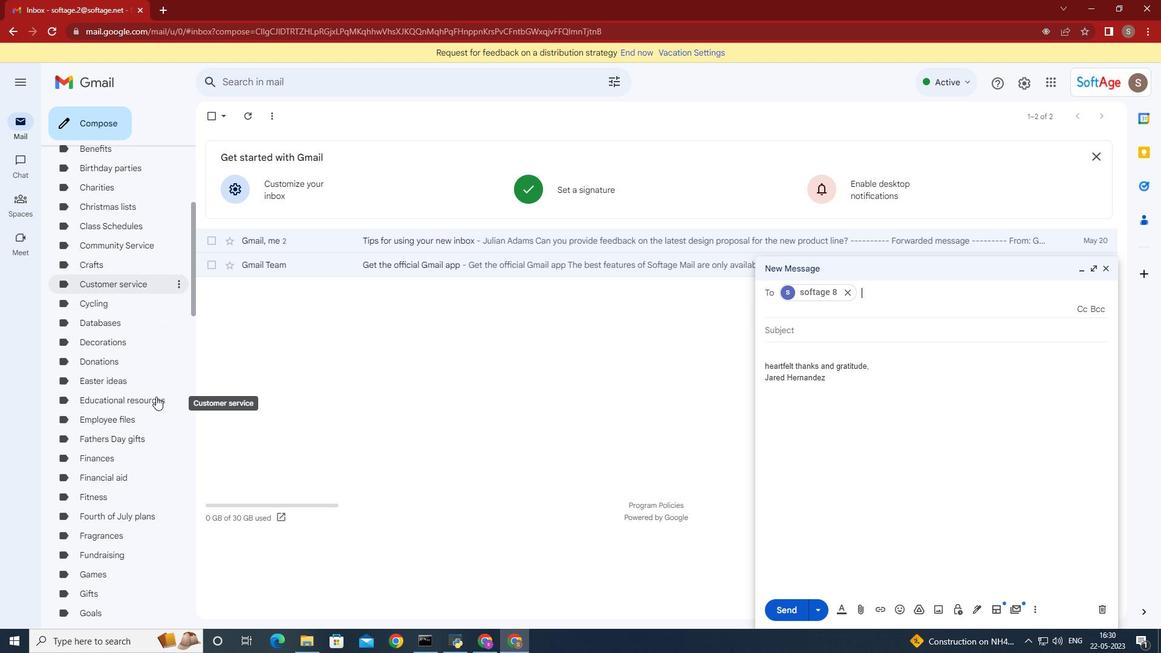 
Action: Mouse scrolled (156, 397) with delta (0, 0)
Screenshot: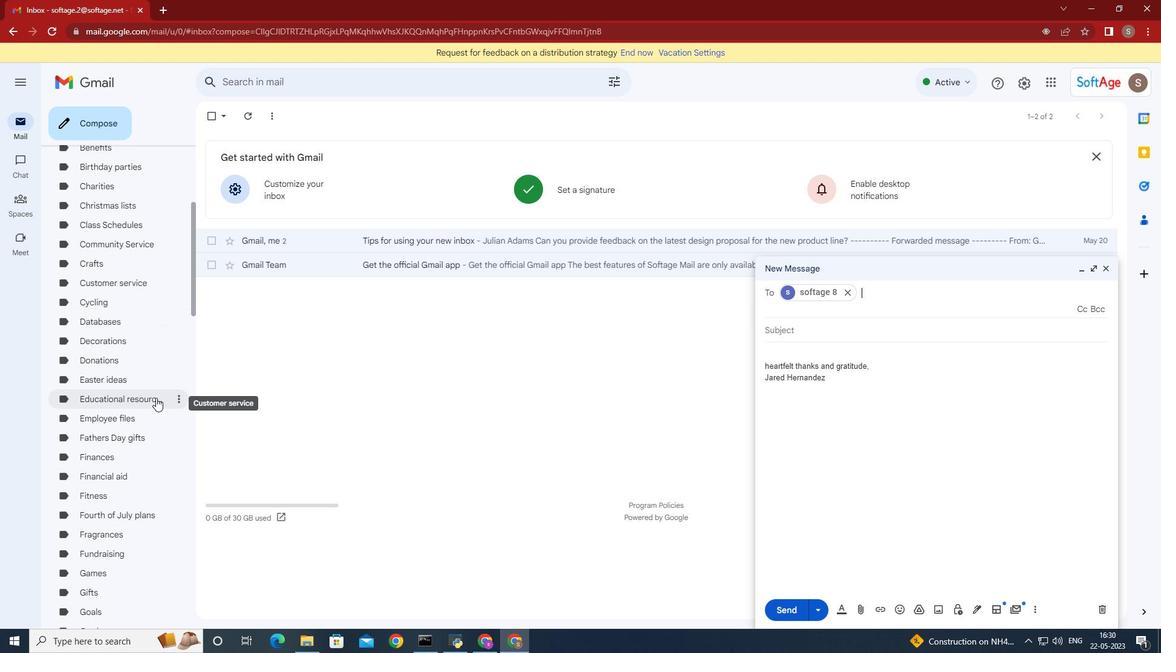 
Action: Mouse moved to (141, 428)
Screenshot: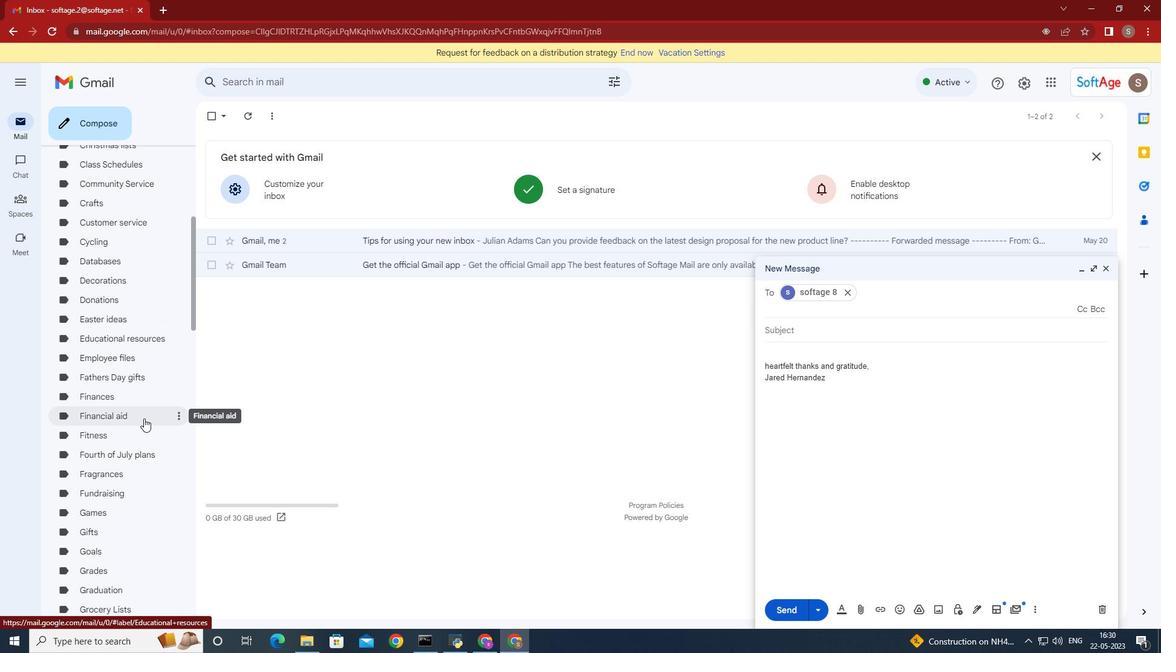 
Action: Mouse scrolled (141, 428) with delta (0, 0)
Screenshot: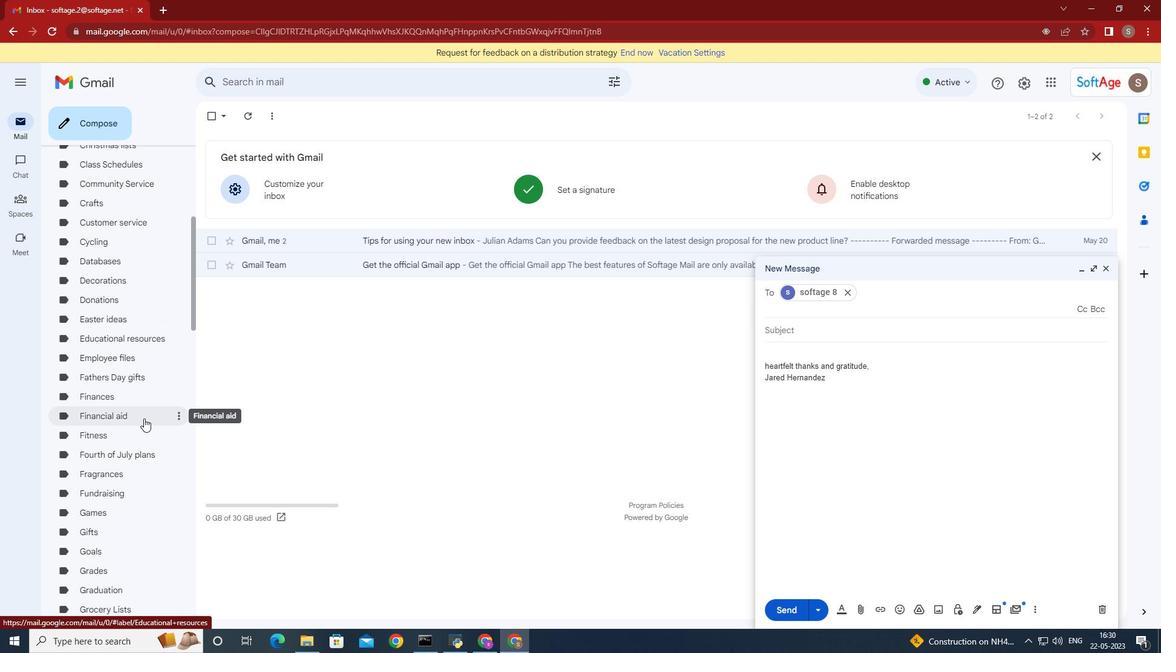 
Action: Mouse moved to (179, 474)
Screenshot: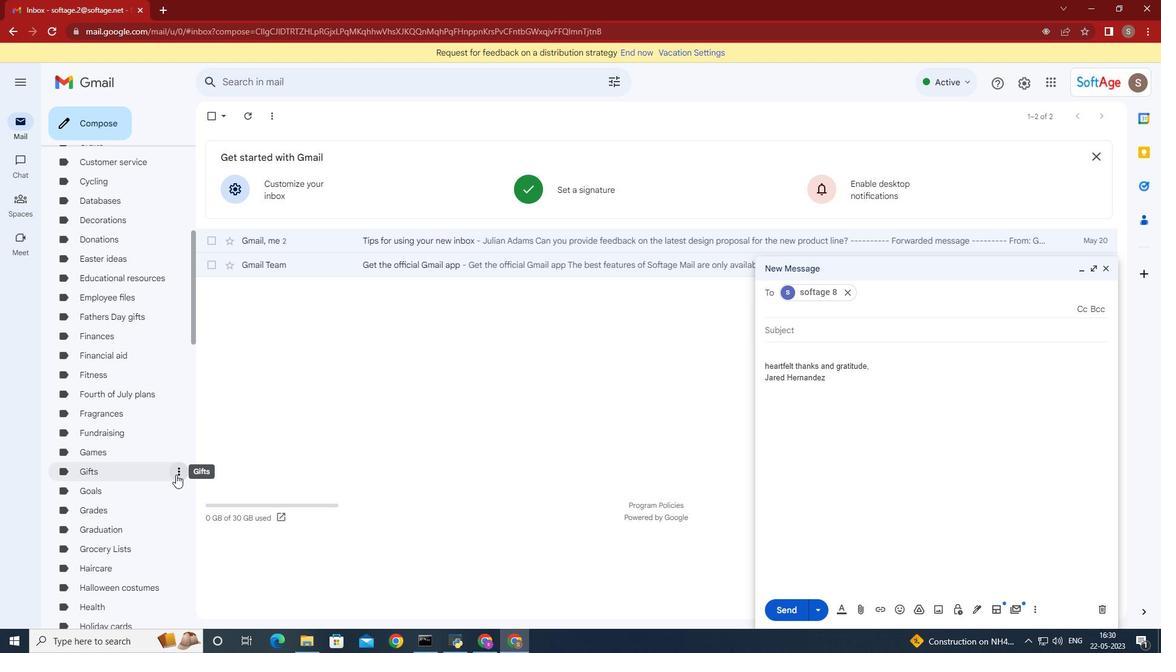 
Action: Mouse pressed left at (179, 474)
Screenshot: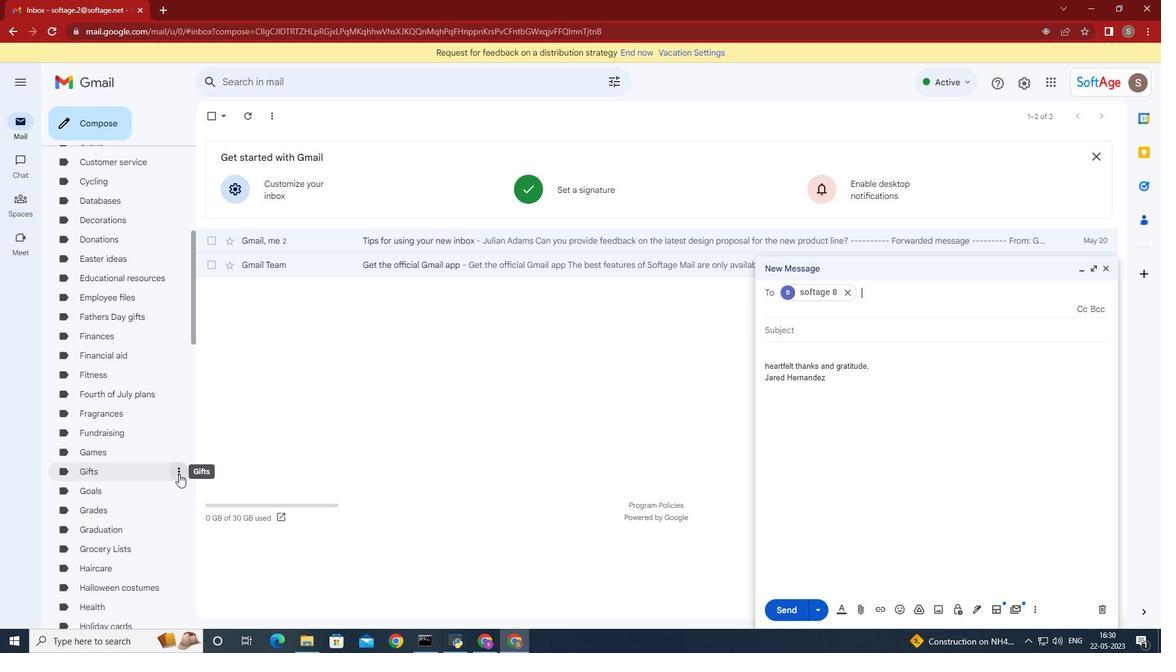 
Action: Mouse moved to (239, 431)
Screenshot: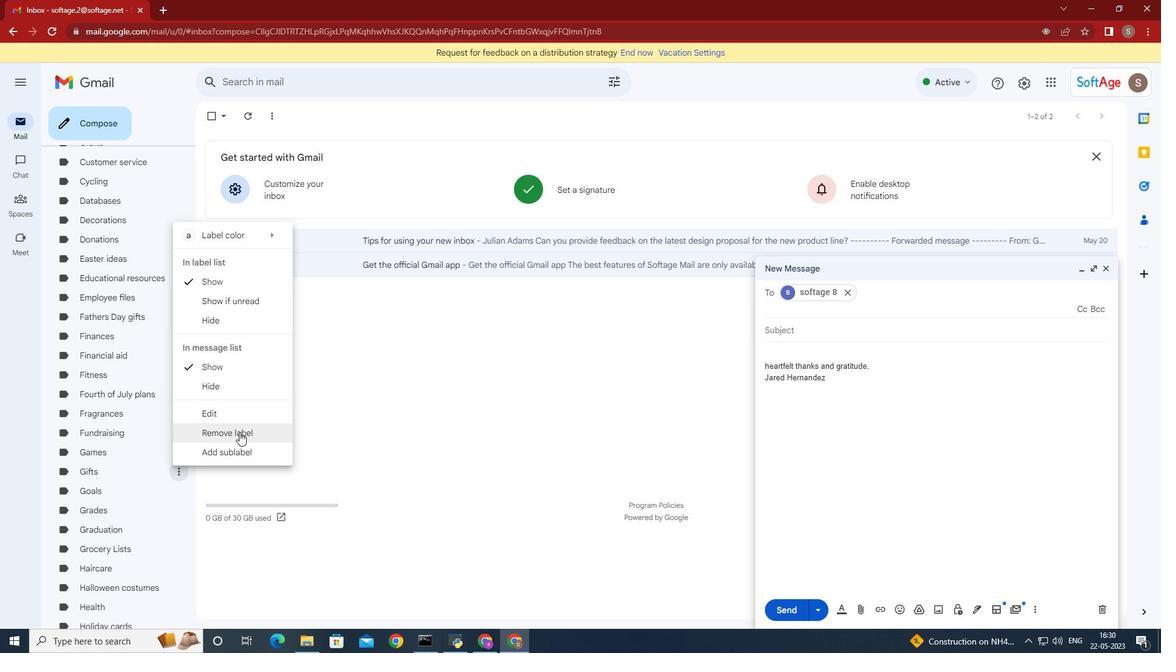 
Action: Mouse pressed left at (239, 431)
Screenshot: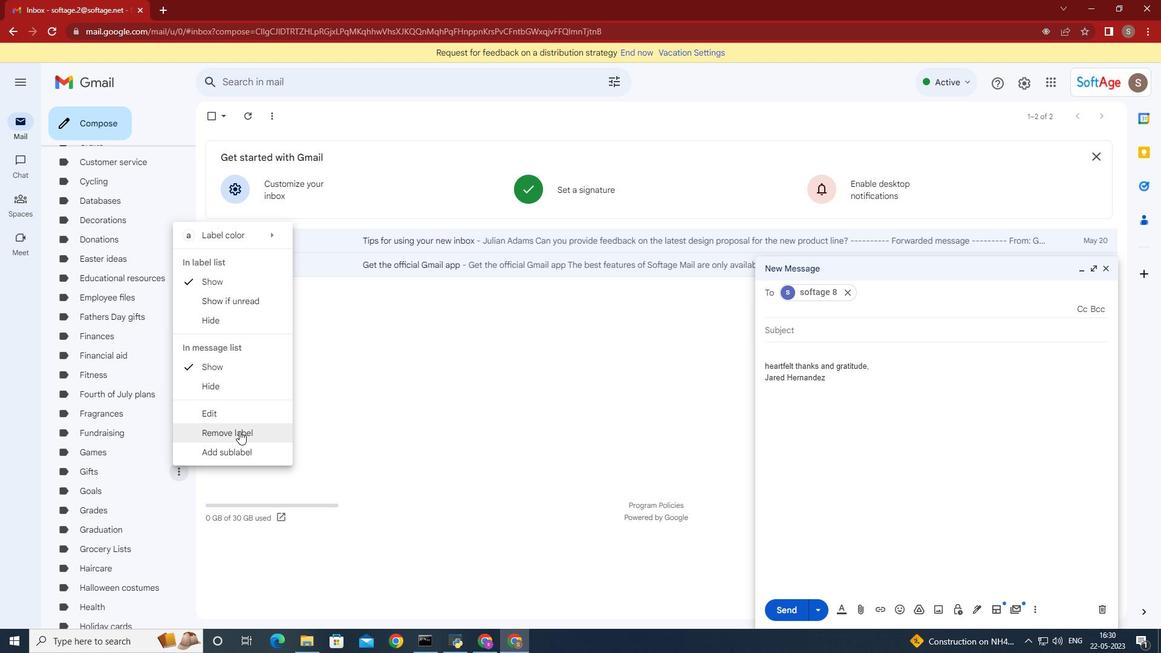 
Action: Mouse moved to (681, 359)
Screenshot: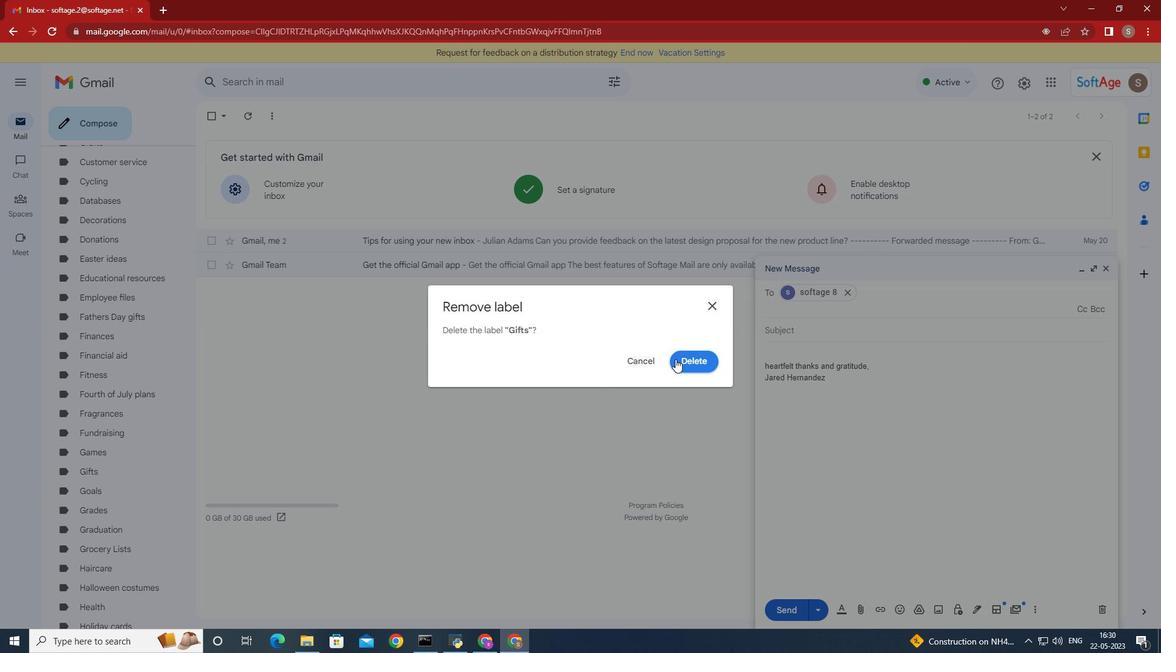 
Action: Mouse pressed left at (681, 359)
Screenshot: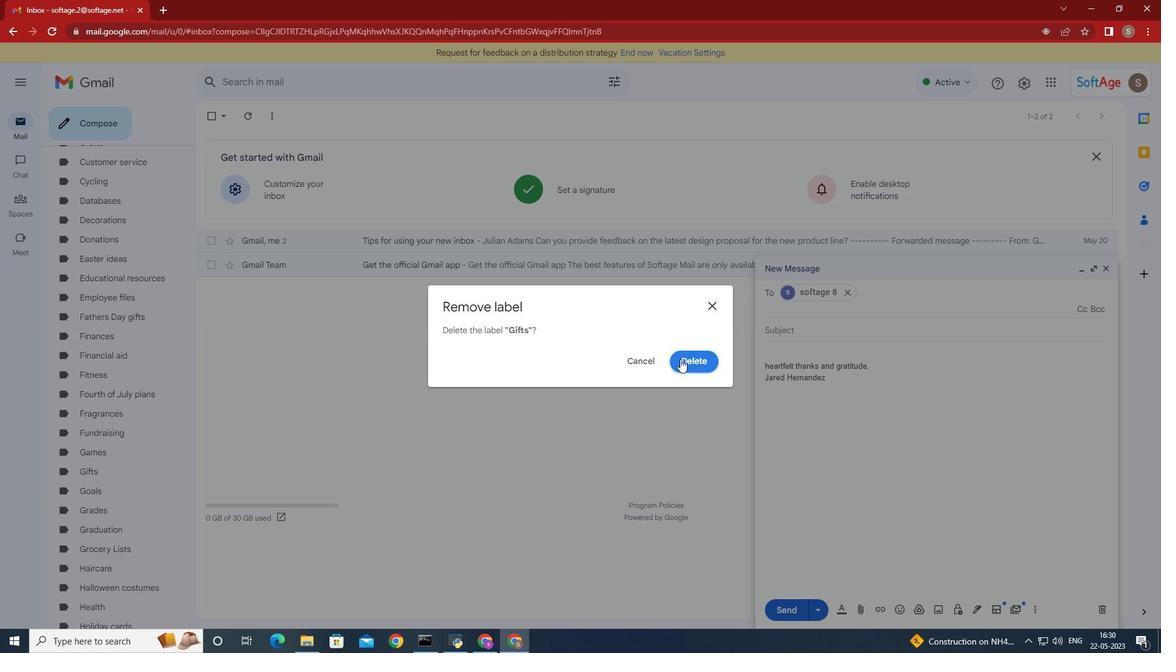 
Action: Mouse moved to (384, 355)
Screenshot: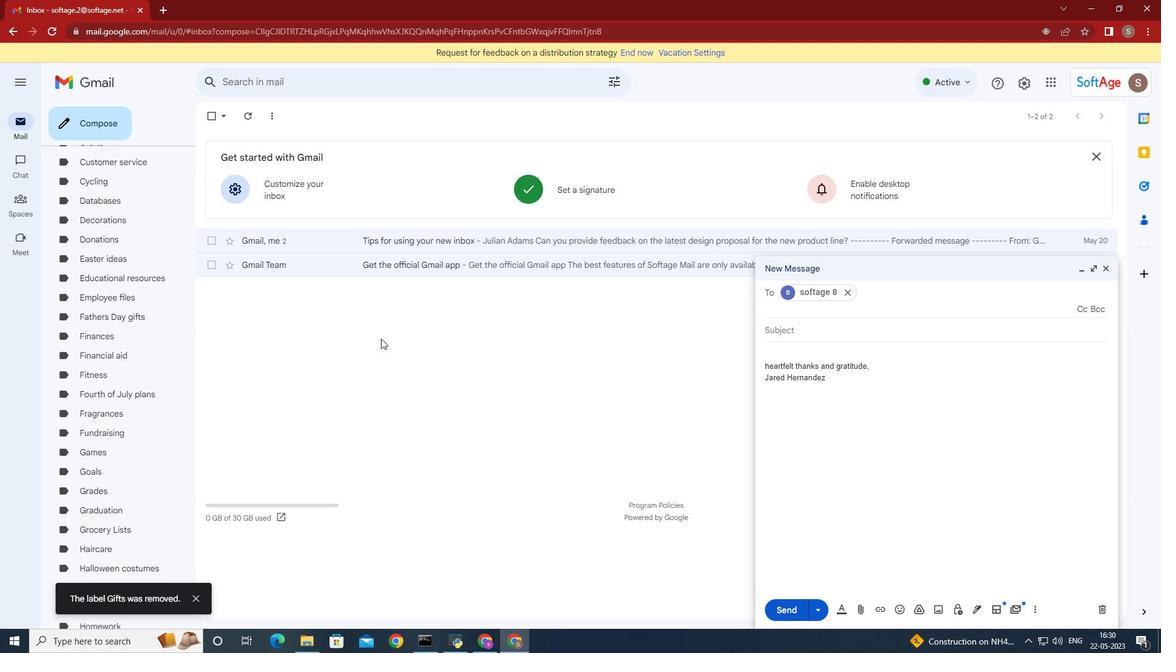 
Action: Mouse scrolled (384, 355) with delta (0, 0)
Screenshot: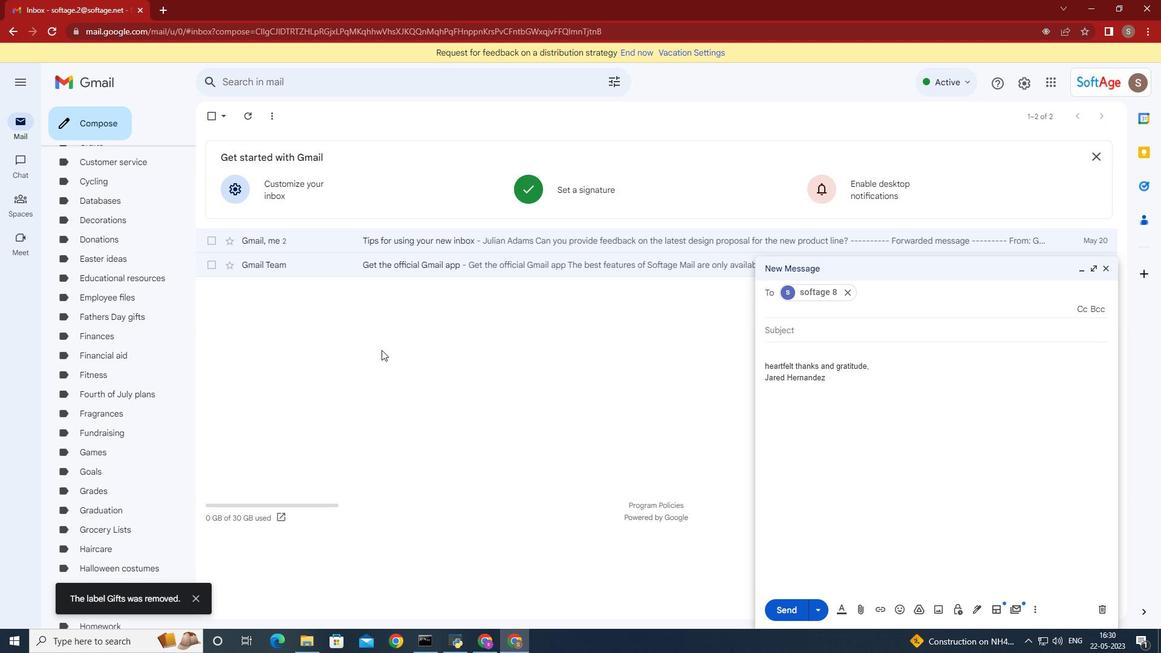 
Action: Mouse scrolled (384, 355) with delta (0, 0)
Screenshot: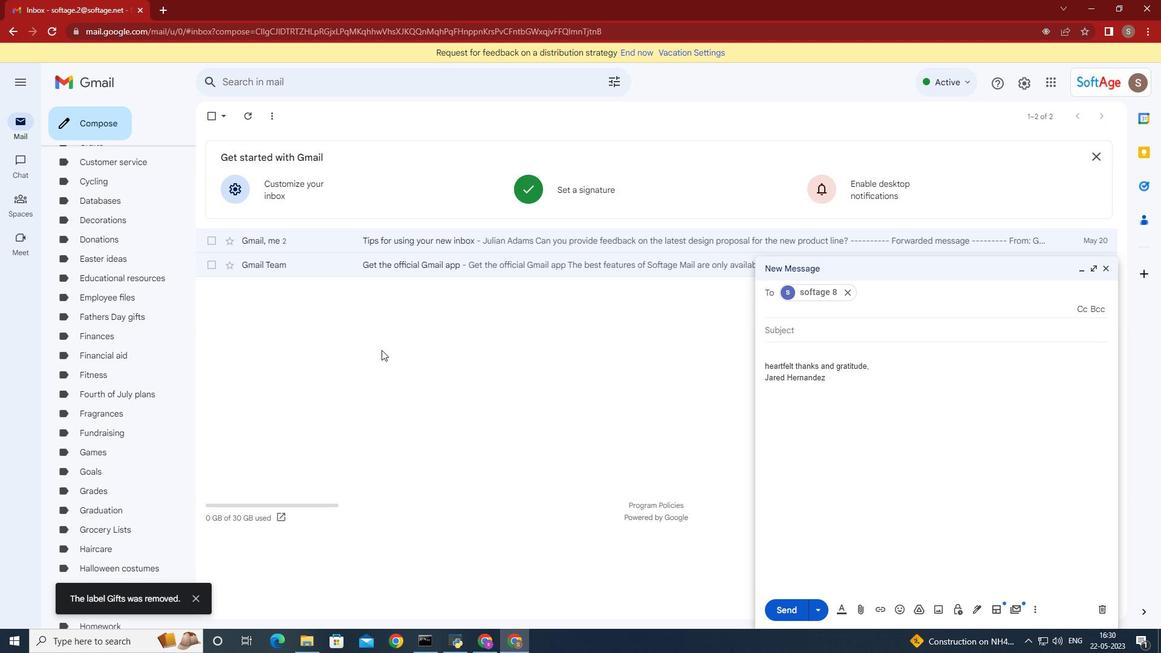 
Action: Mouse scrolled (384, 355) with delta (0, 0)
Screenshot: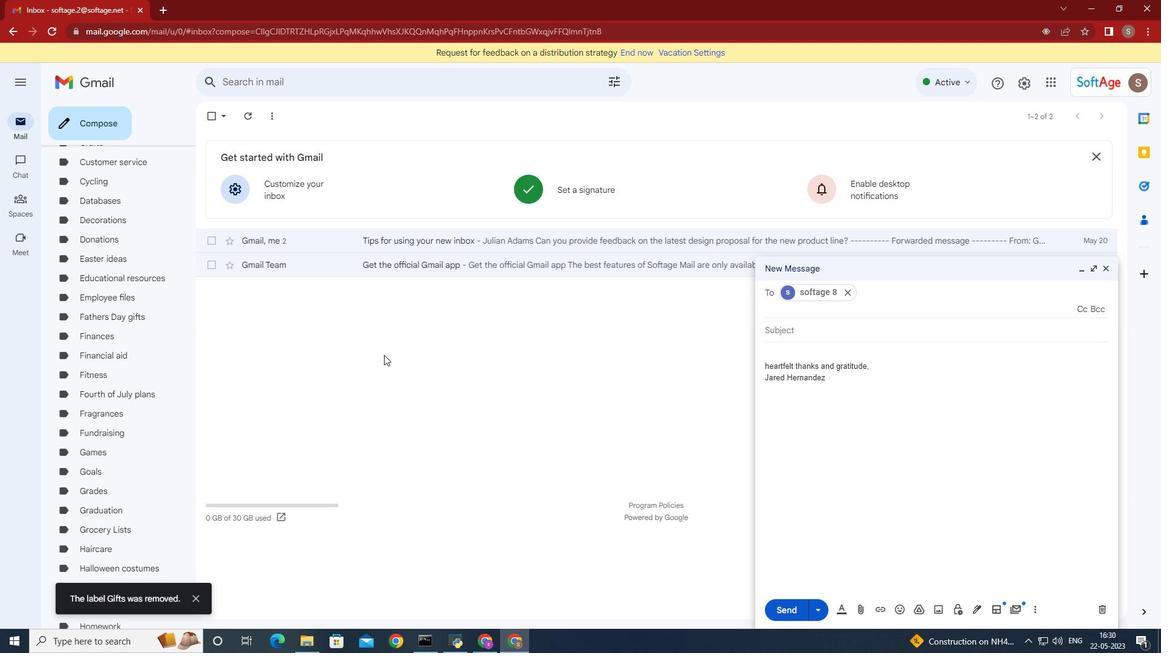 
Action: Mouse moved to (383, 356)
Screenshot: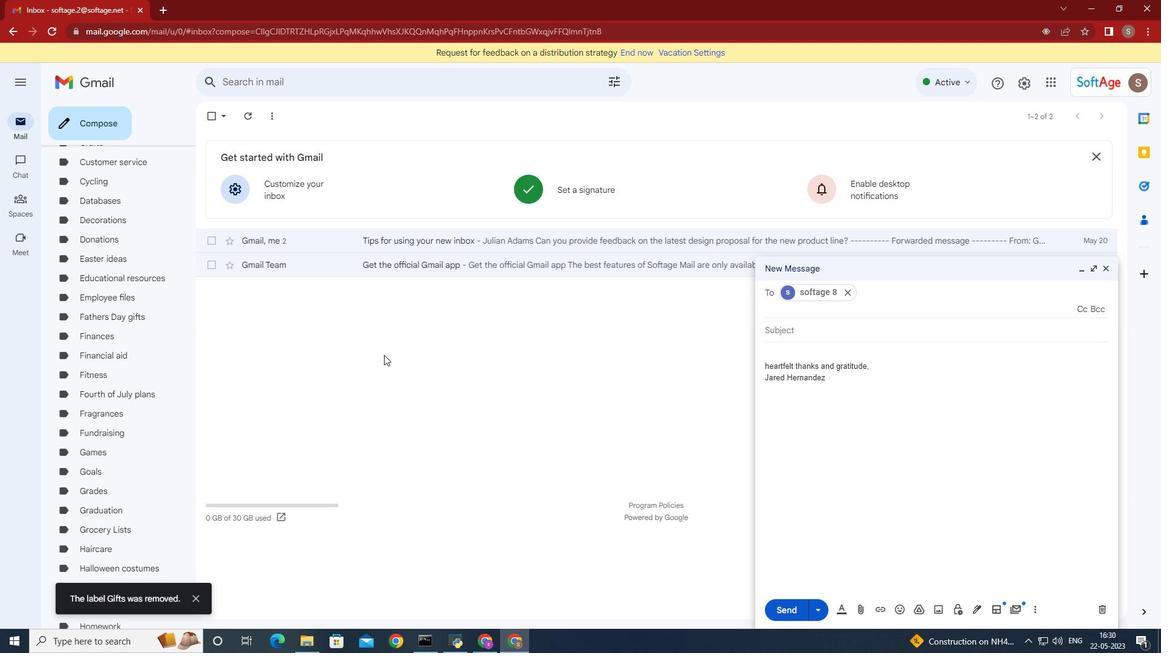 
Action: Mouse scrolled (383, 356) with delta (0, 0)
Screenshot: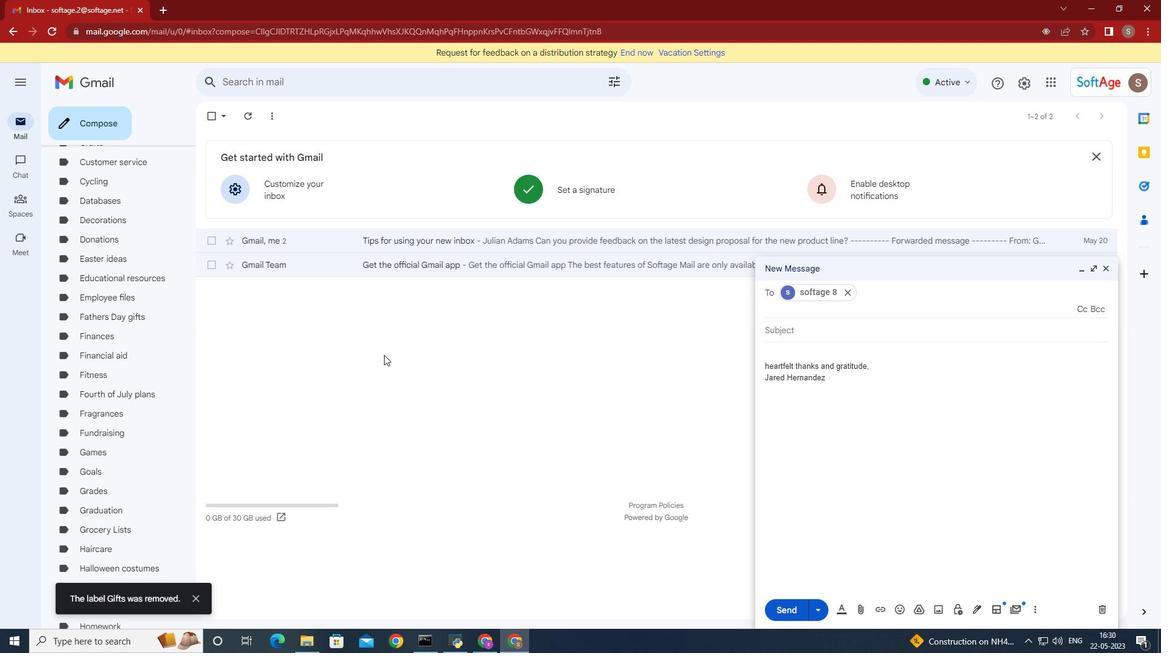 
Action: Mouse moved to (177, 264)
Screenshot: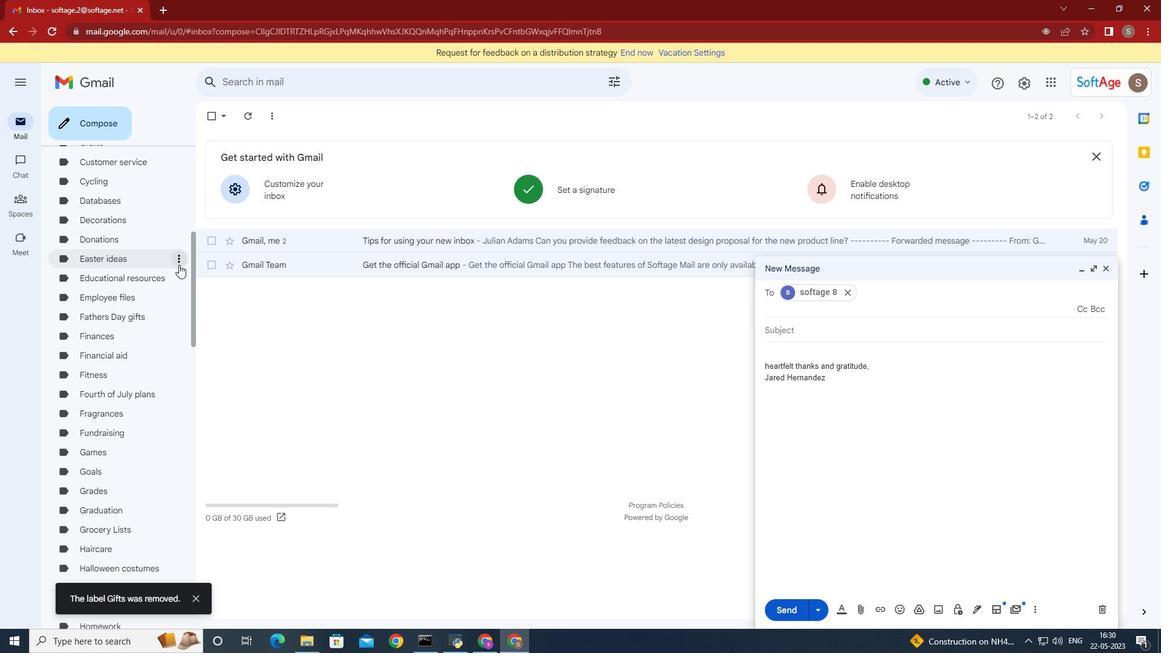 
Action: Mouse scrolled (179, 265) with delta (0, 0)
Screenshot: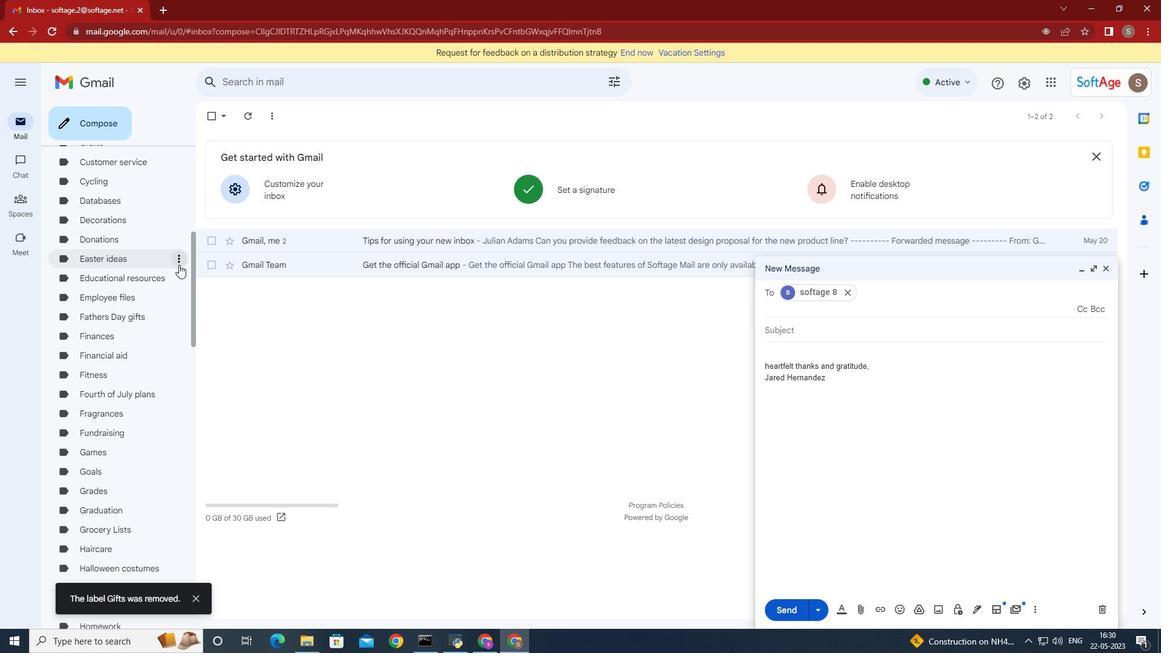
Action: Mouse moved to (154, 267)
Screenshot: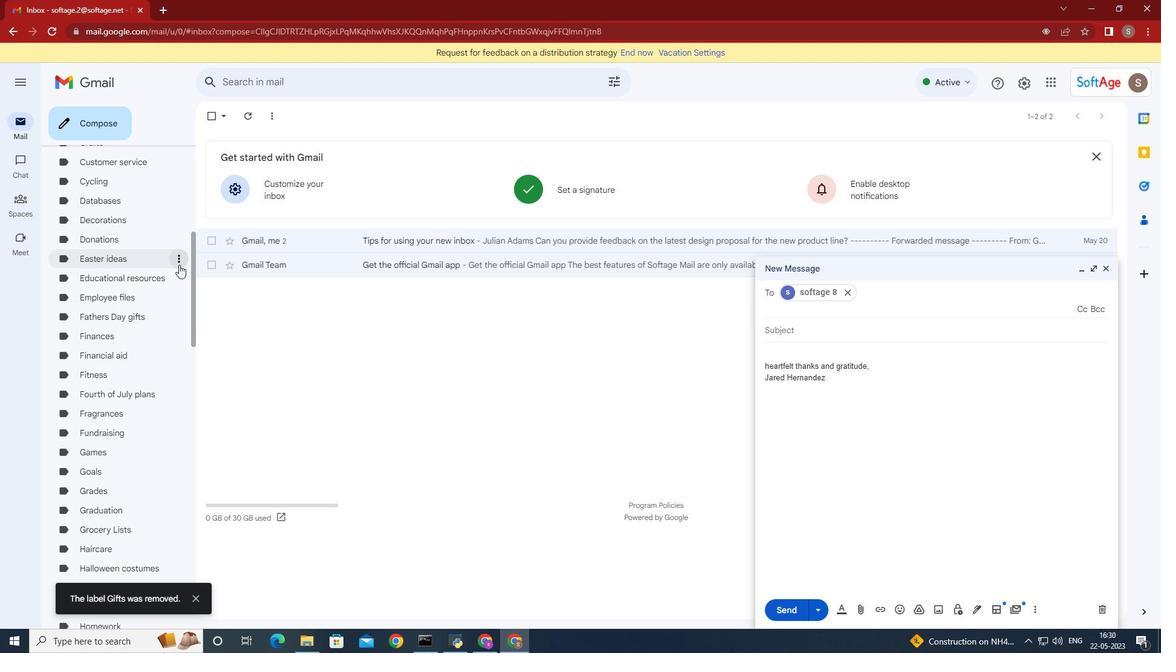 
Action: Mouse scrolled (176, 265) with delta (0, 0)
Screenshot: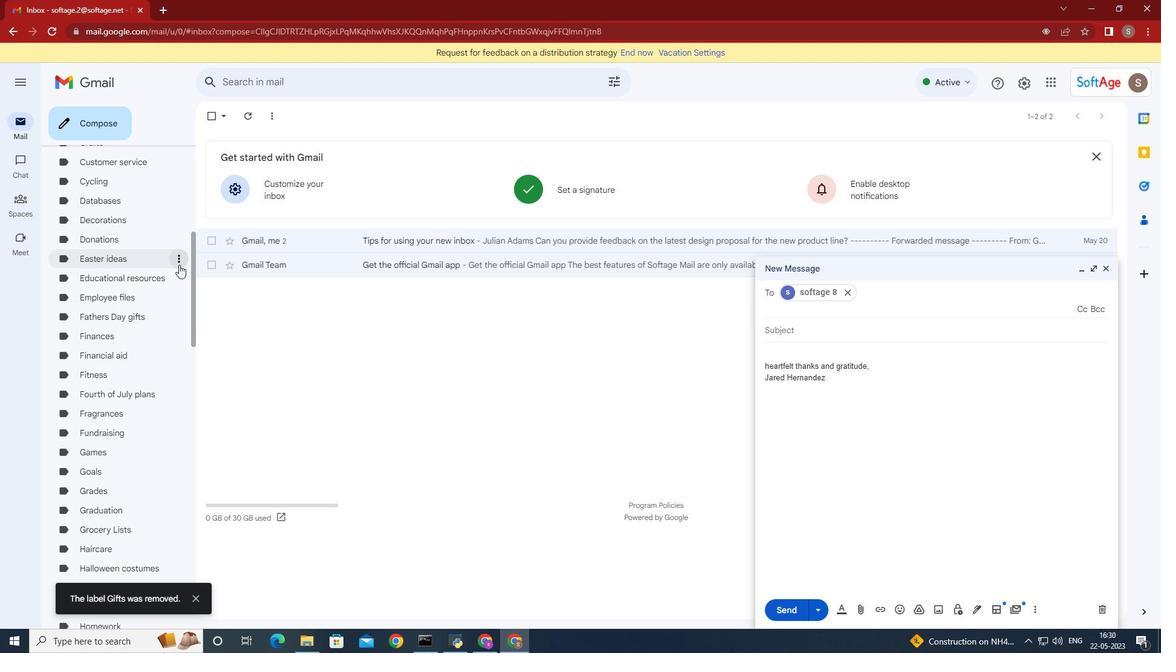 
Action: Mouse moved to (152, 269)
Screenshot: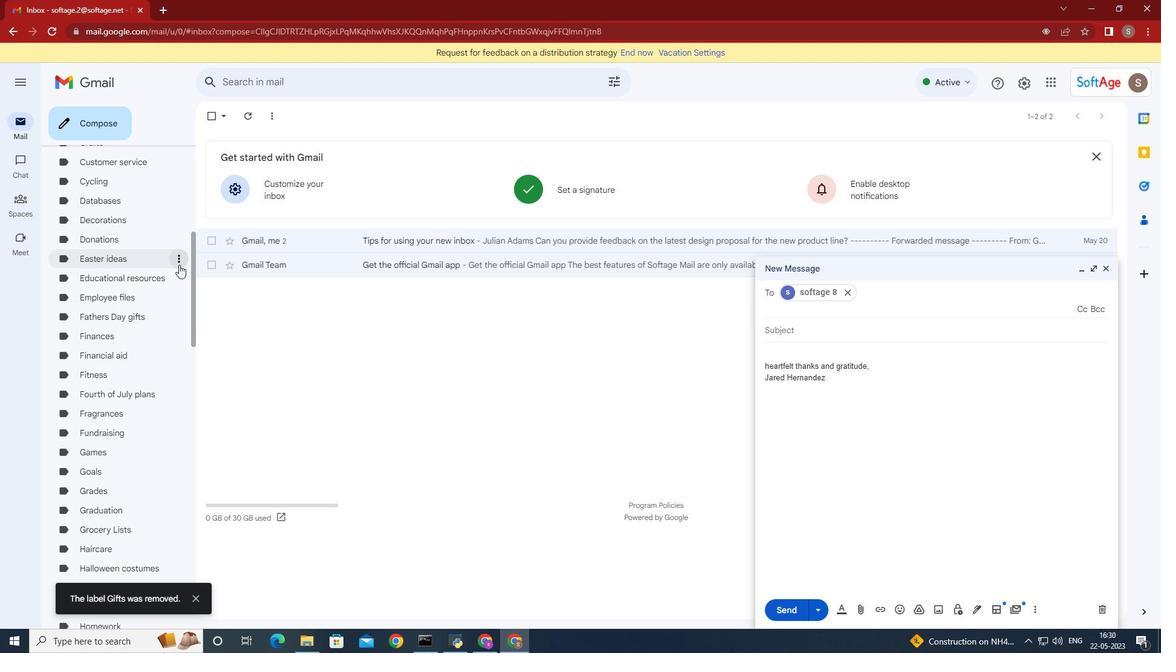 
Action: Mouse scrolled (163, 267) with delta (0, 0)
Screenshot: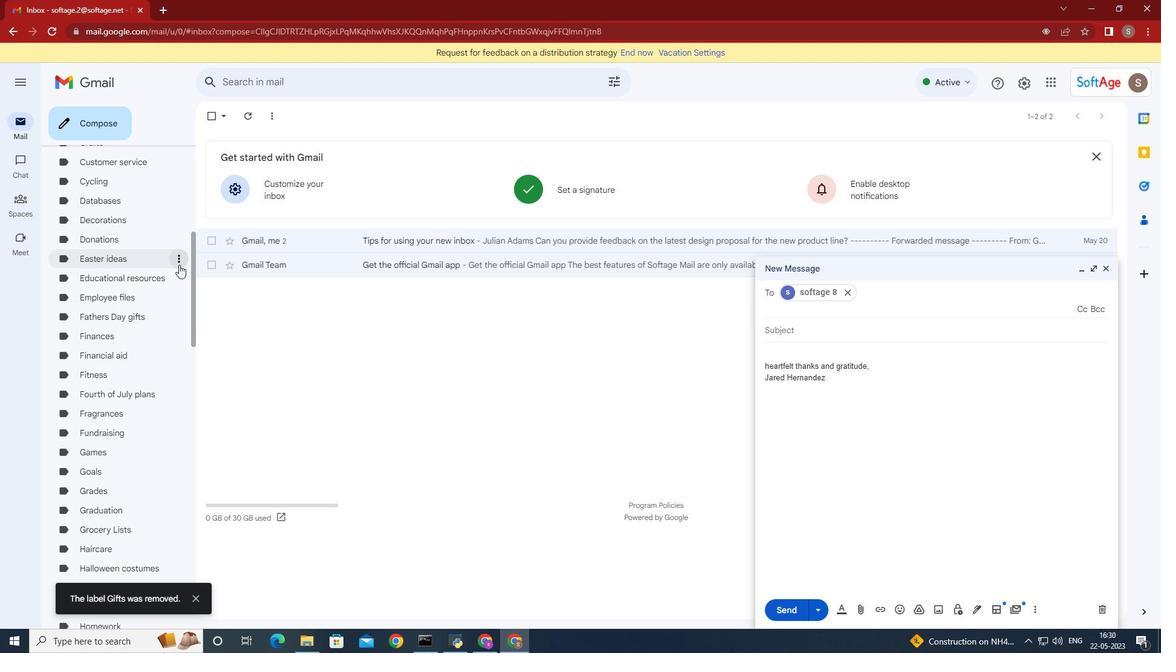 
Action: Mouse moved to (150, 269)
Screenshot: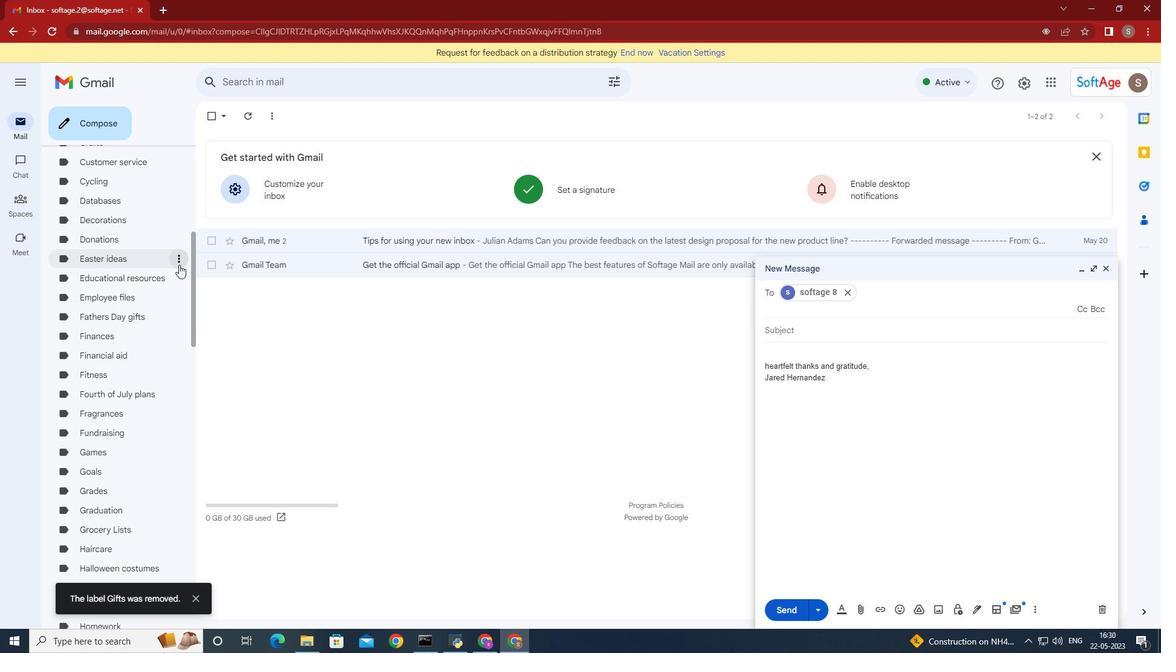 
Action: Mouse scrolled (152, 269) with delta (0, 0)
Screenshot: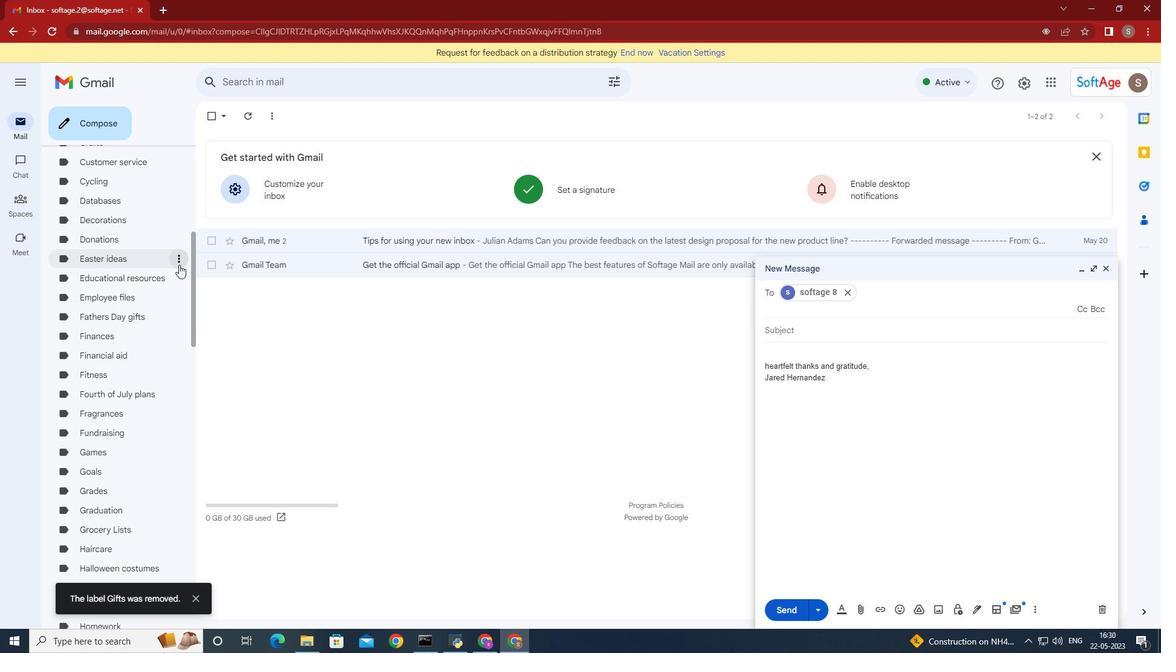 
Action: Mouse moved to (142, 270)
Screenshot: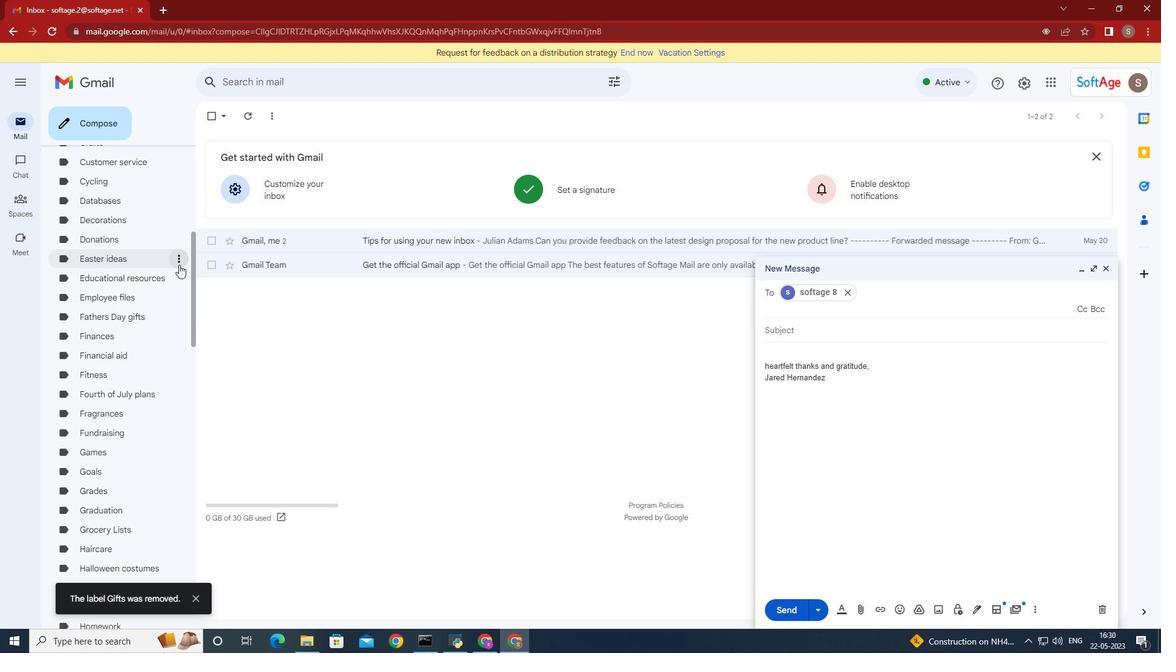 
Action: Mouse scrolled (142, 271) with delta (0, 0)
Screenshot: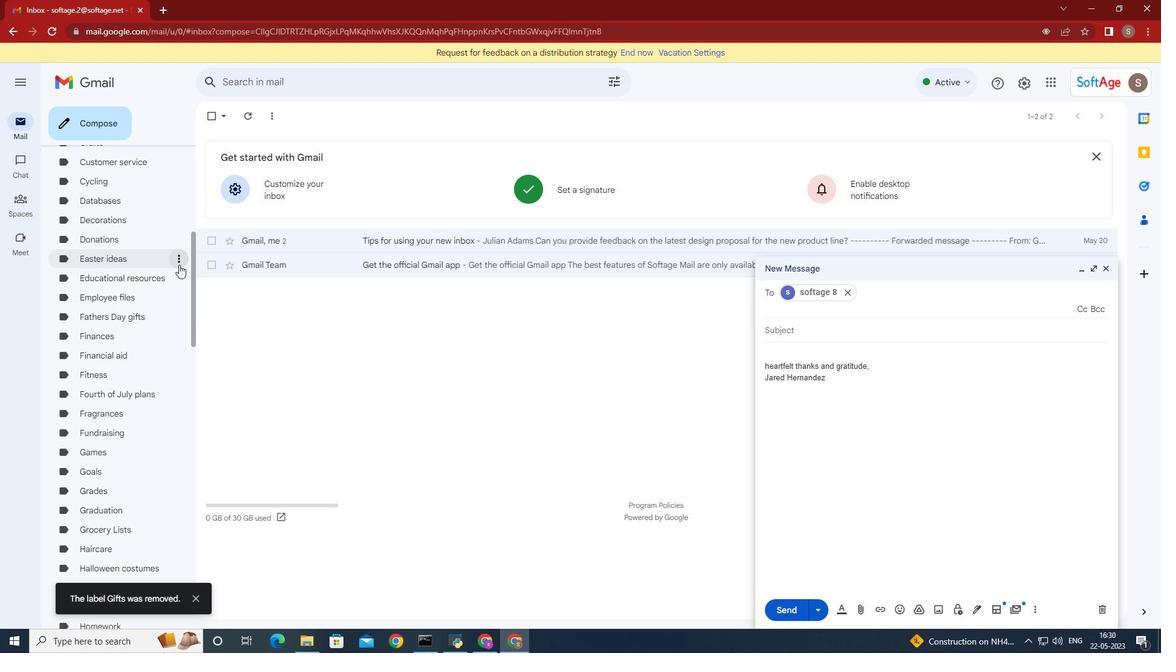 
Action: Mouse moved to (141, 270)
Screenshot: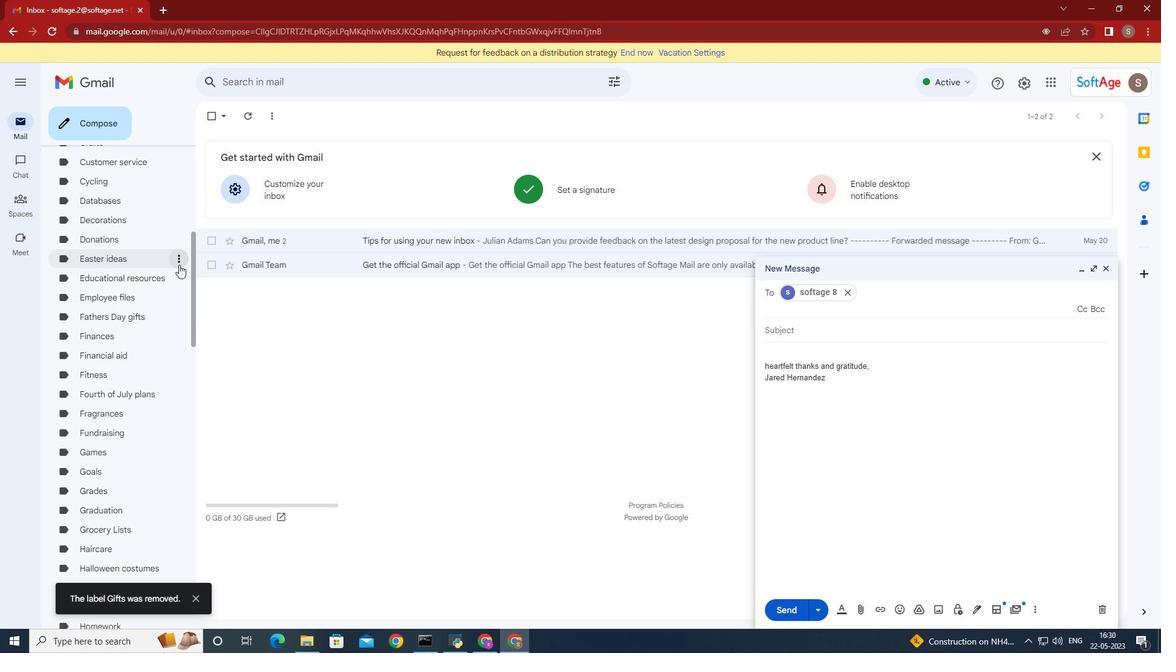 
Action: Mouse scrolled (141, 271) with delta (0, 0)
Screenshot: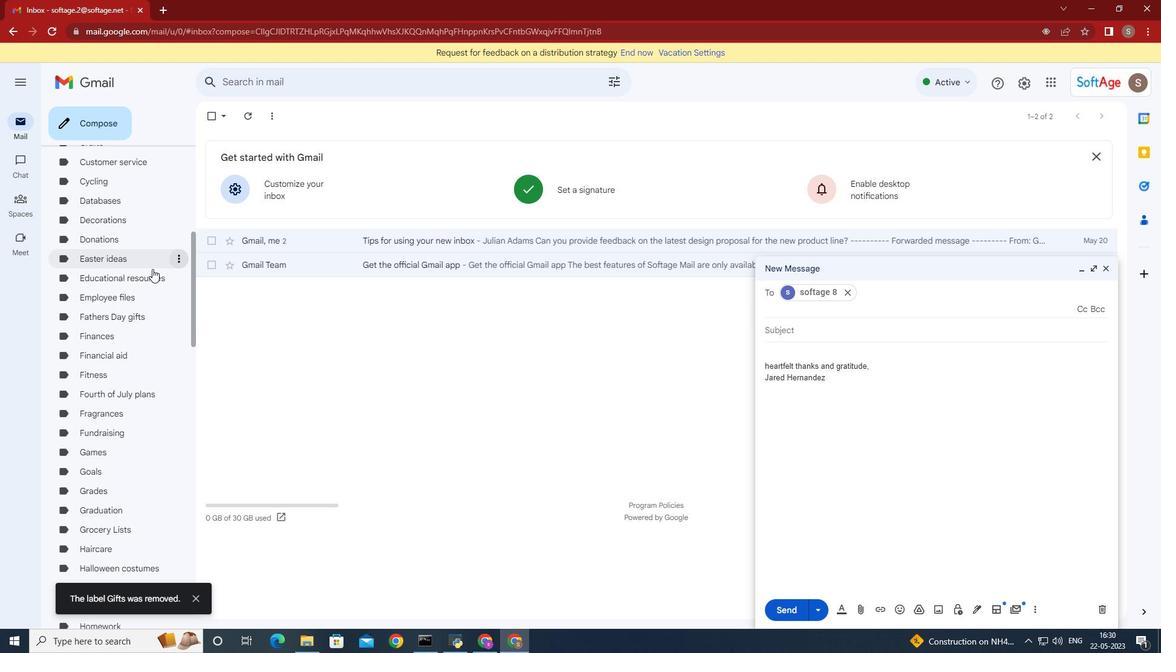 
Action: Mouse moved to (141, 270)
Screenshot: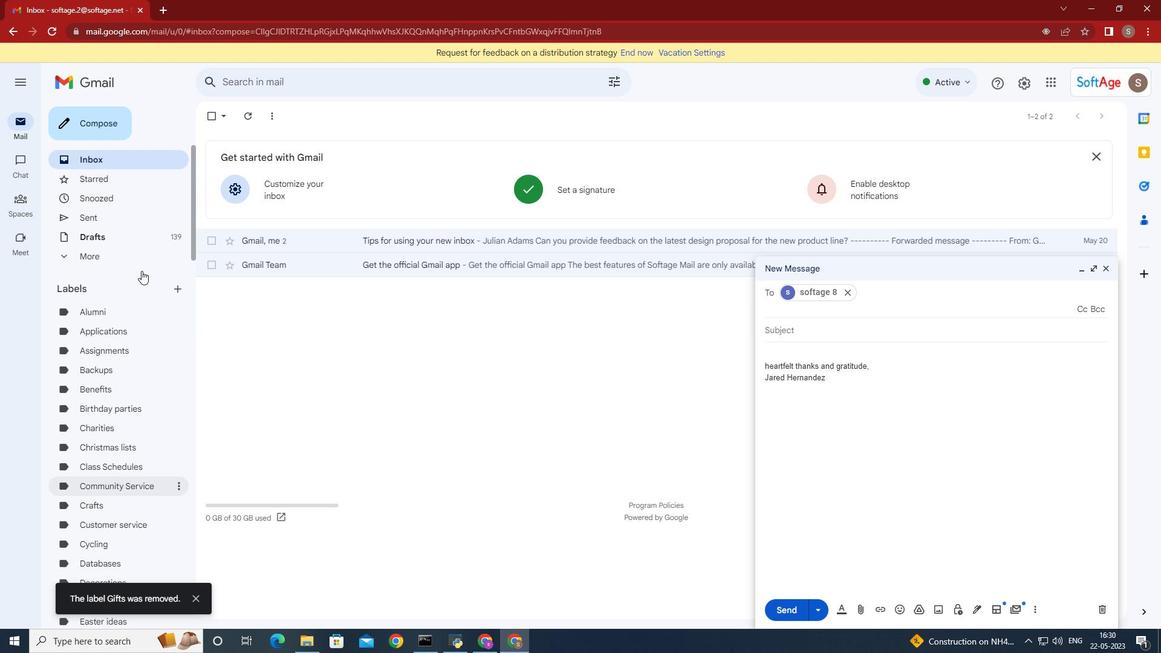 
Action: Mouse scrolled (141, 271) with delta (0, 0)
Screenshot: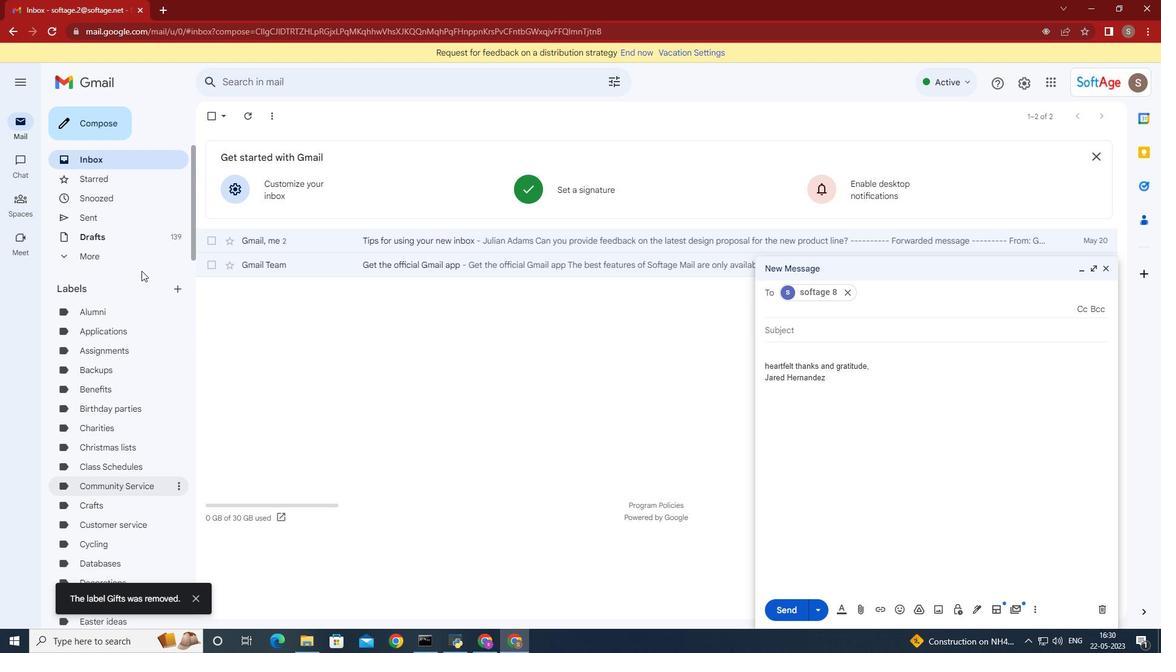 
Action: Mouse scrolled (141, 271) with delta (0, 0)
Screenshot: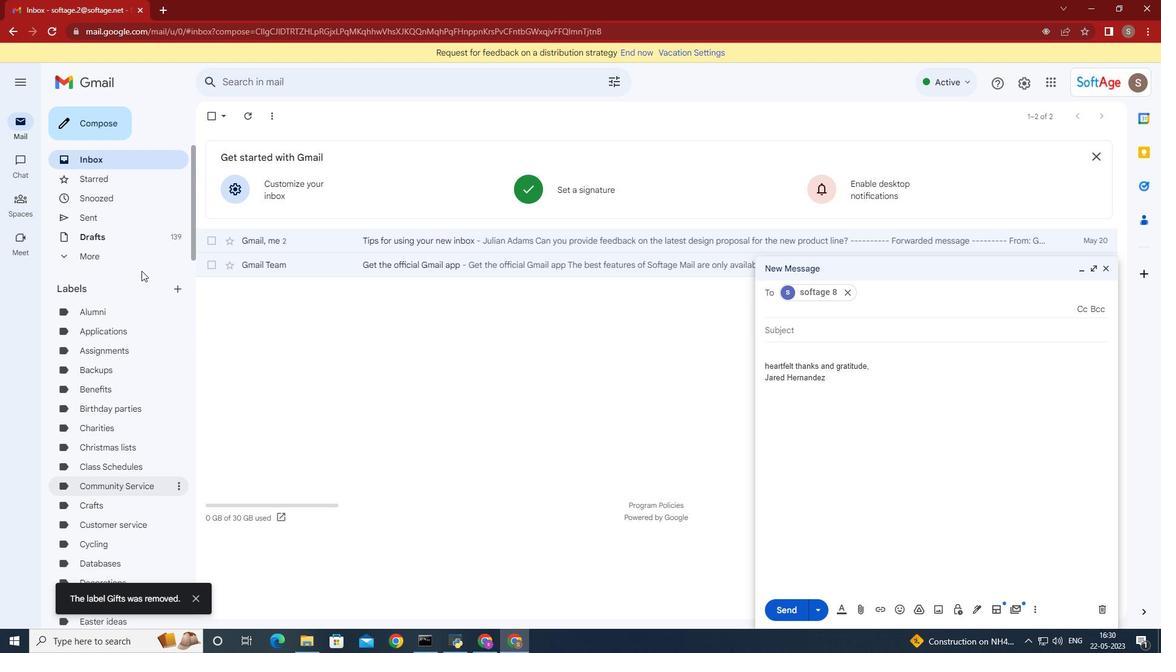 
Action: Mouse scrolled (141, 271) with delta (0, 0)
Screenshot: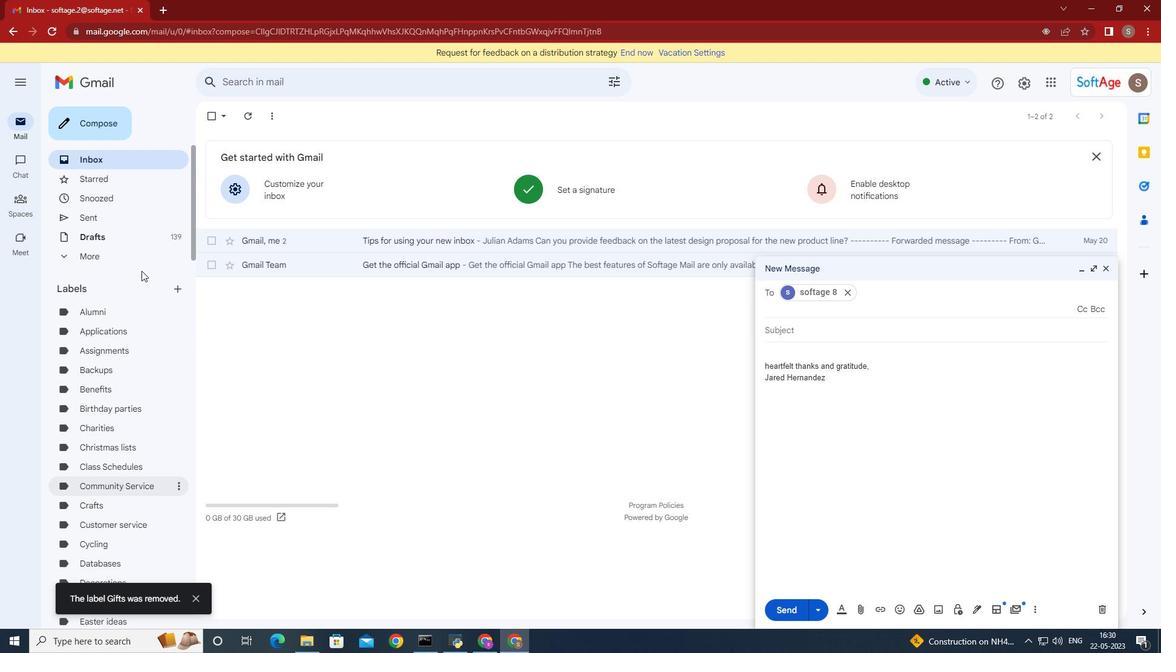 
Action: Mouse scrolled (141, 271) with delta (0, 0)
Screenshot: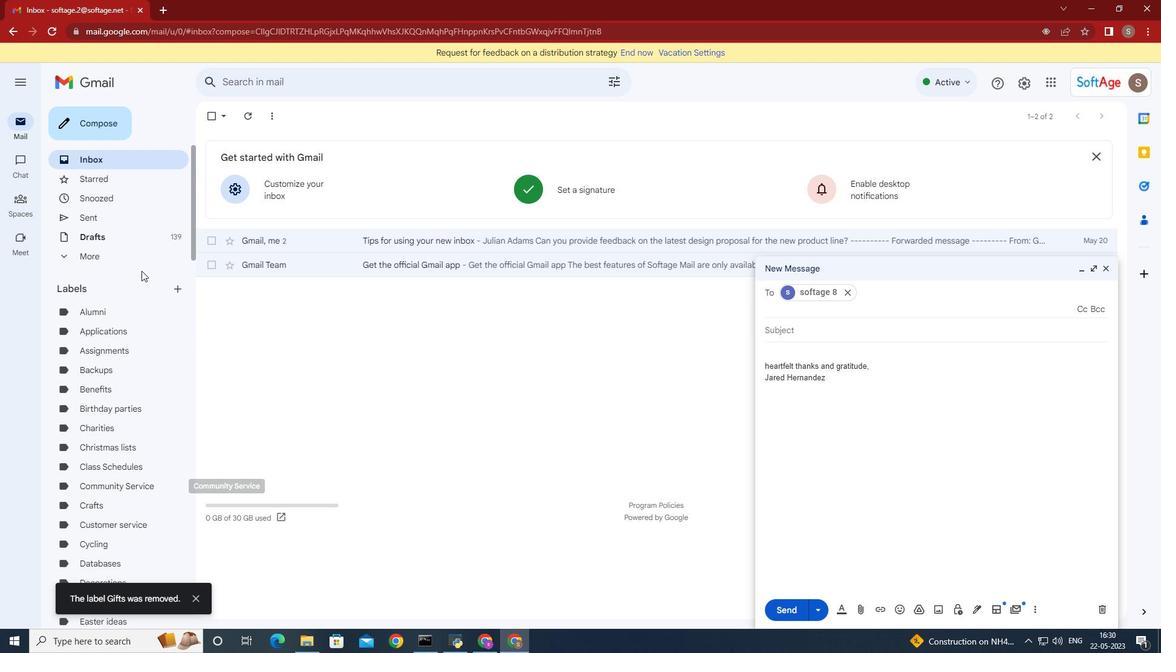 
Action: Mouse moved to (180, 290)
Screenshot: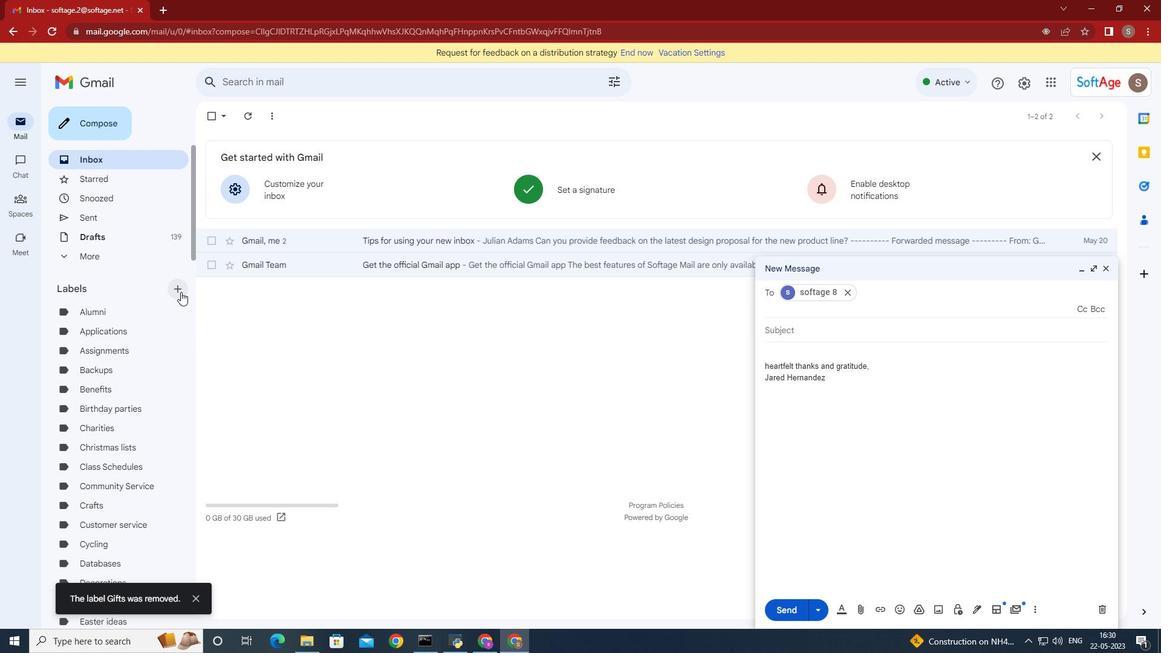 
Action: Mouse pressed left at (180, 290)
Screenshot: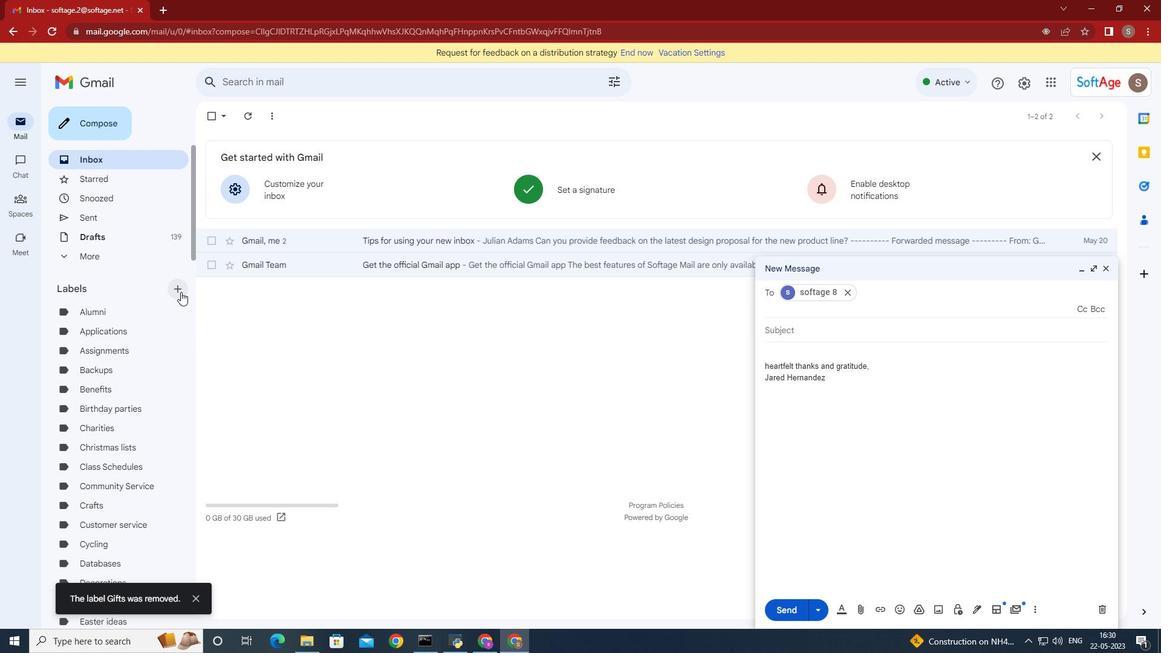 
Action: Mouse moved to (473, 326)
Screenshot: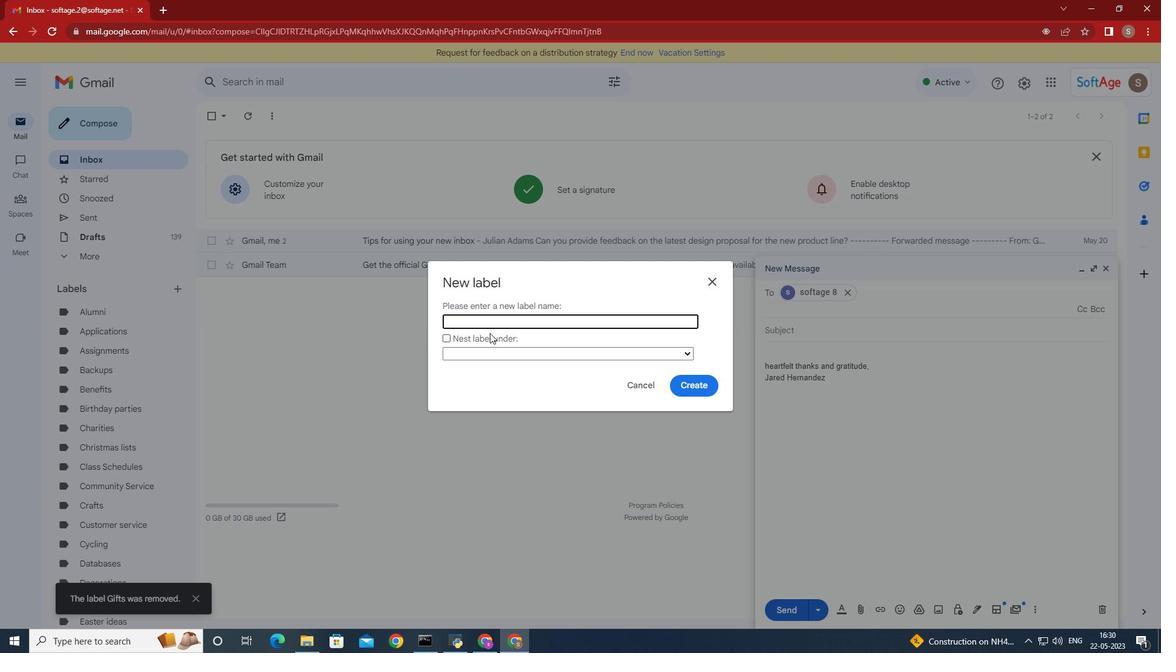 
Action: Key pressed <Key.shift>Gifts
Screenshot: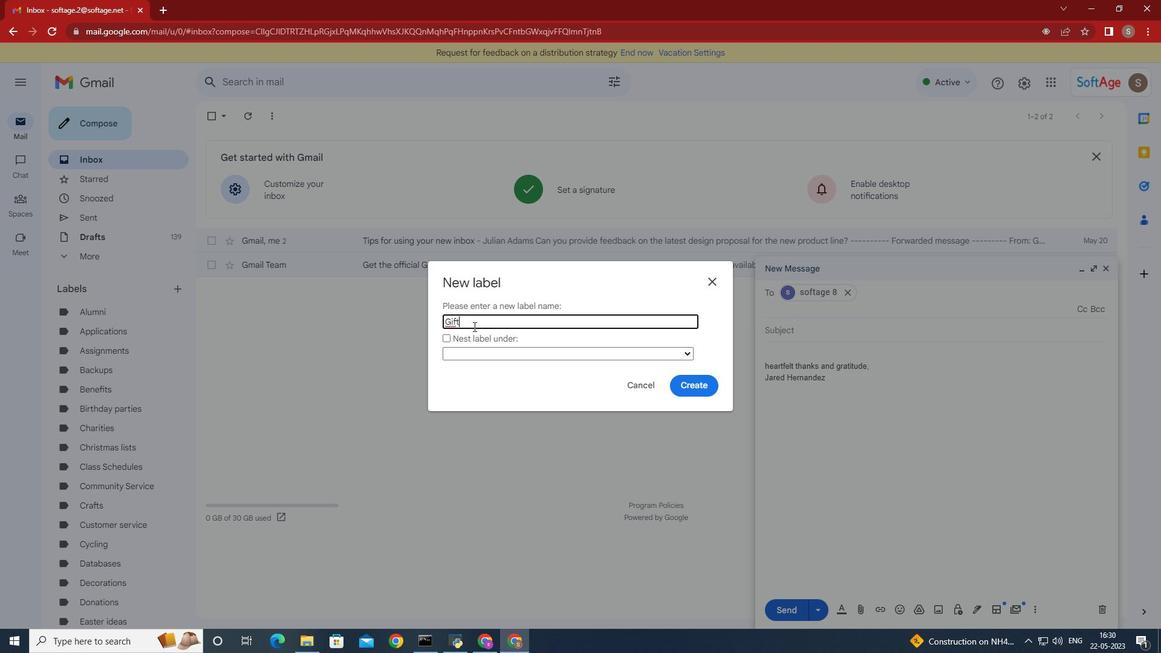 
Action: Mouse moved to (703, 385)
Screenshot: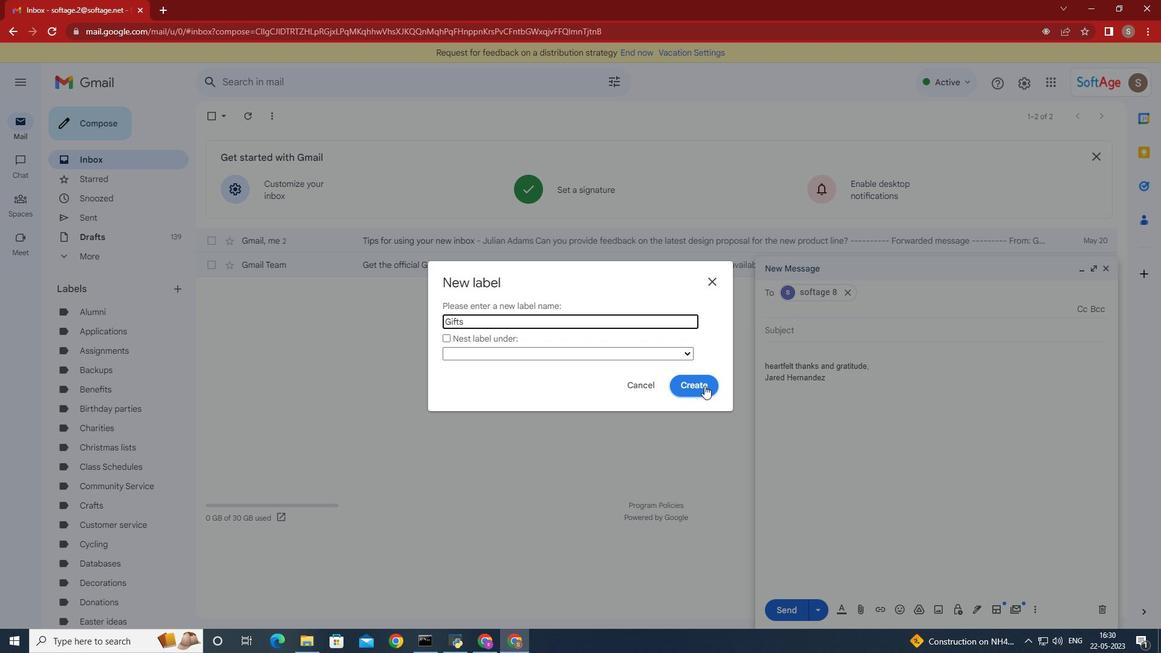 
Action: Mouse pressed left at (703, 385)
Screenshot: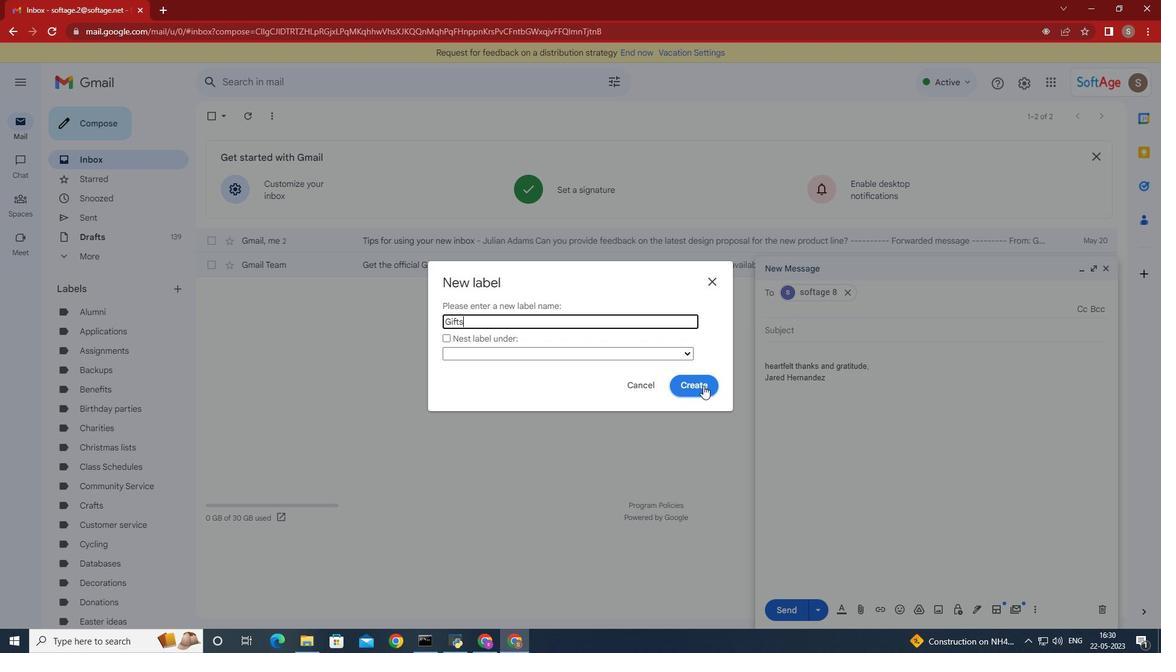 
